Task: For heading Use Lexend with blue colour.  font size for heading26,  'Change the font style of data to'Lexend and font size to 18,  Change the alignment of both headline & data to Align right In the sheet   Dynamic Sales log   book
Action: Mouse moved to (245, 336)
Screenshot: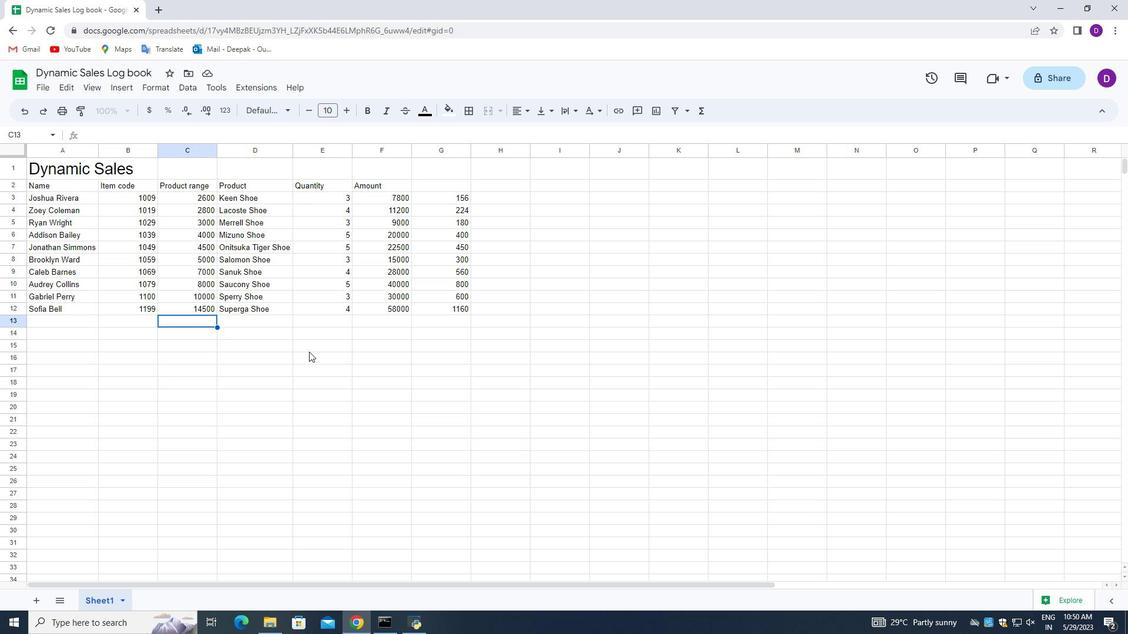 
Action: Mouse scrolled (245, 336) with delta (0, 0)
Screenshot: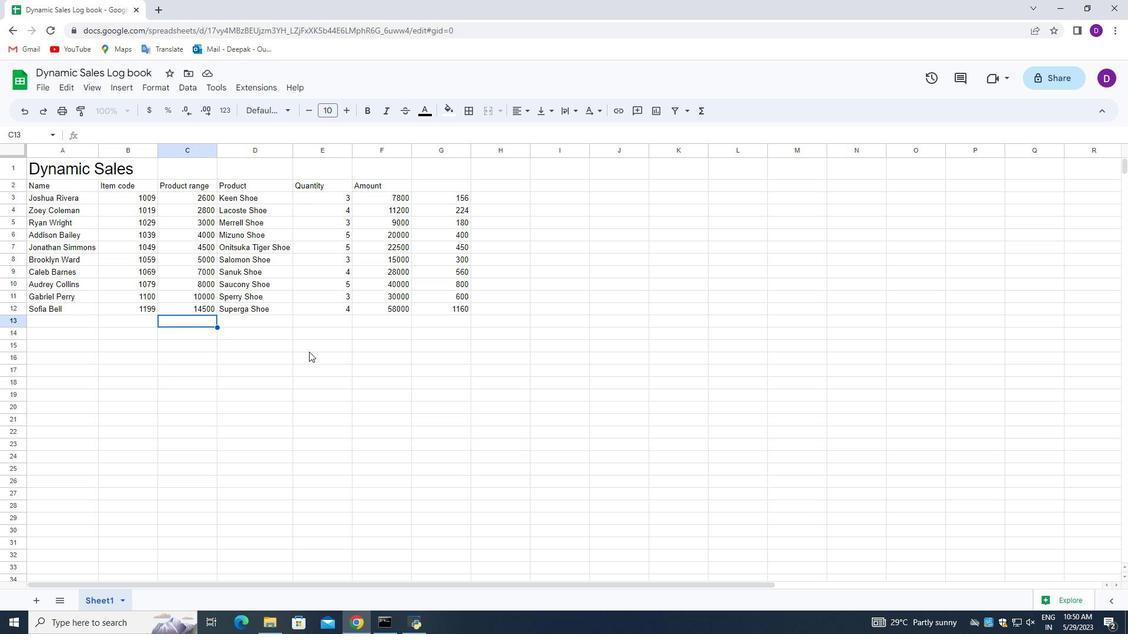 
Action: Mouse moved to (243, 334)
Screenshot: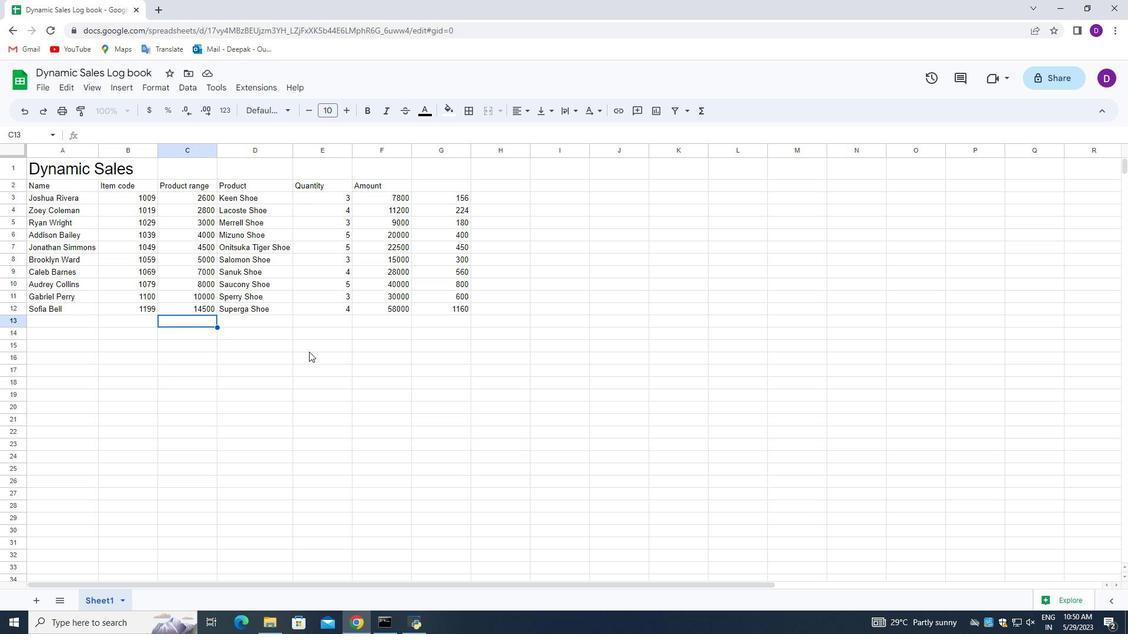 
Action: Mouse scrolled (243, 335) with delta (0, 0)
Screenshot: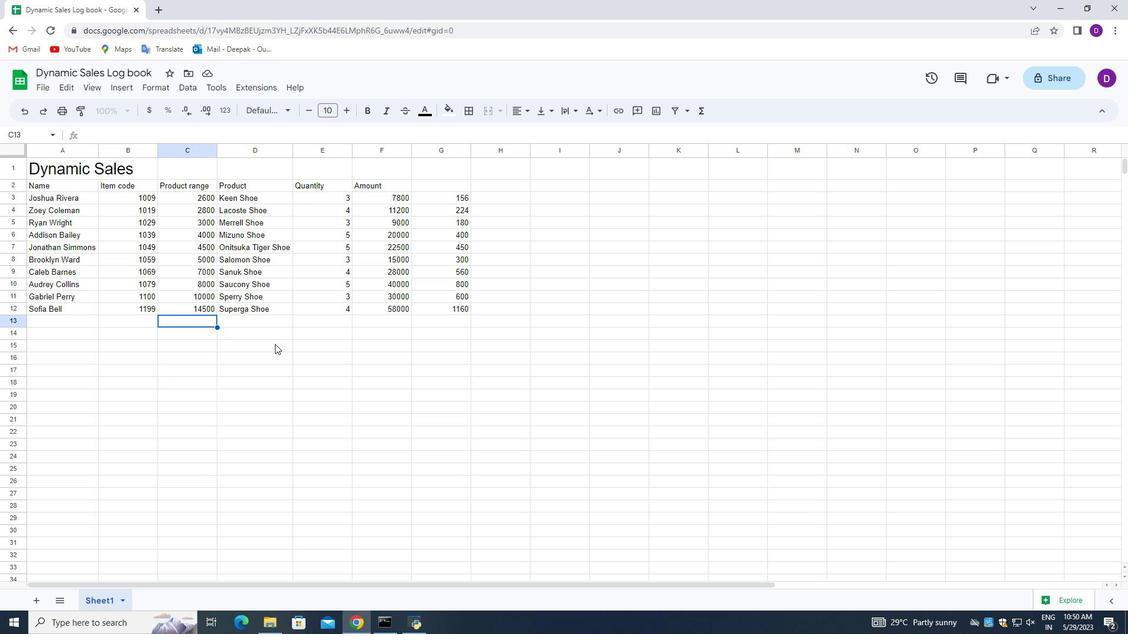 
Action: Mouse scrolled (243, 335) with delta (0, 0)
Screenshot: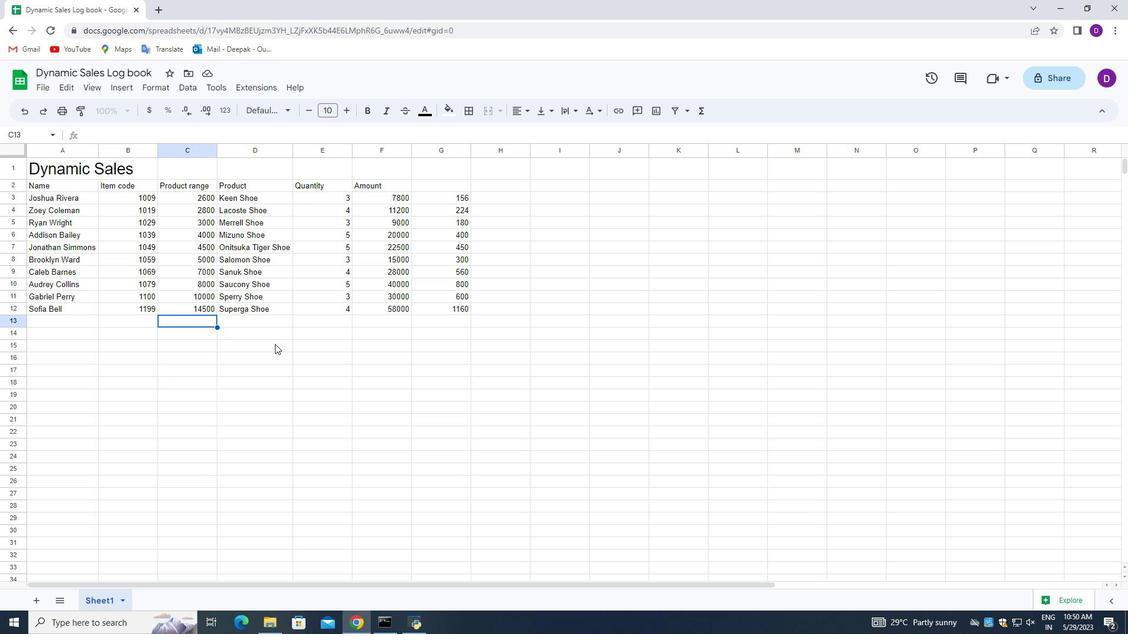 
Action: Mouse scrolled (243, 335) with delta (0, 0)
Screenshot: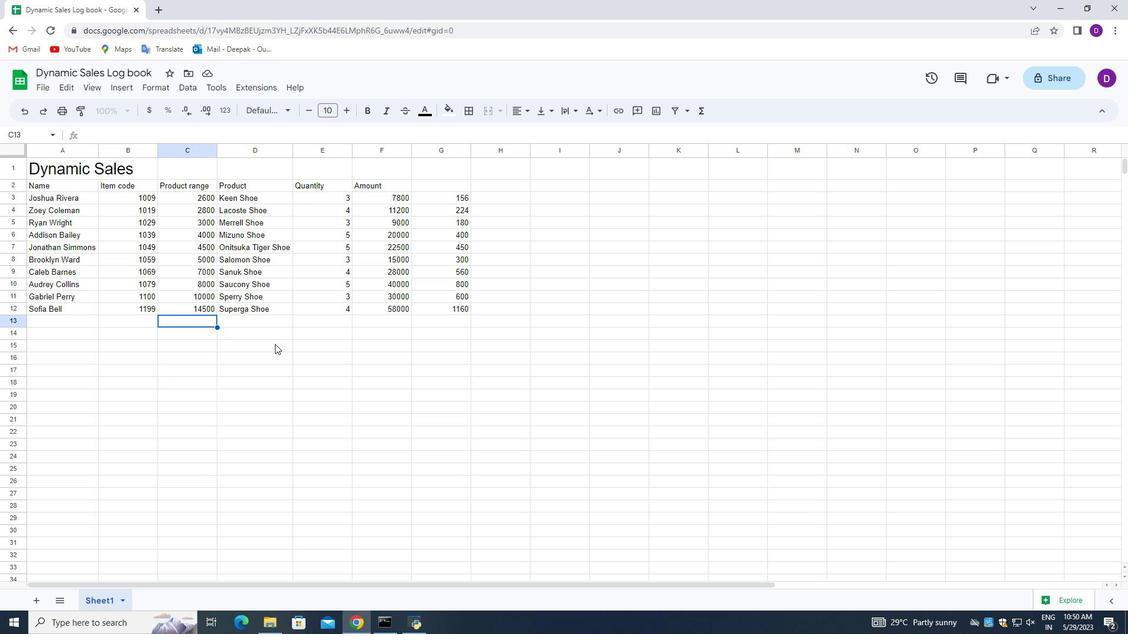 
Action: Mouse moved to (89, 171)
Screenshot: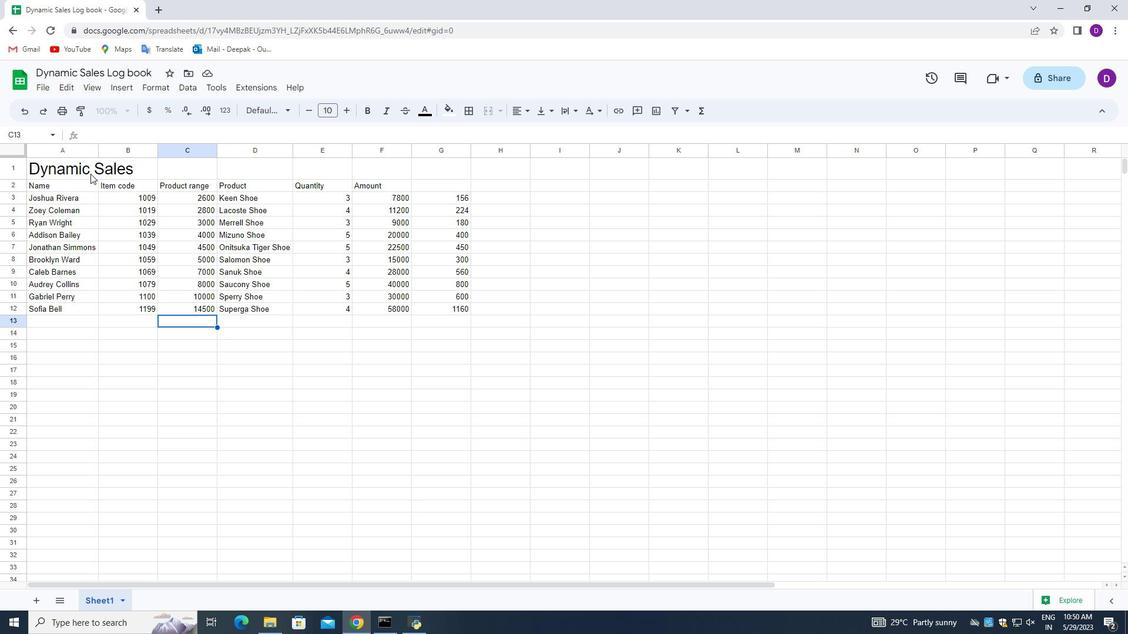 
Action: Mouse pressed left at (89, 171)
Screenshot: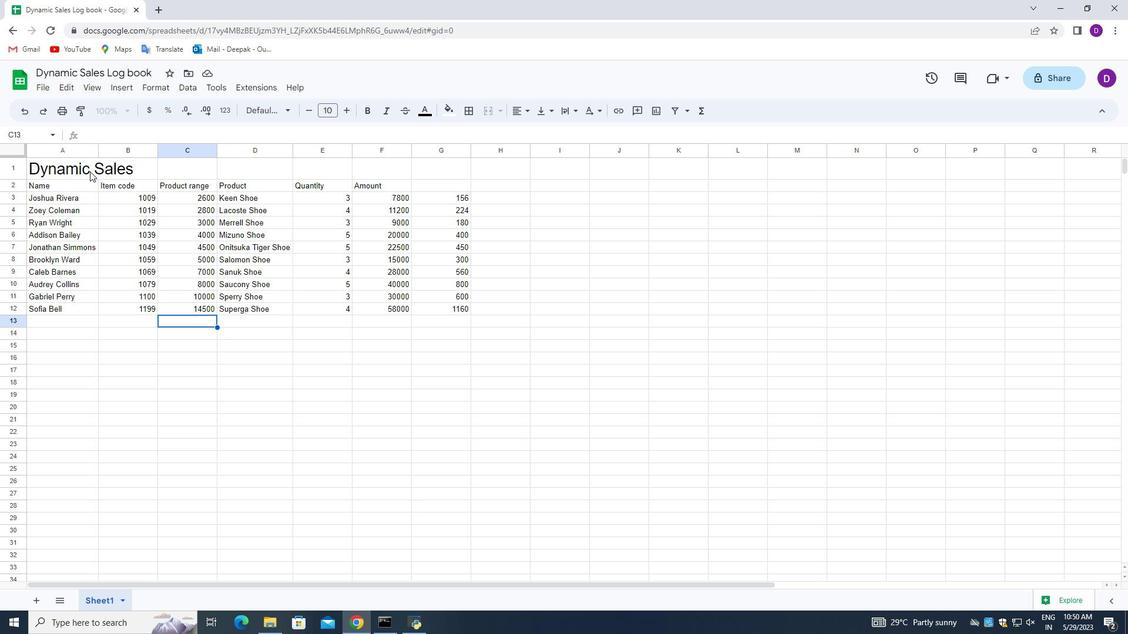 
Action: Mouse moved to (520, 288)
Screenshot: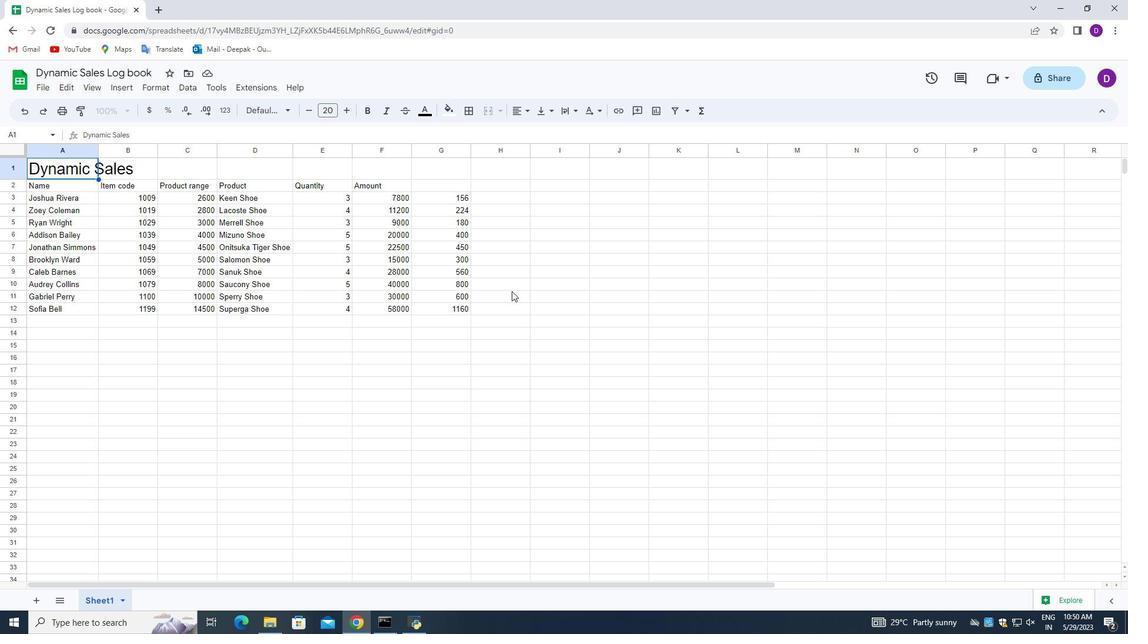 
Action: Mouse pressed left at (520, 288)
Screenshot: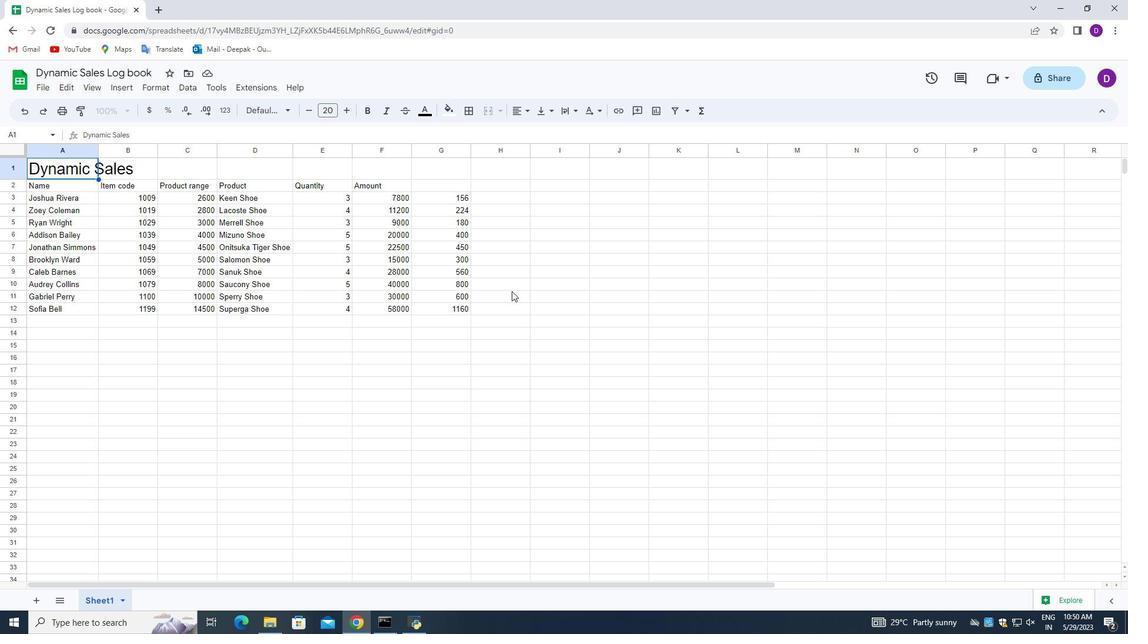 
Action: Mouse moved to (422, 290)
Screenshot: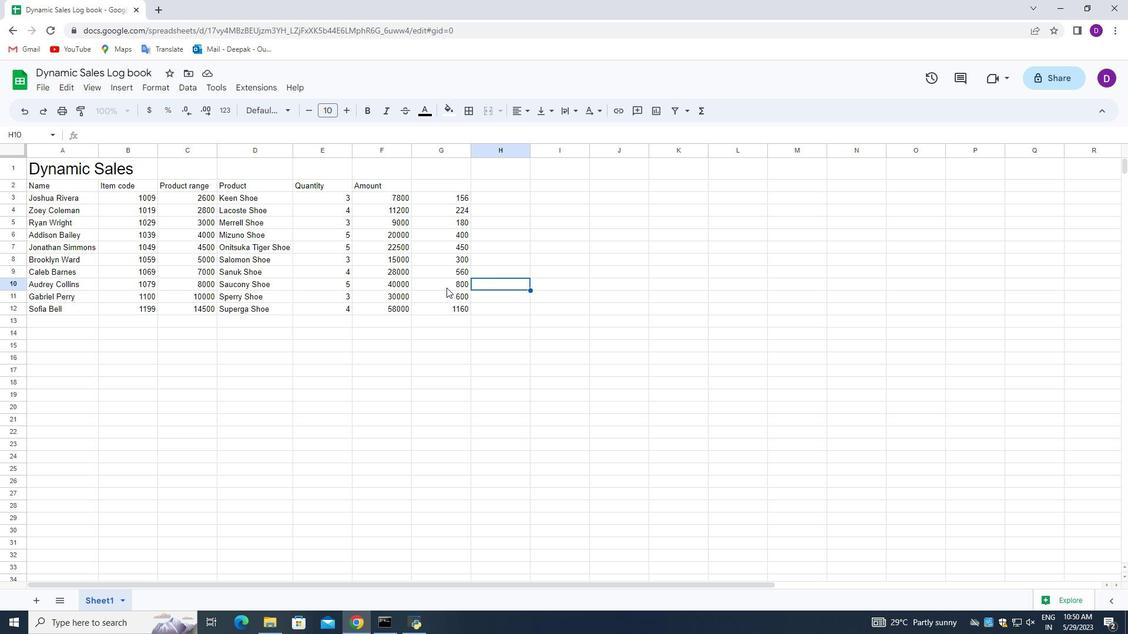 
Action: Mouse pressed left at (422, 290)
Screenshot: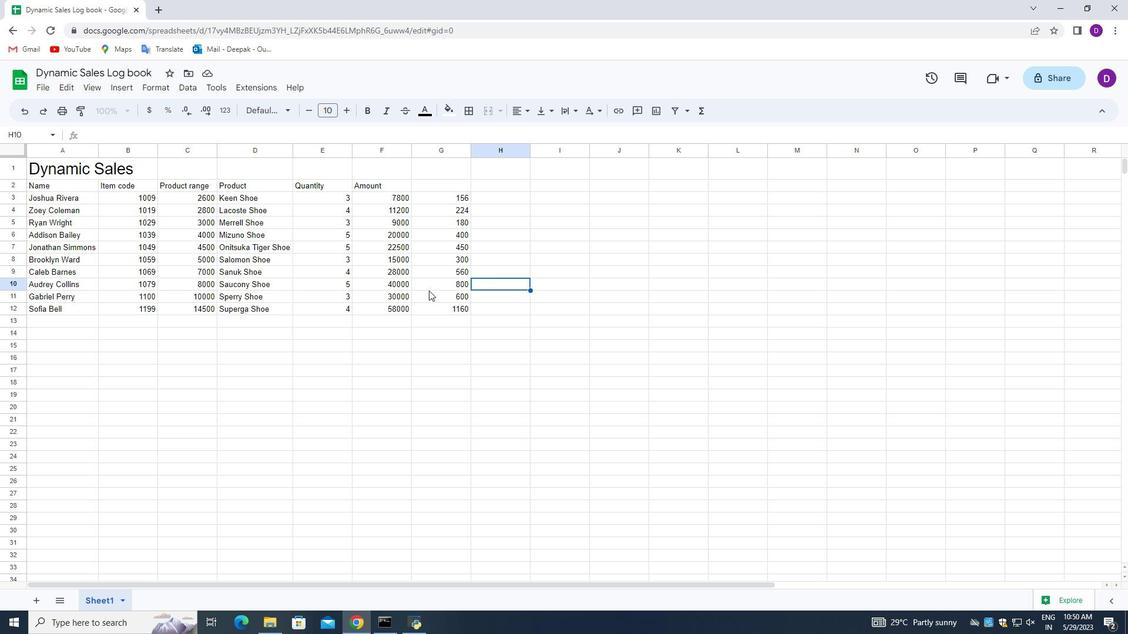 
Action: Mouse moved to (501, 188)
Screenshot: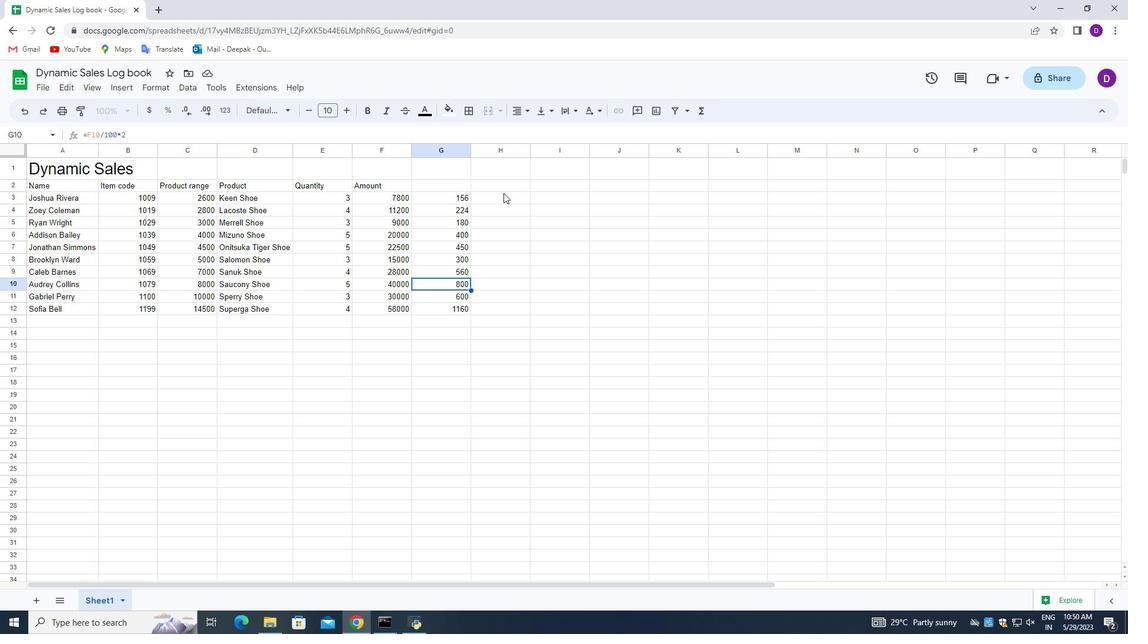 
Action: Mouse pressed left at (501, 188)
Screenshot: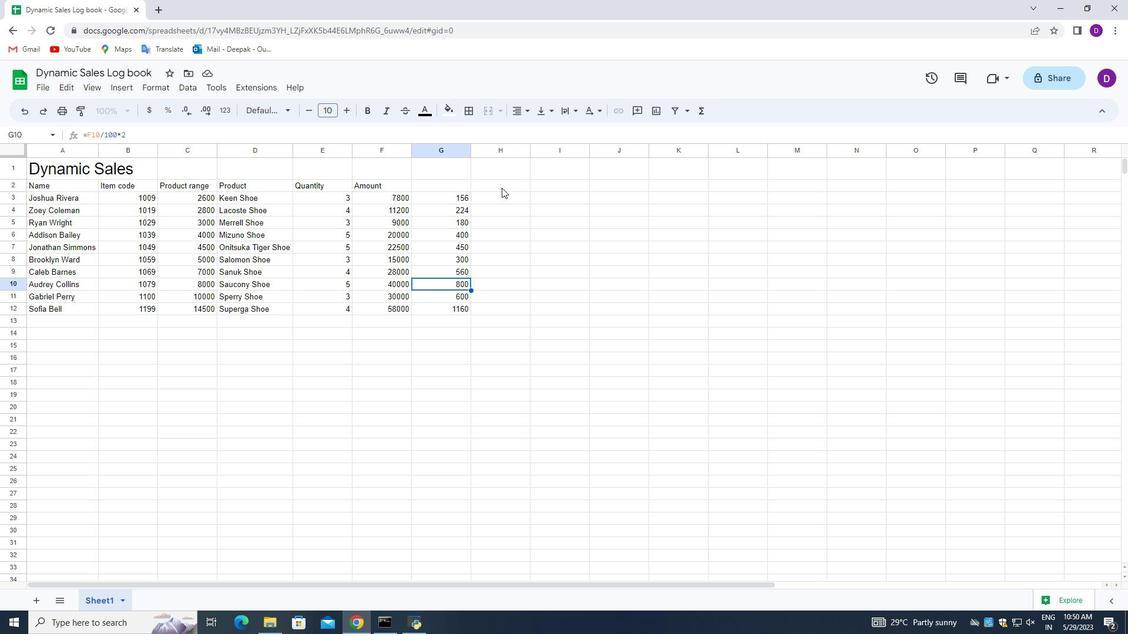 
Action: Mouse moved to (53, 327)
Screenshot: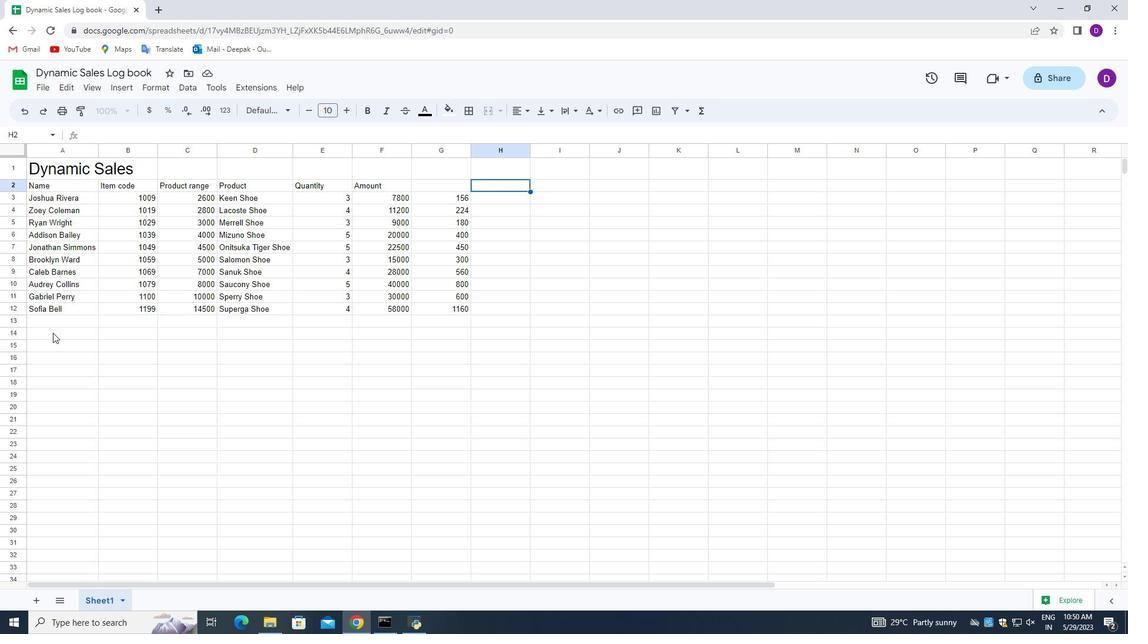 
Action: Mouse pressed left at (53, 327)
Screenshot: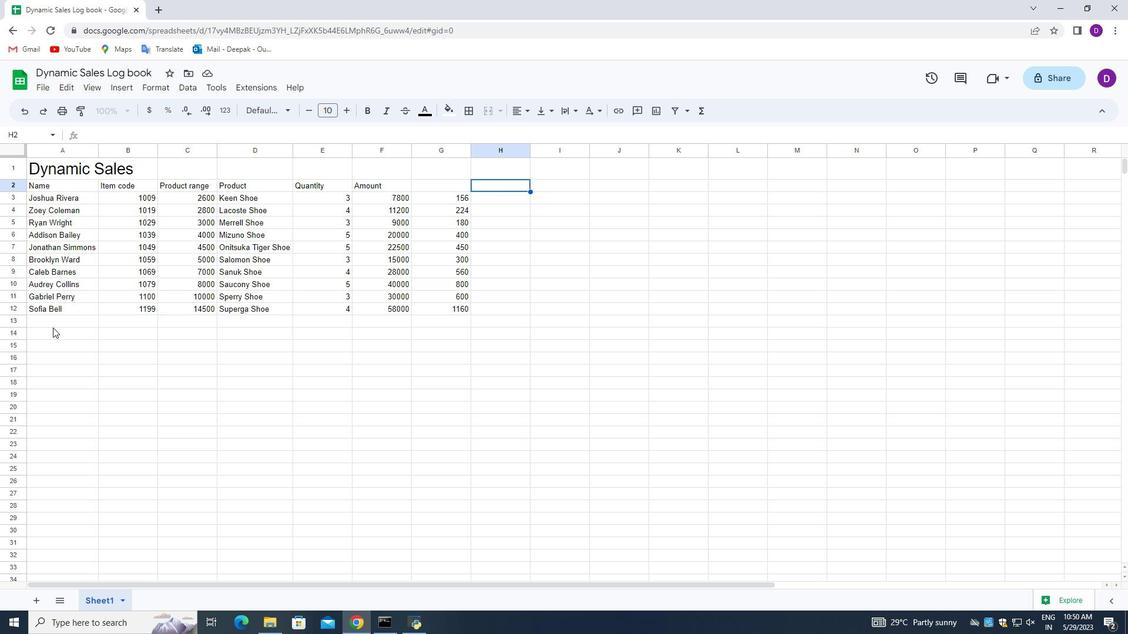 
Action: Mouse moved to (283, 111)
Screenshot: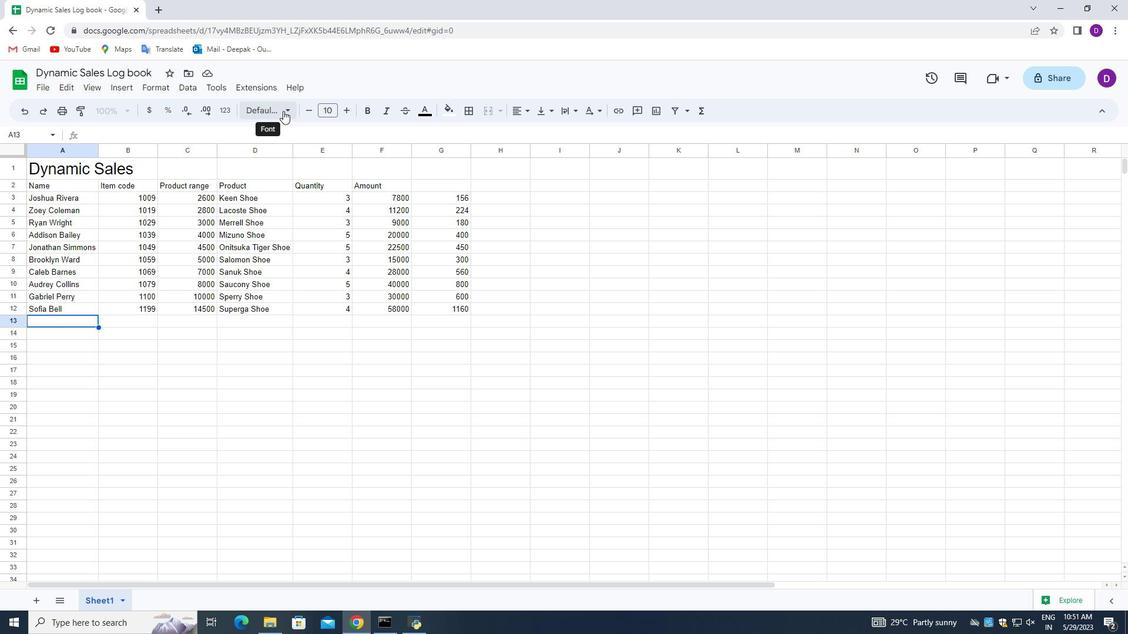 
Action: Mouse pressed left at (283, 111)
Screenshot: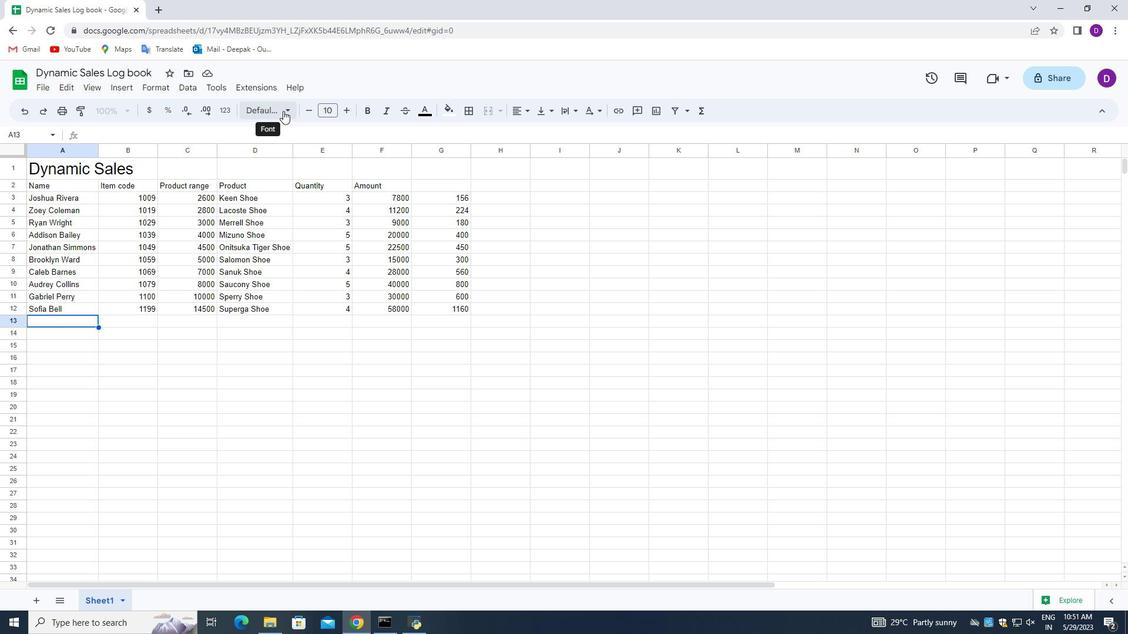 
Action: Mouse moved to (306, 151)
Screenshot: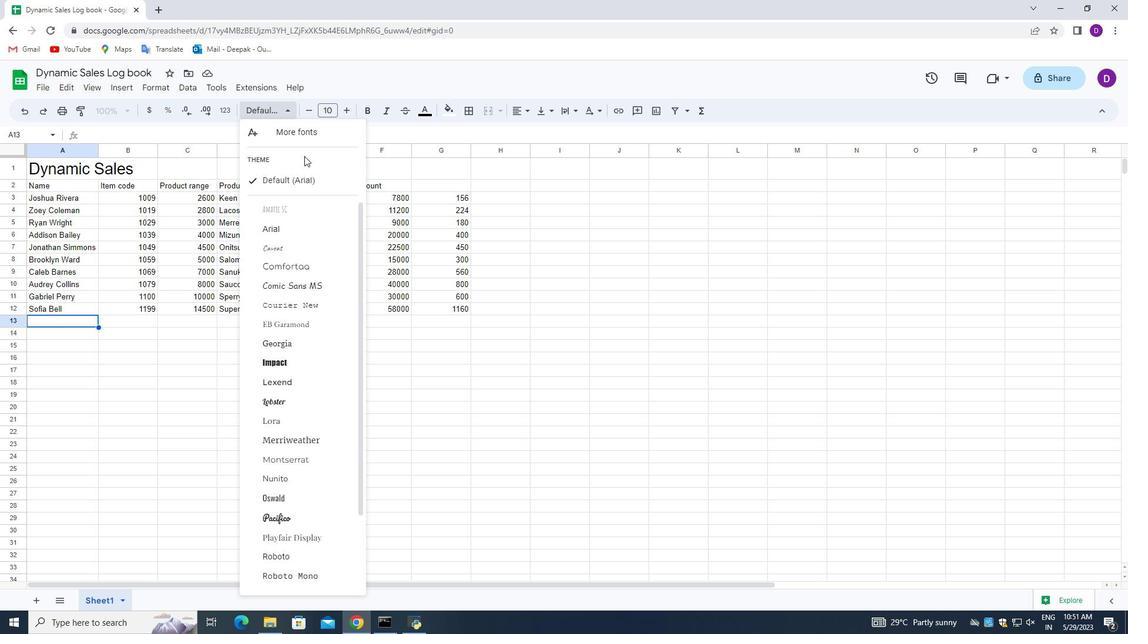 
Action: Key pressed llll
Screenshot: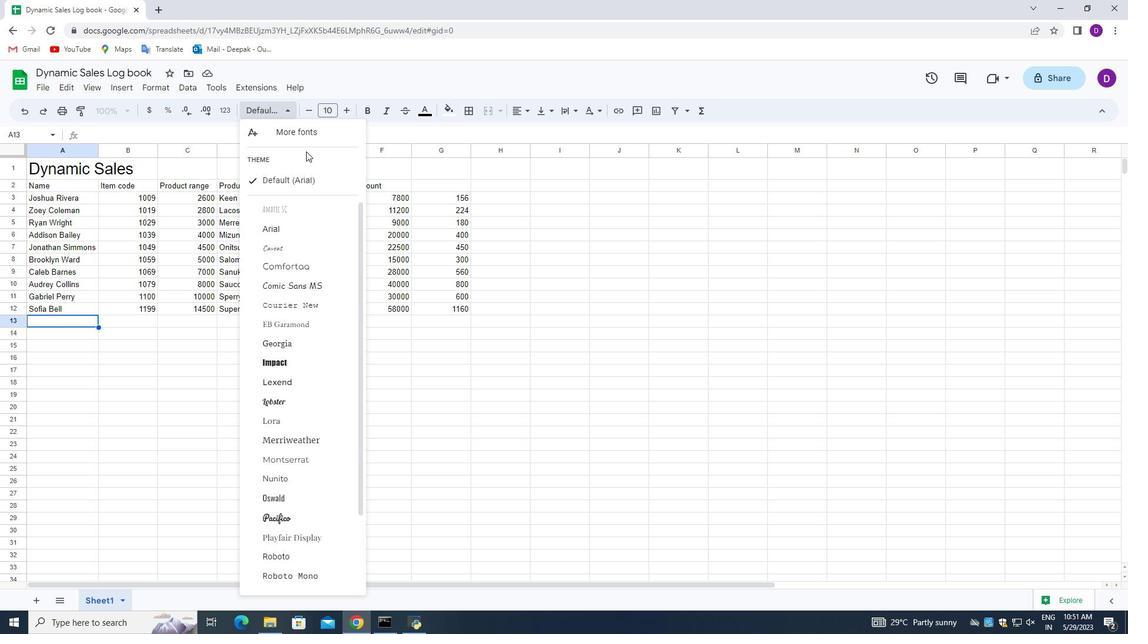 
Action: Mouse moved to (300, 185)
Screenshot: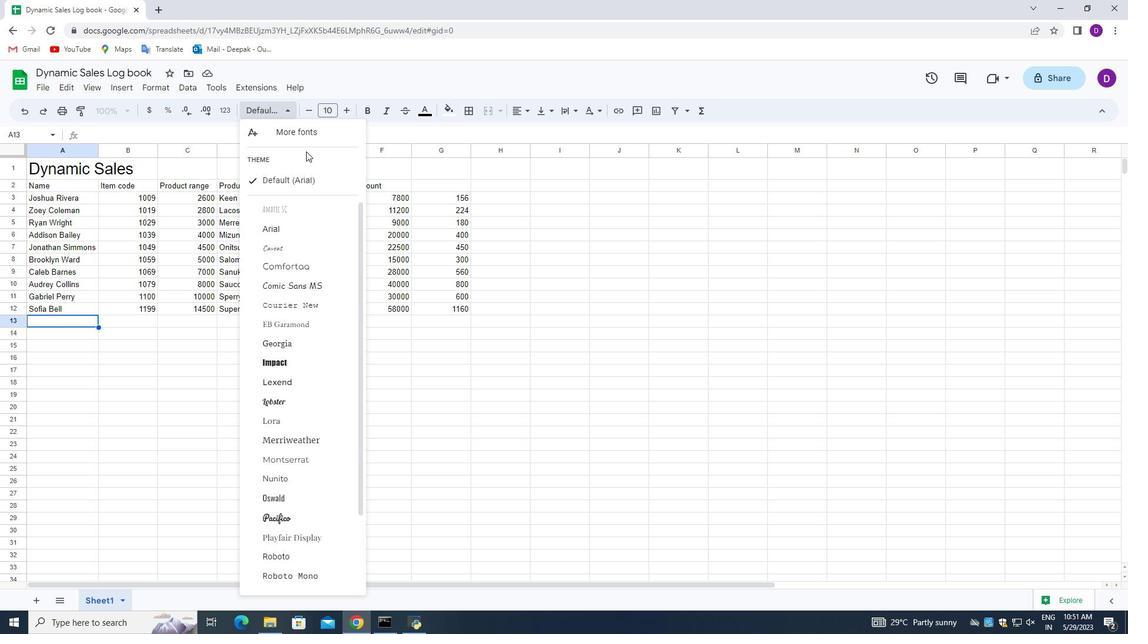 
Action: Key pressed l
Screenshot: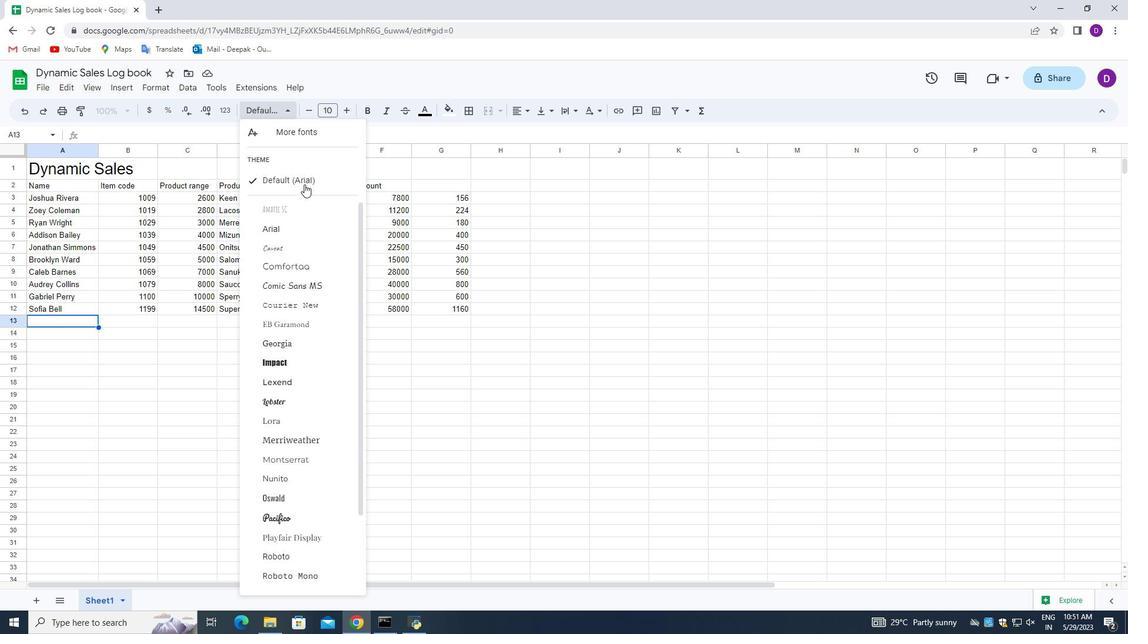
Action: Mouse moved to (302, 219)
Screenshot: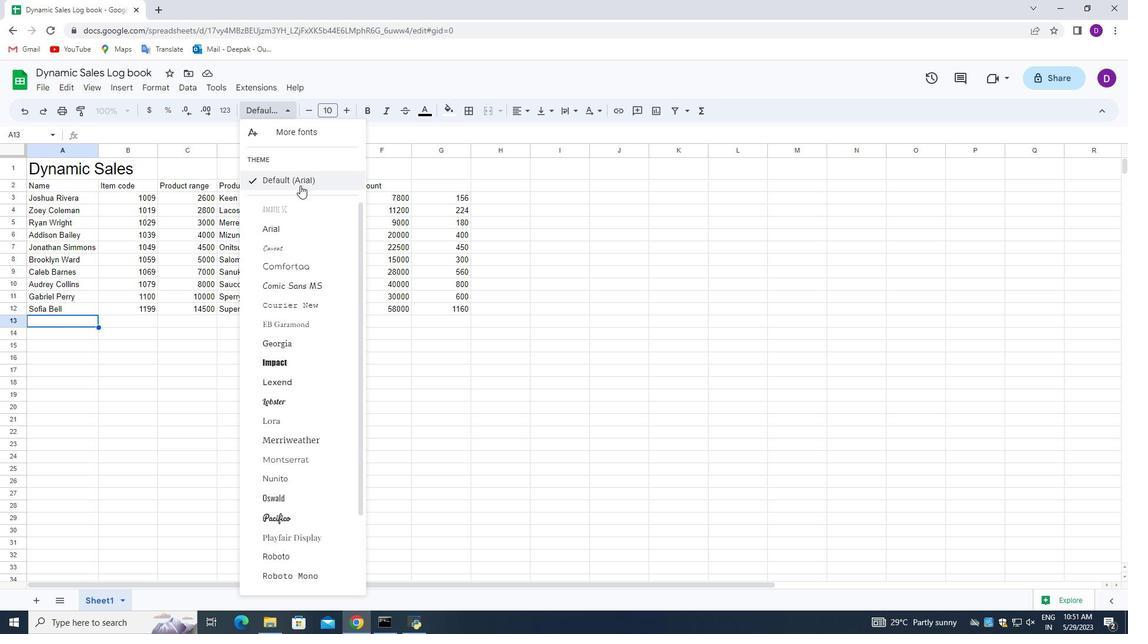 
Action: Key pressed l
Screenshot: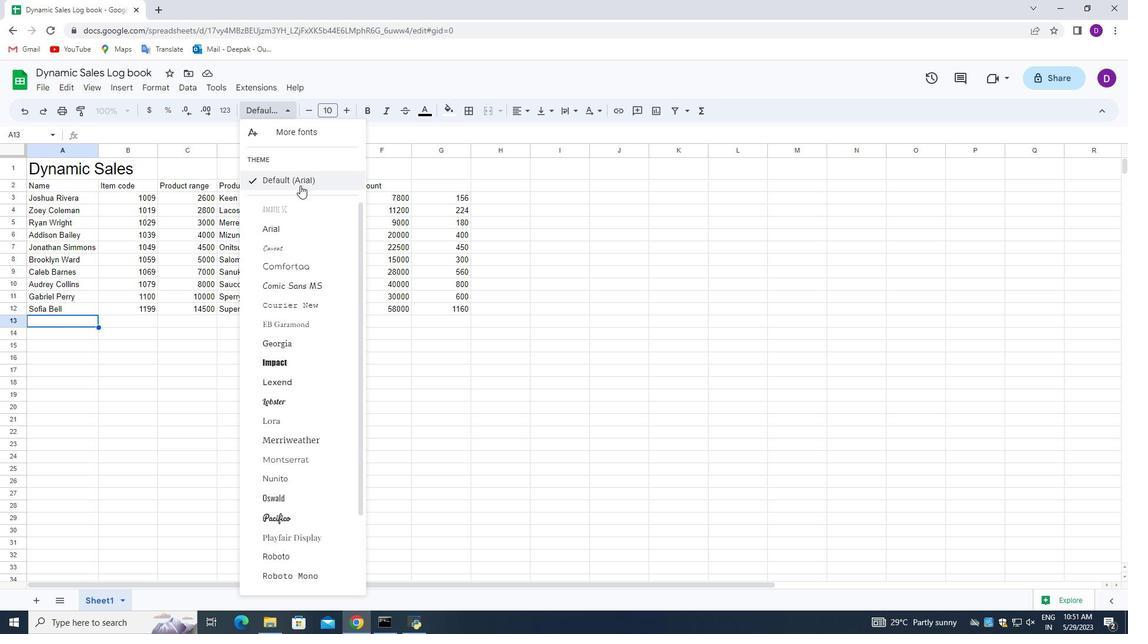 
Action: Mouse moved to (310, 385)
Screenshot: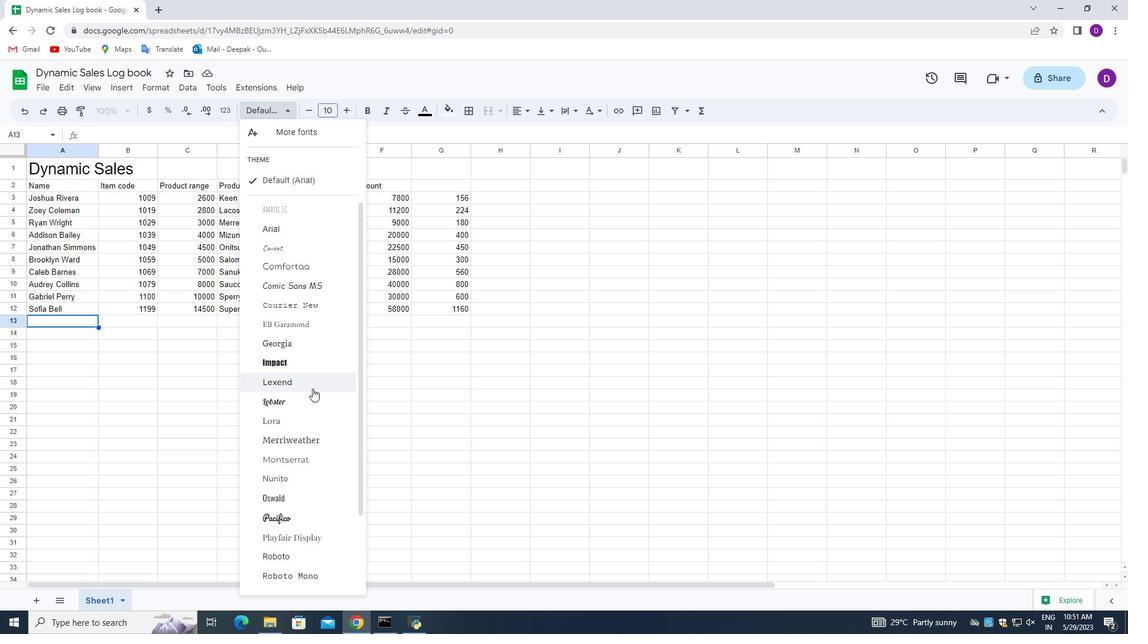 
Action: Mouse pressed left at (310, 385)
Screenshot: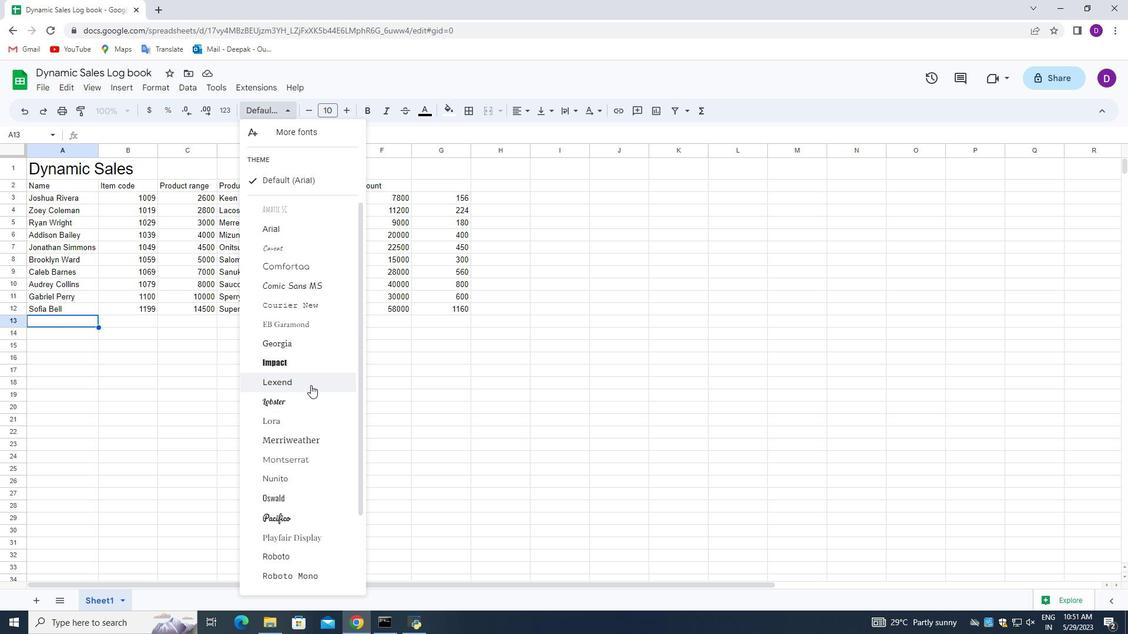 
Action: Mouse moved to (101, 170)
Screenshot: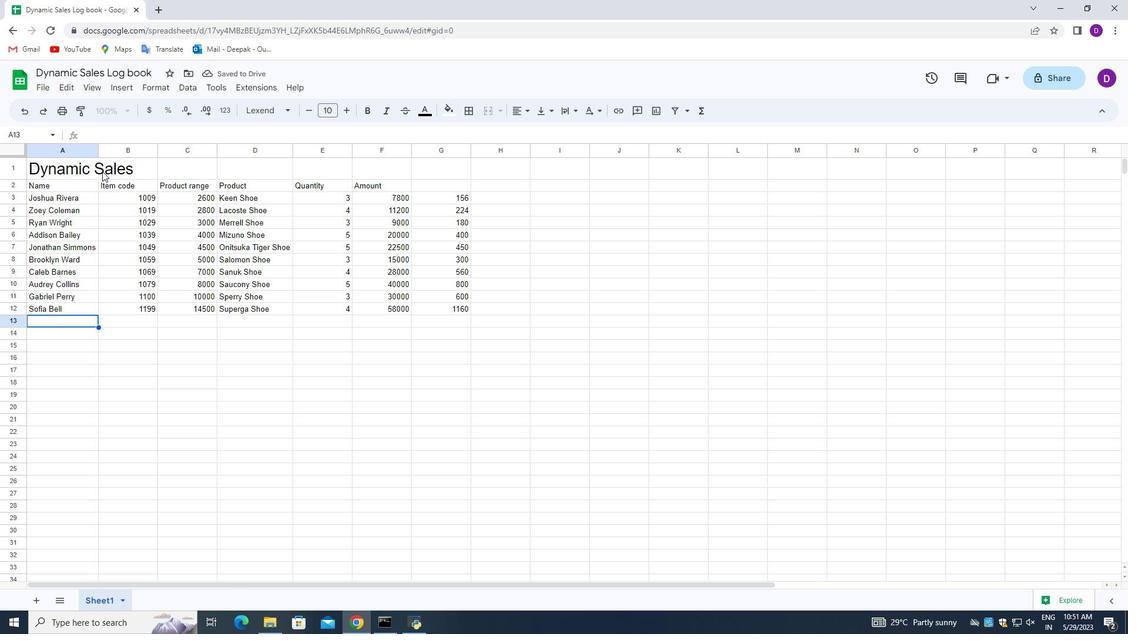 
Action: Mouse pressed left at (101, 170)
Screenshot: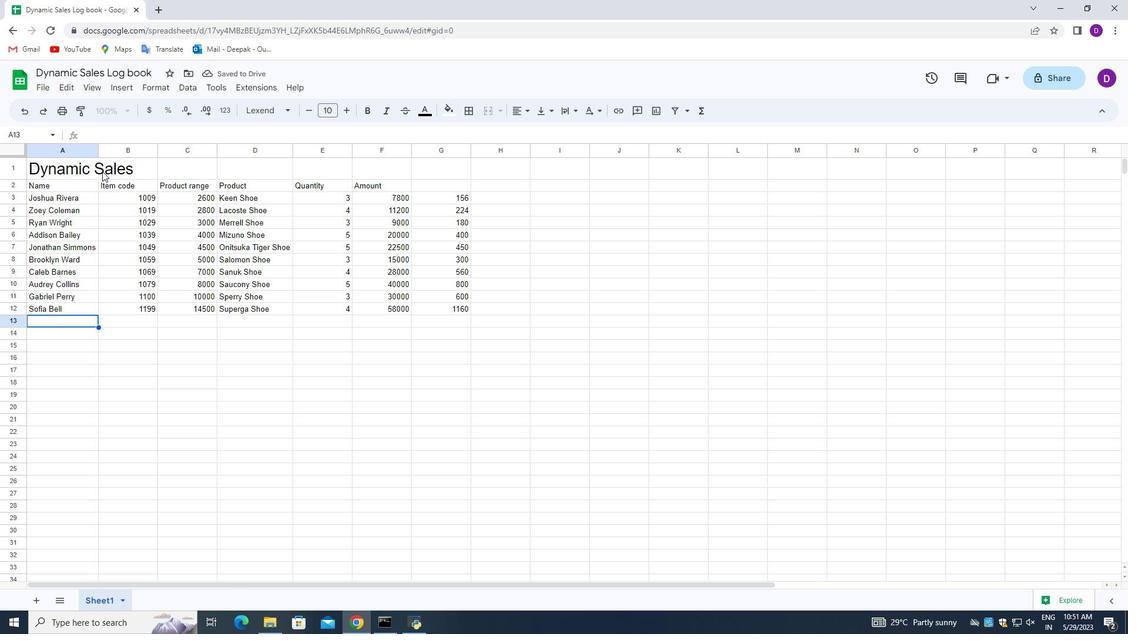 
Action: Mouse moved to (35, 167)
Screenshot: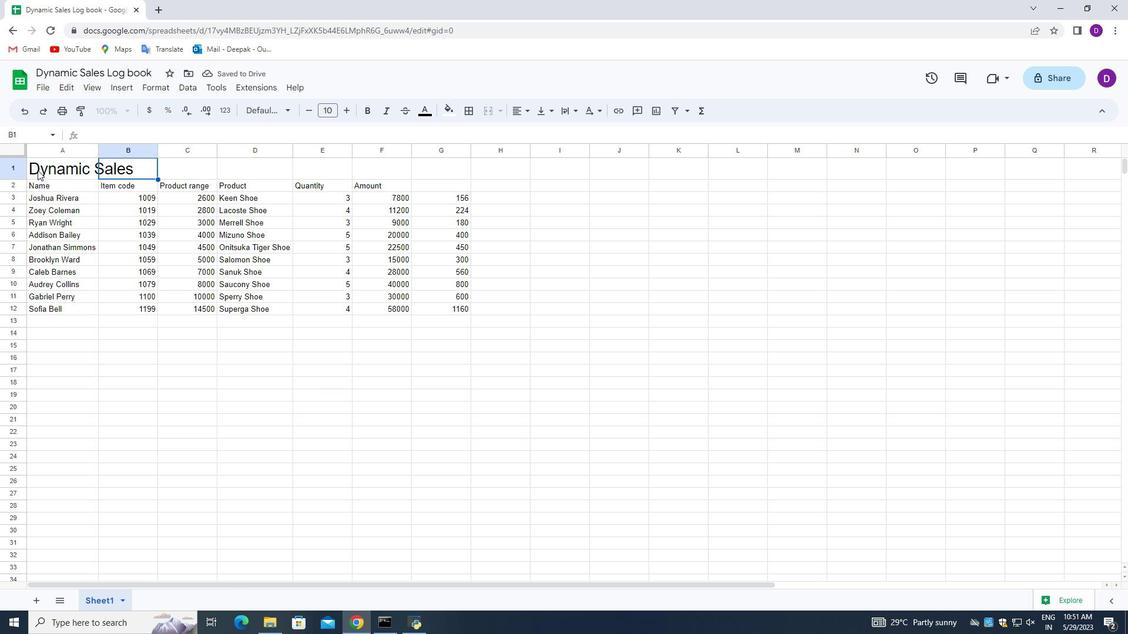 
Action: Mouse pressed left at (35, 167)
Screenshot: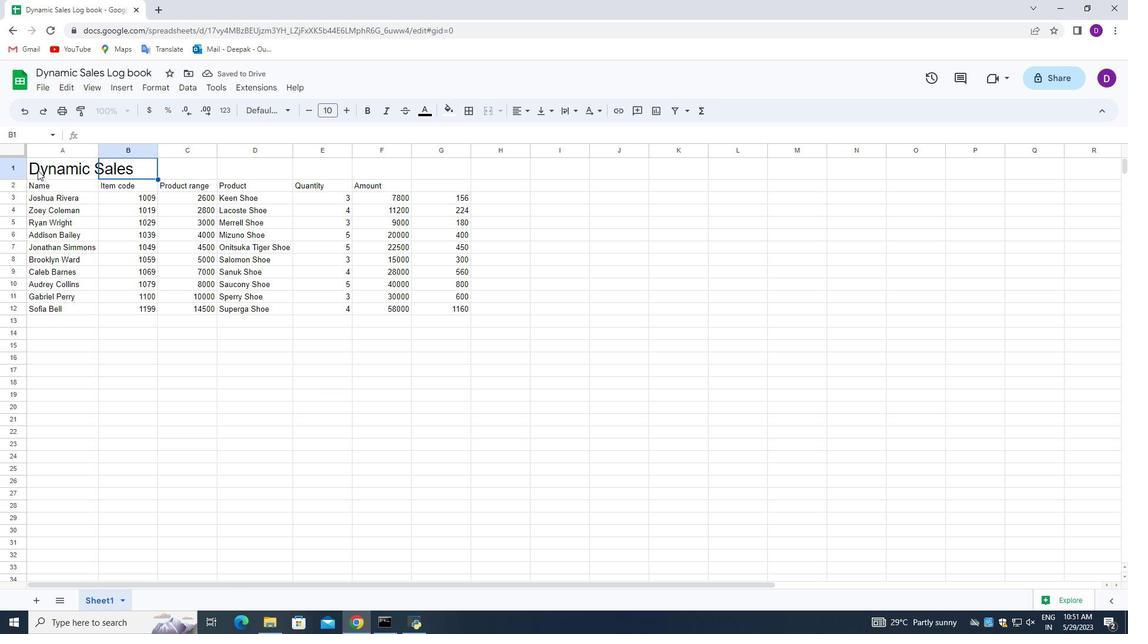
Action: Mouse moved to (267, 107)
Screenshot: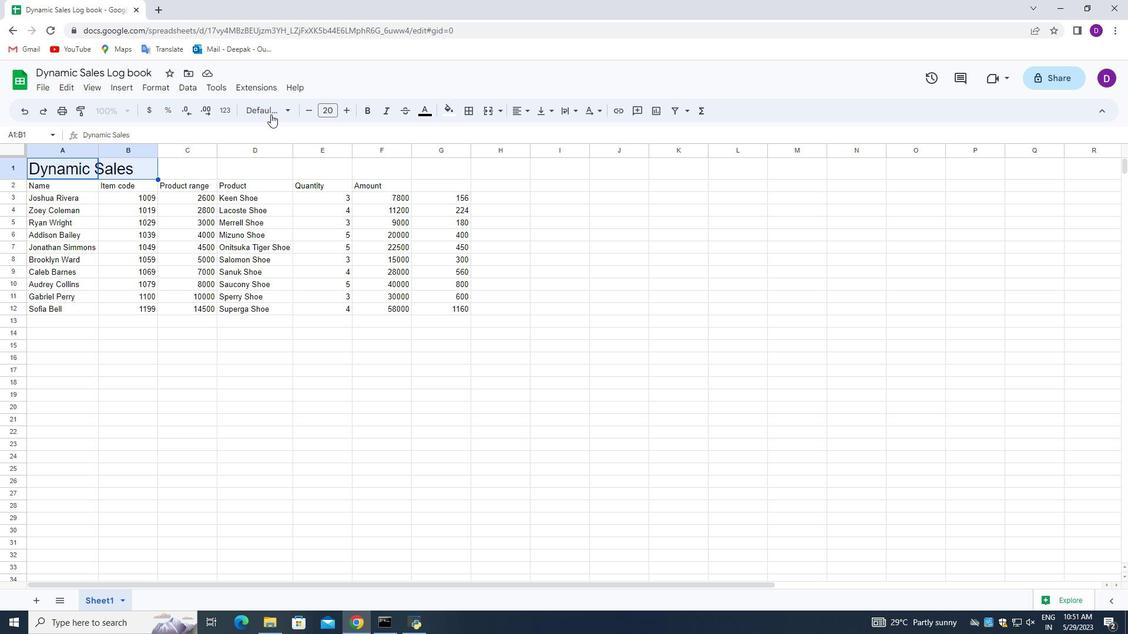 
Action: Mouse pressed left at (267, 107)
Screenshot: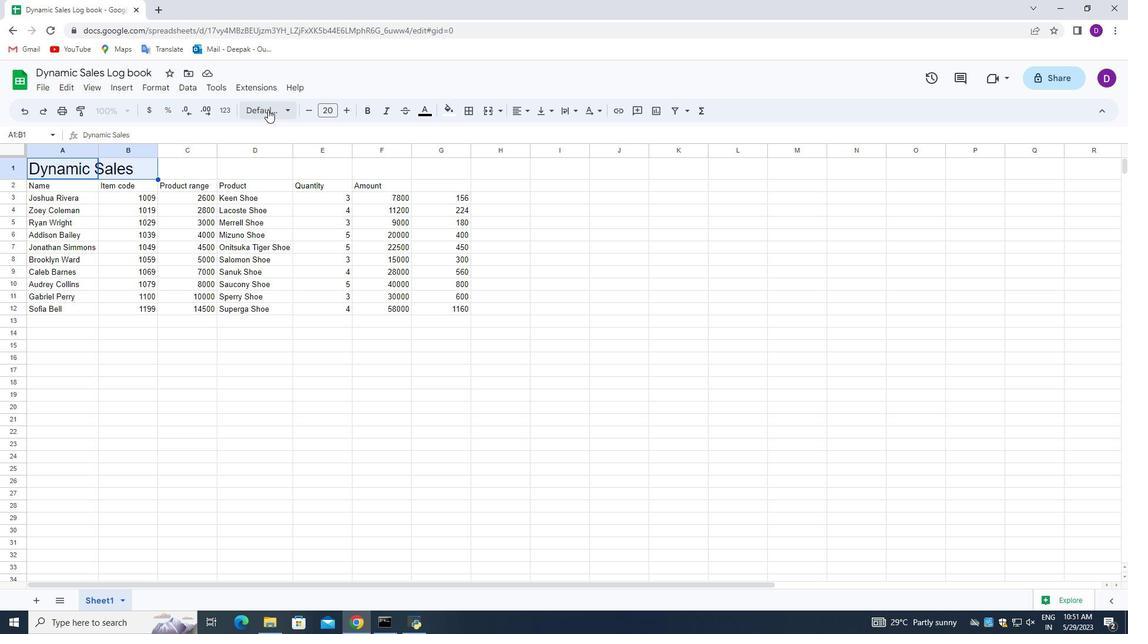 
Action: Mouse moved to (296, 224)
Screenshot: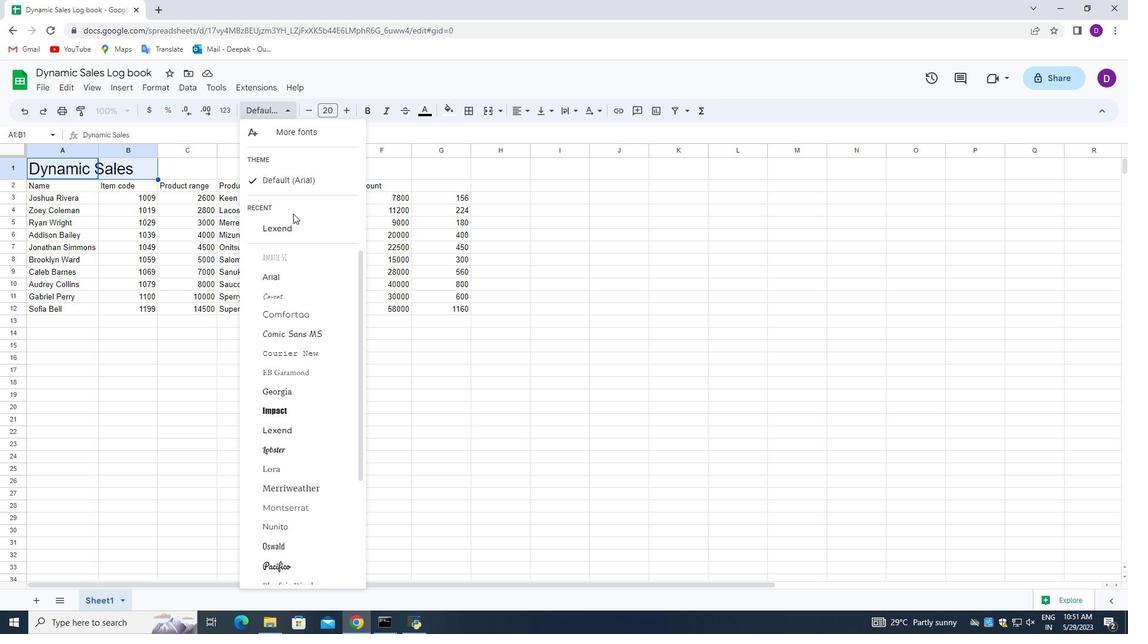 
Action: Mouse pressed left at (296, 224)
Screenshot: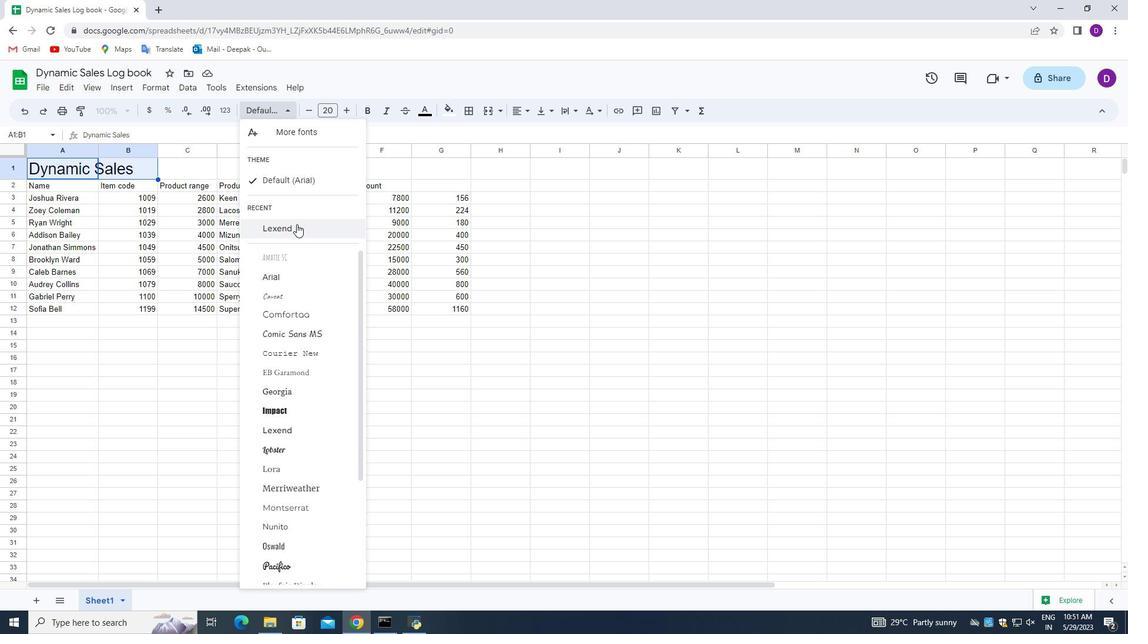 
Action: Mouse moved to (187, 168)
Screenshot: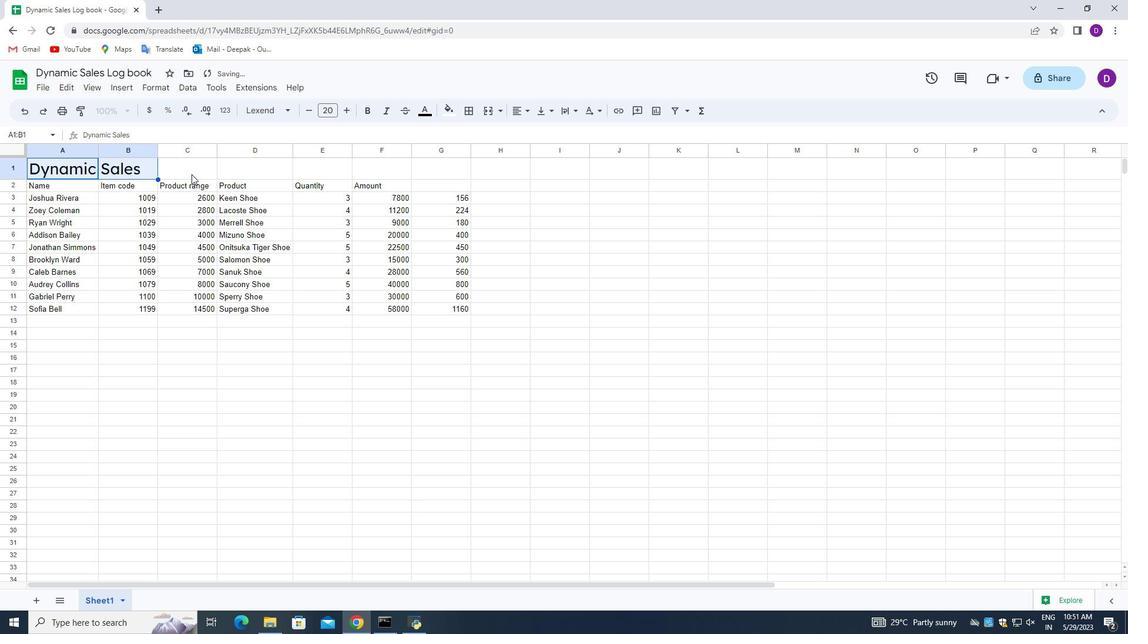 
Action: Mouse pressed left at (187, 168)
Screenshot: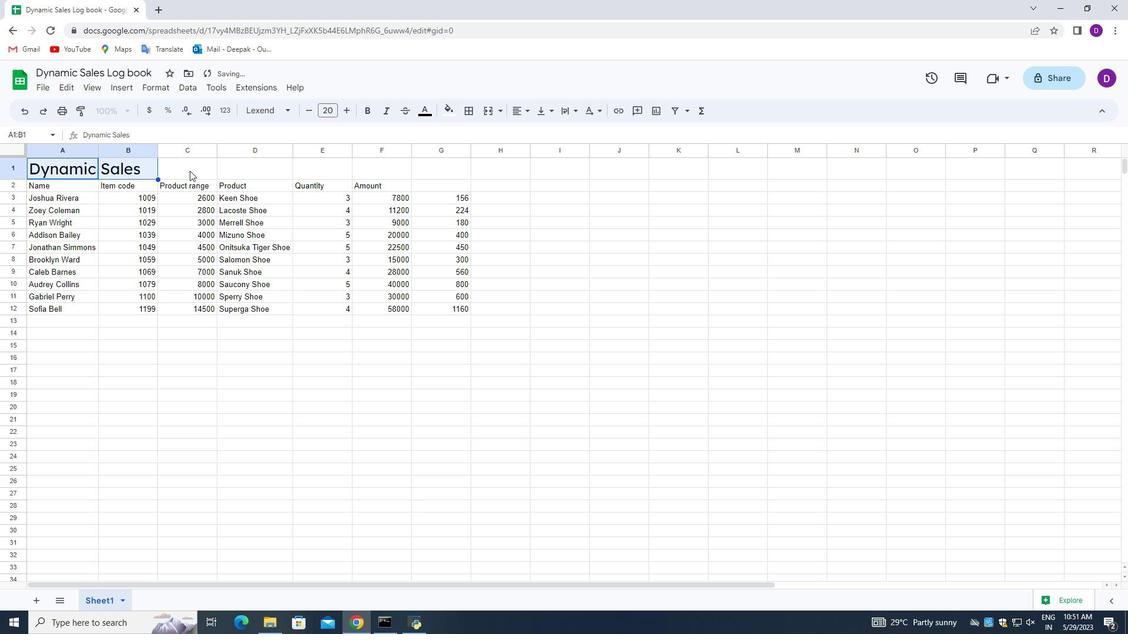 
Action: Mouse moved to (89, 155)
Screenshot: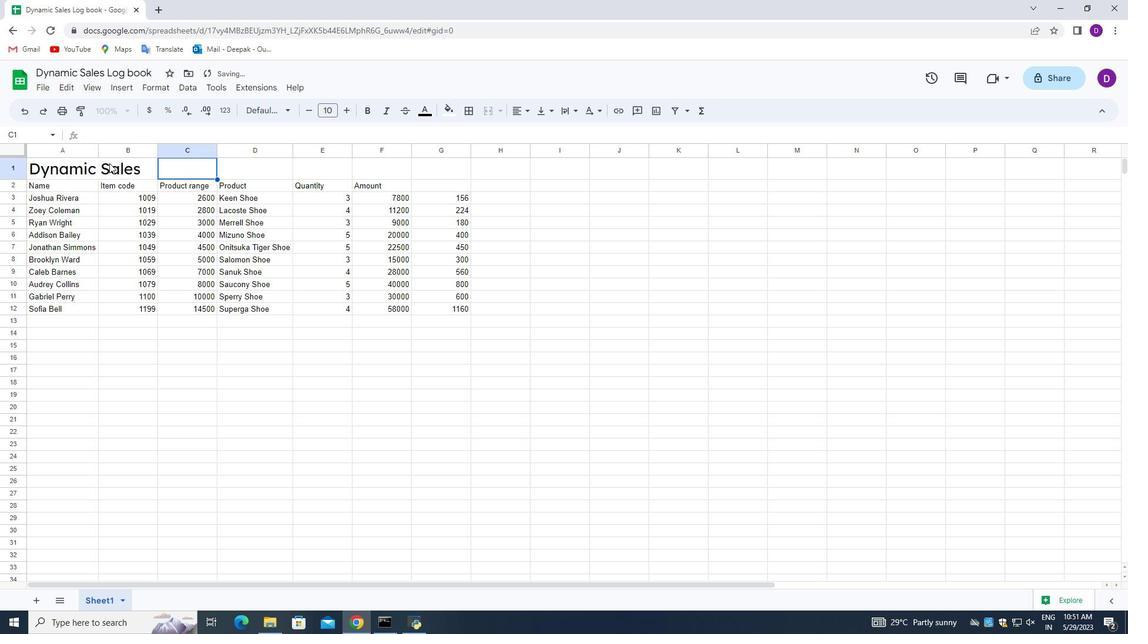 
Action: Mouse pressed left at (89, 155)
Screenshot: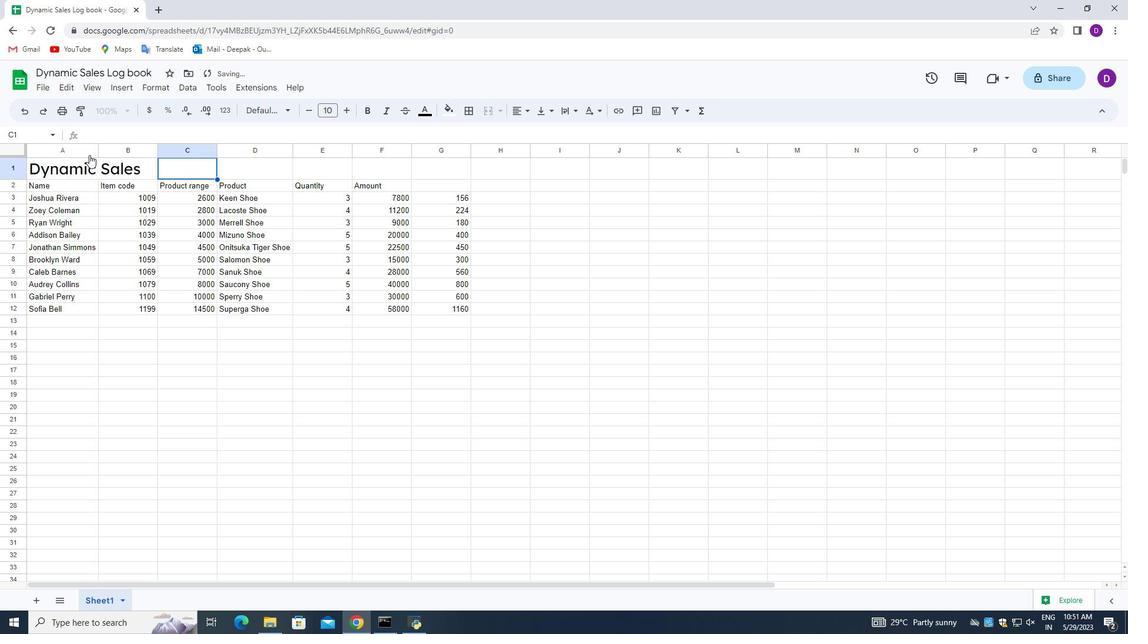 
Action: Mouse moved to (354, 384)
Screenshot: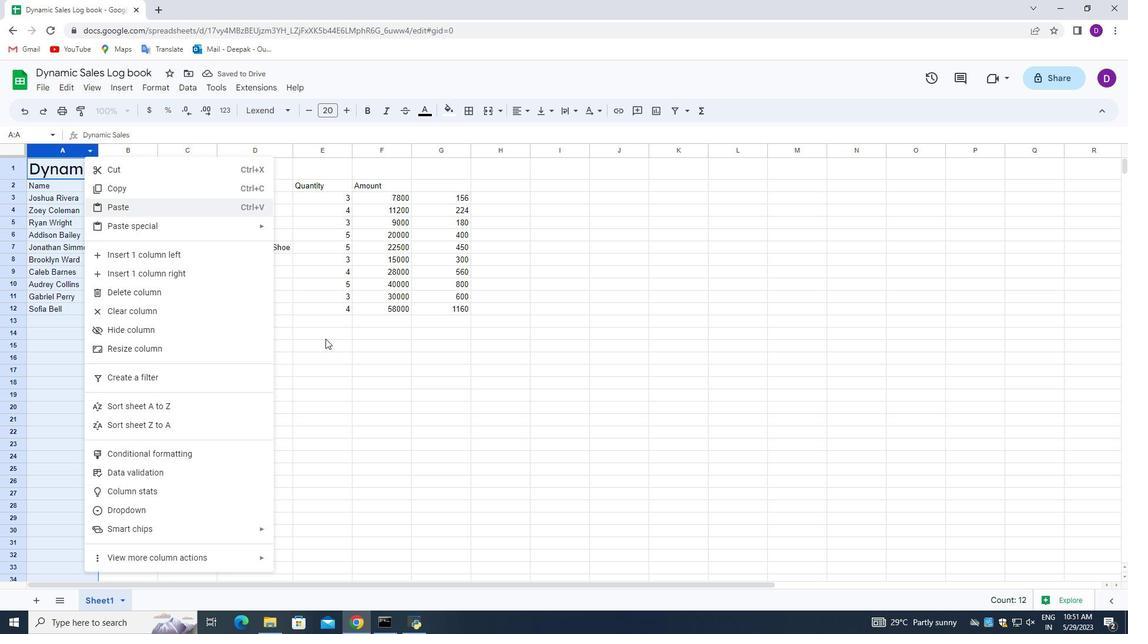 
Action: Mouse pressed left at (354, 384)
Screenshot: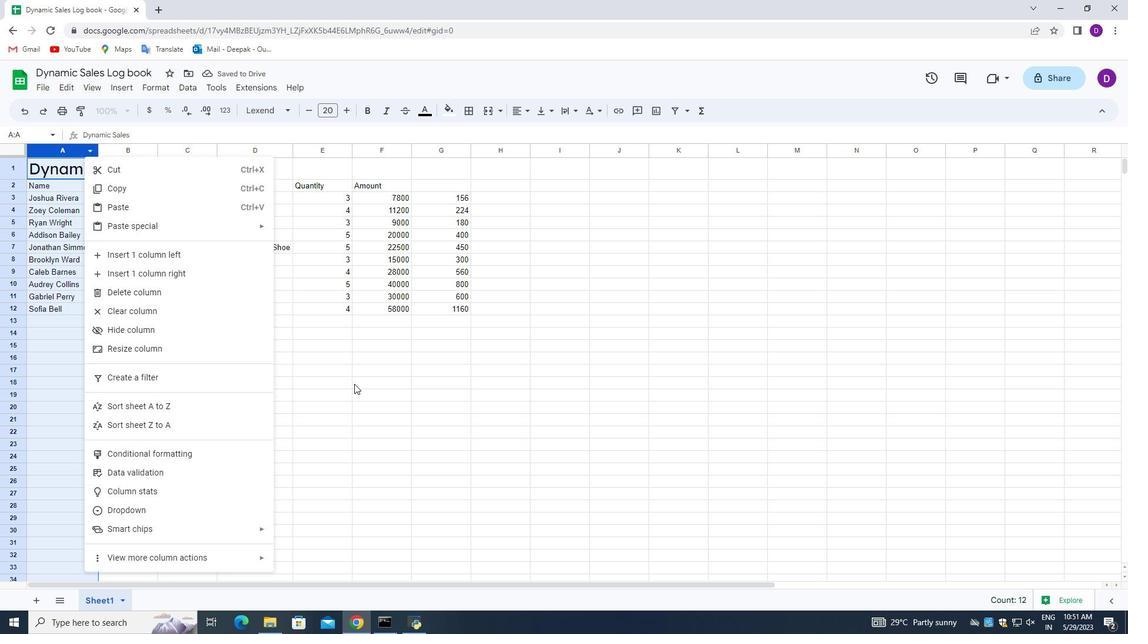 
Action: Mouse moved to (86, 170)
Screenshot: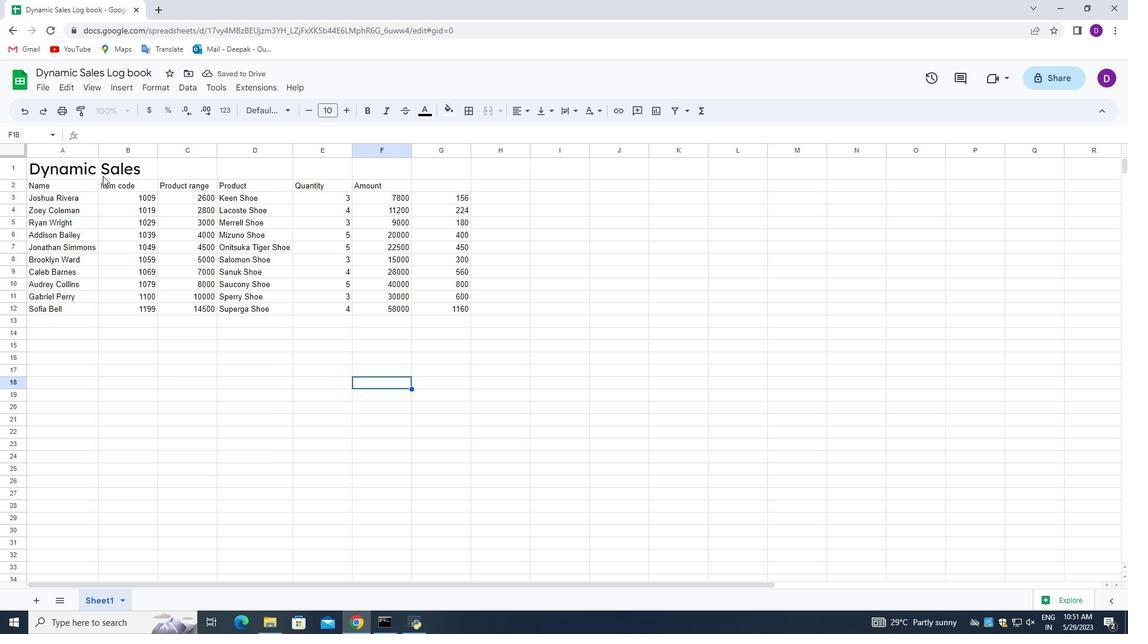 
Action: Mouse pressed left at (86, 170)
Screenshot: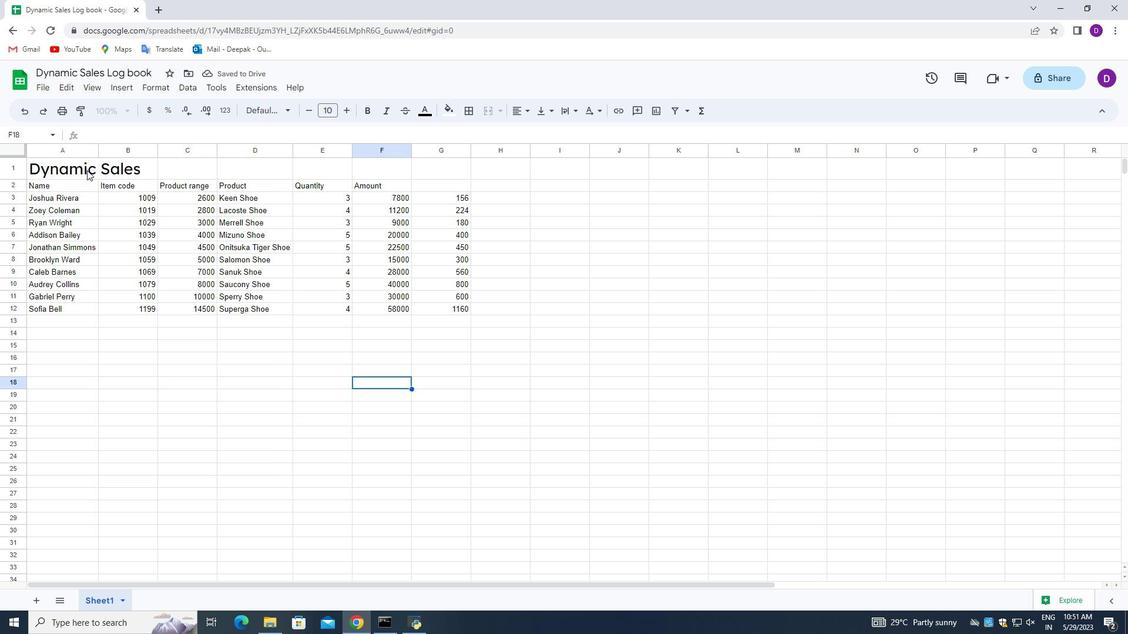 
Action: Mouse moved to (88, 165)
Screenshot: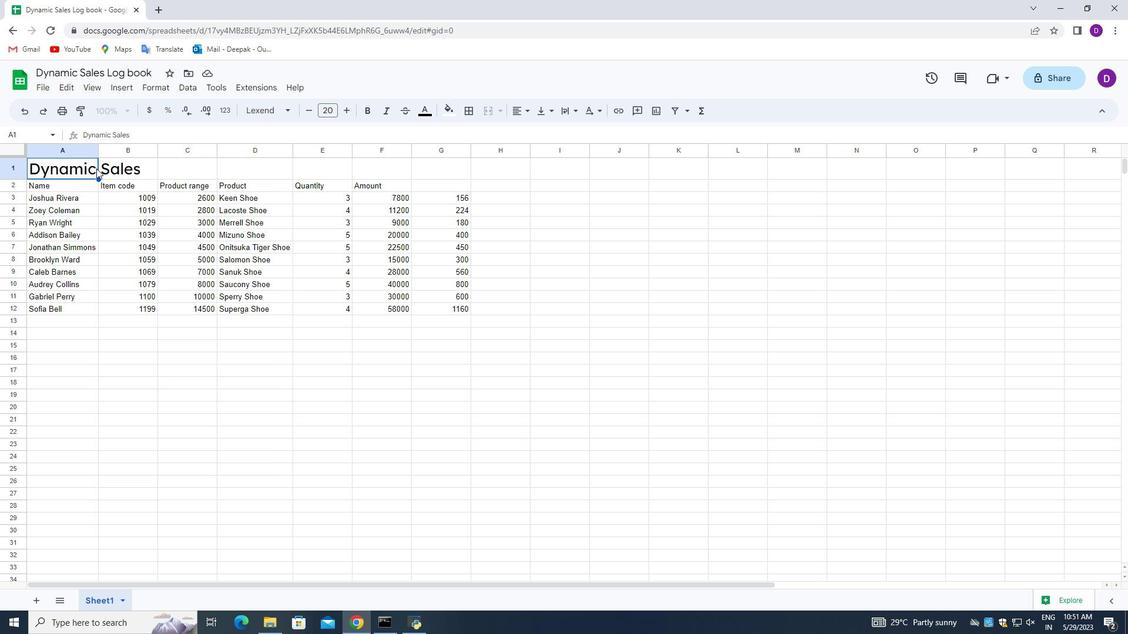 
Action: Mouse pressed left at (88, 165)
Screenshot: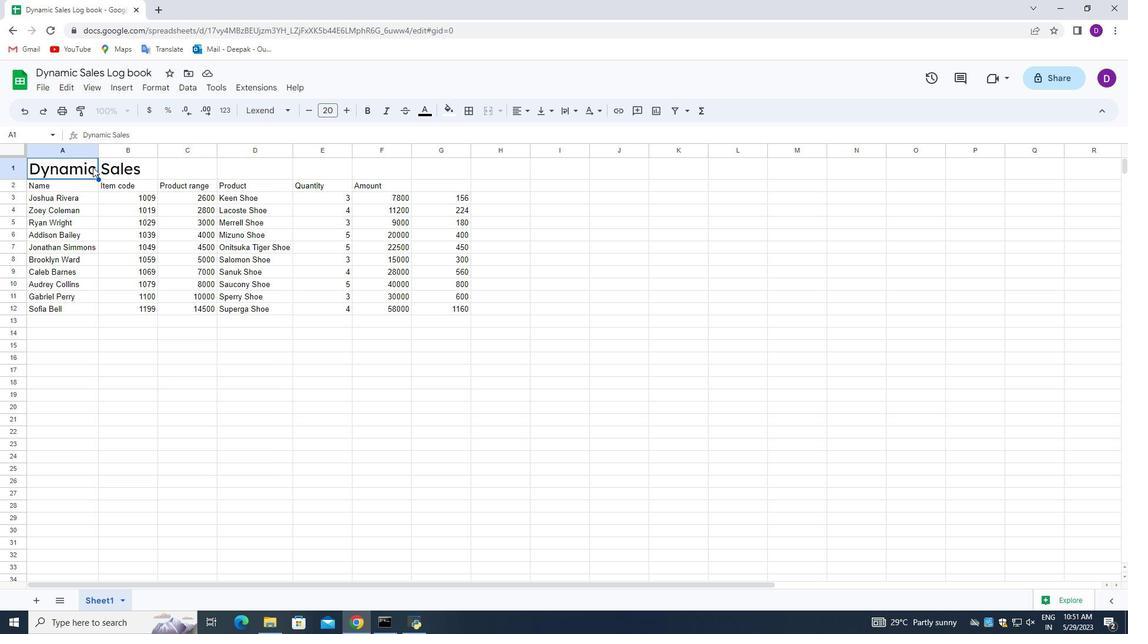 
Action: Mouse moved to (426, 109)
Screenshot: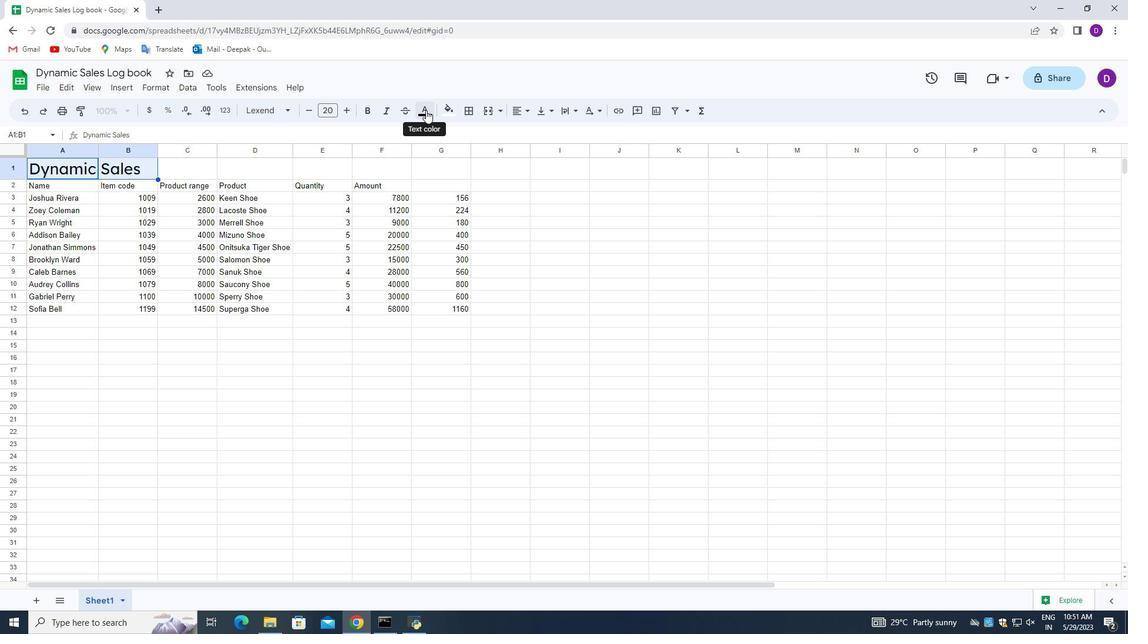 
Action: Mouse pressed left at (426, 109)
Screenshot: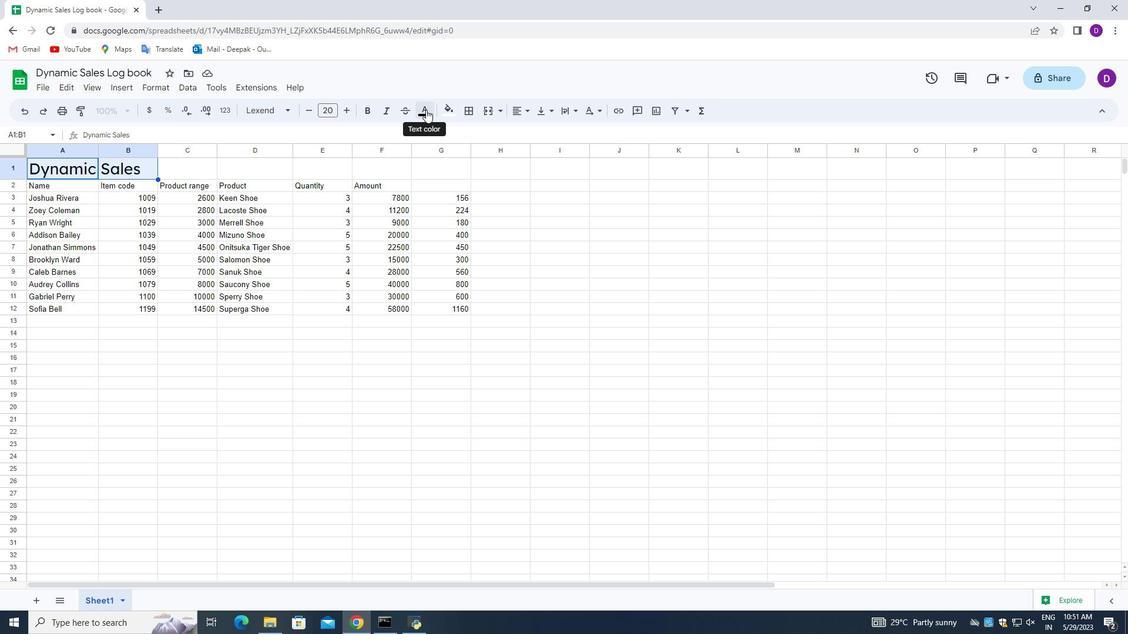 
Action: Mouse moved to (519, 165)
Screenshot: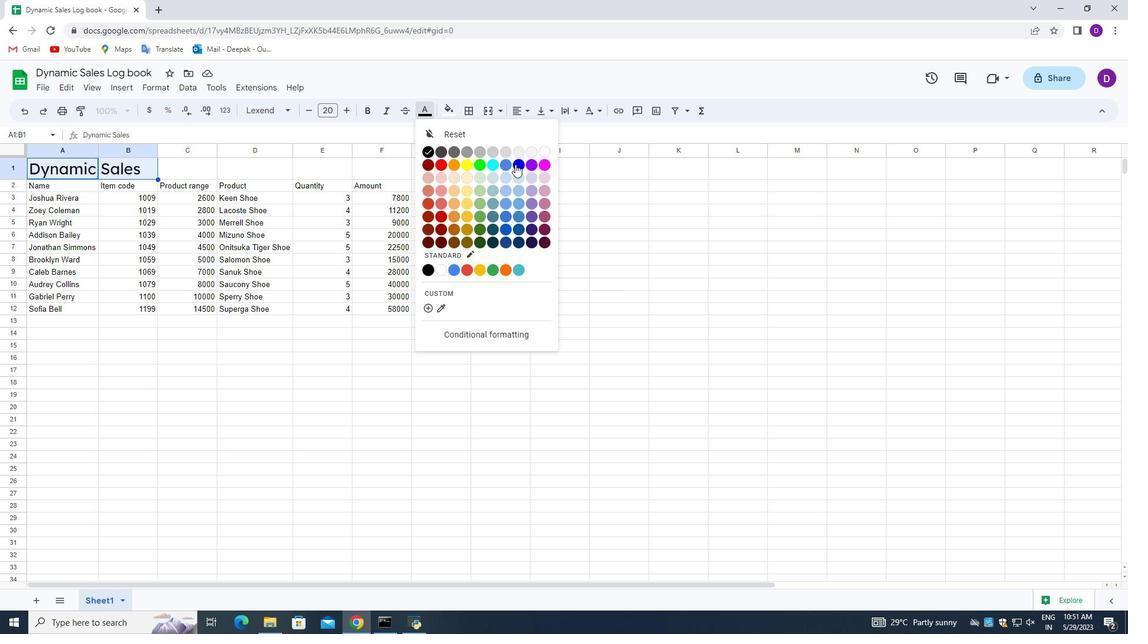 
Action: Mouse pressed left at (519, 165)
Screenshot: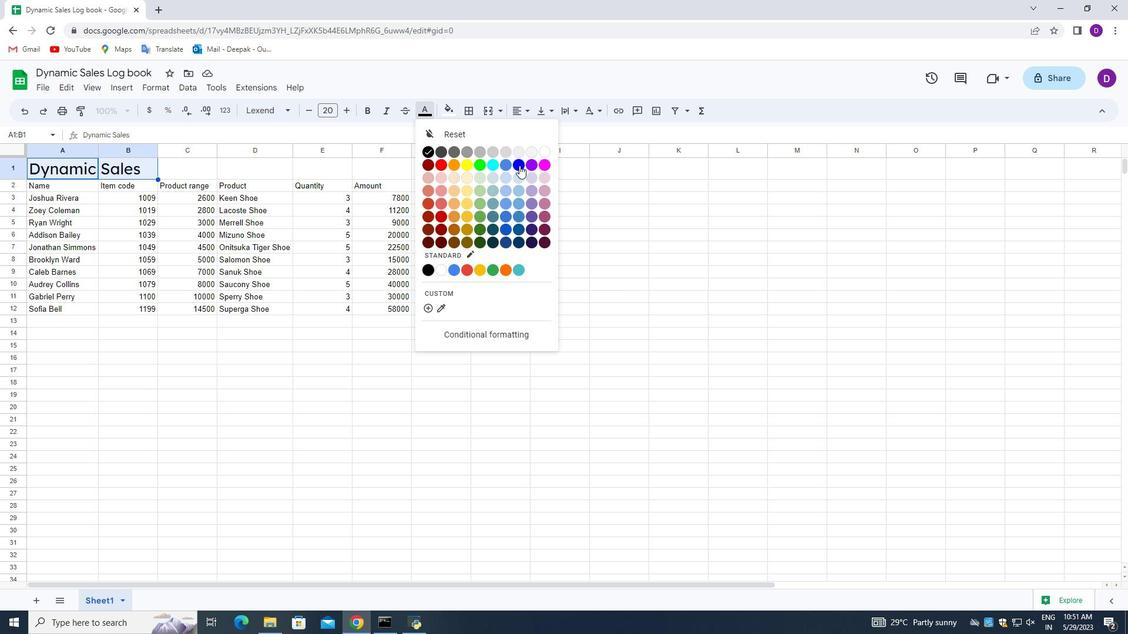 
Action: Mouse moved to (348, 111)
Screenshot: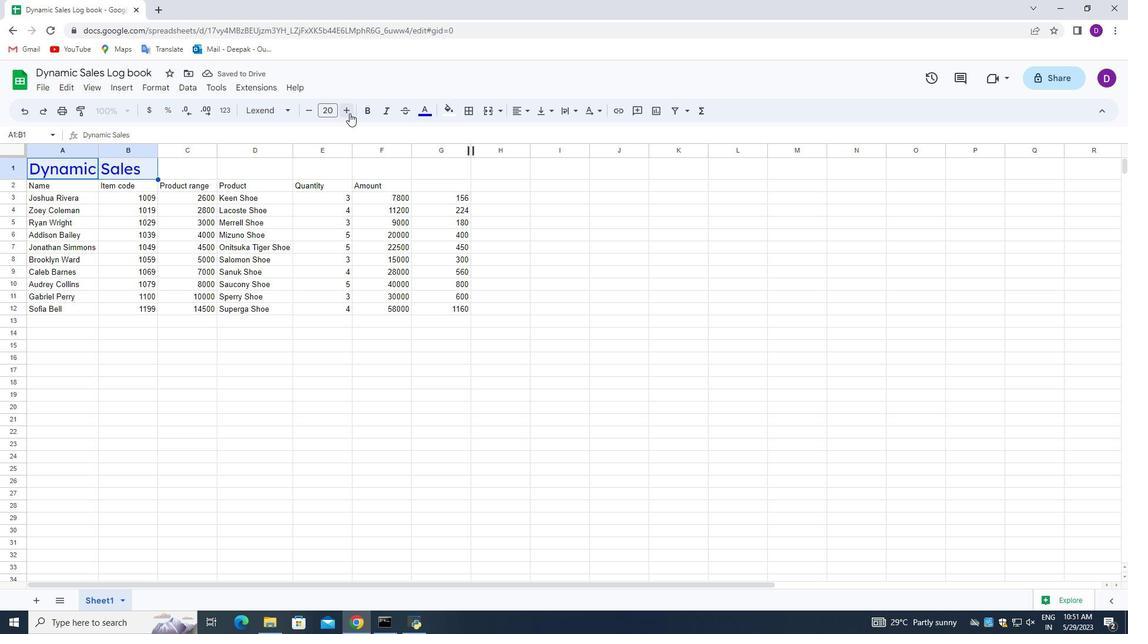 
Action: Mouse pressed left at (348, 111)
Screenshot: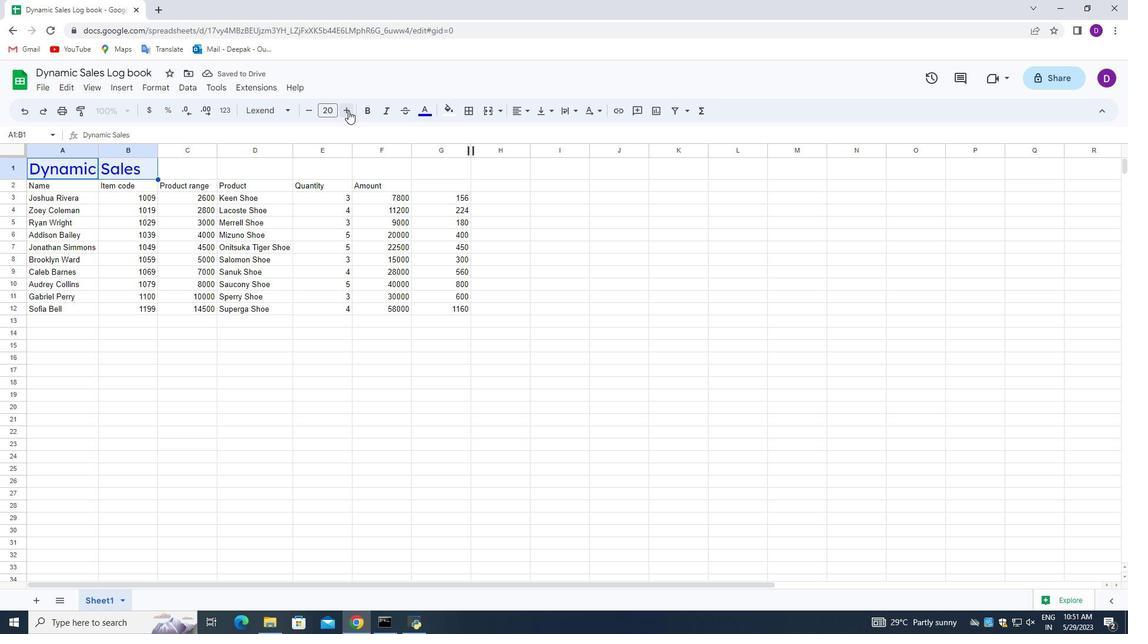 
Action: Mouse pressed left at (348, 111)
Screenshot: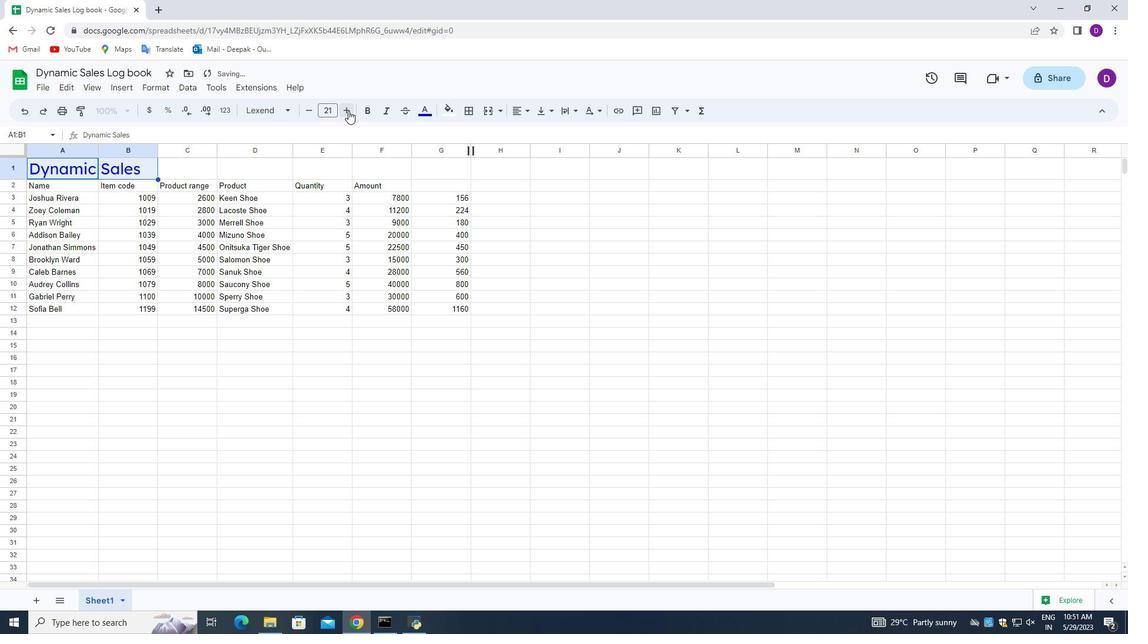 
Action: Mouse pressed left at (348, 111)
Screenshot: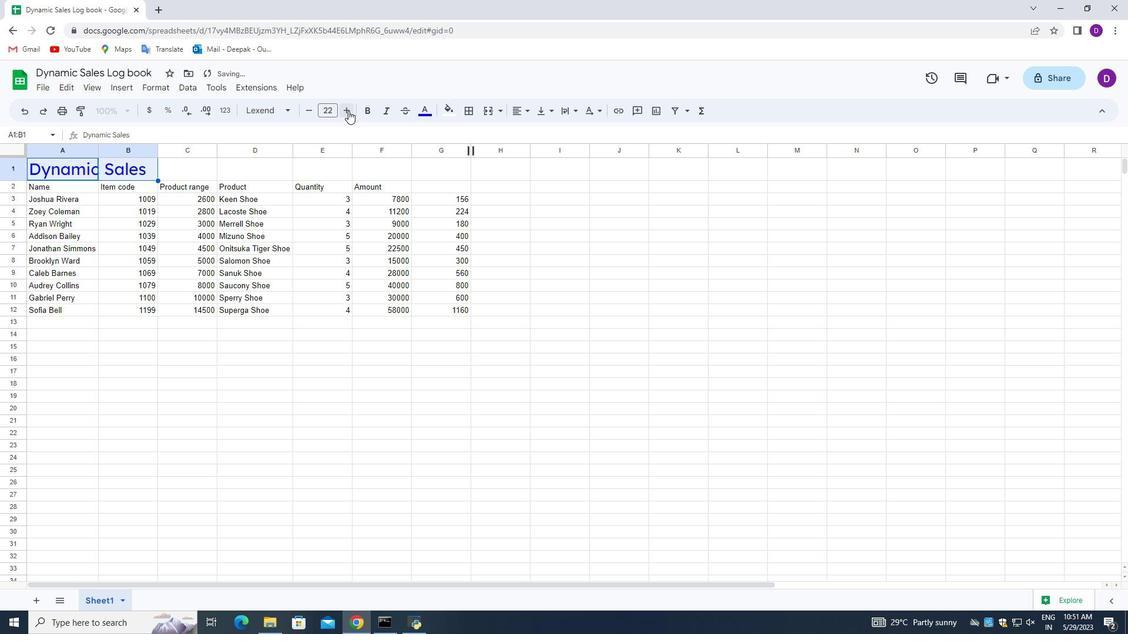 
Action: Mouse pressed left at (348, 111)
Screenshot: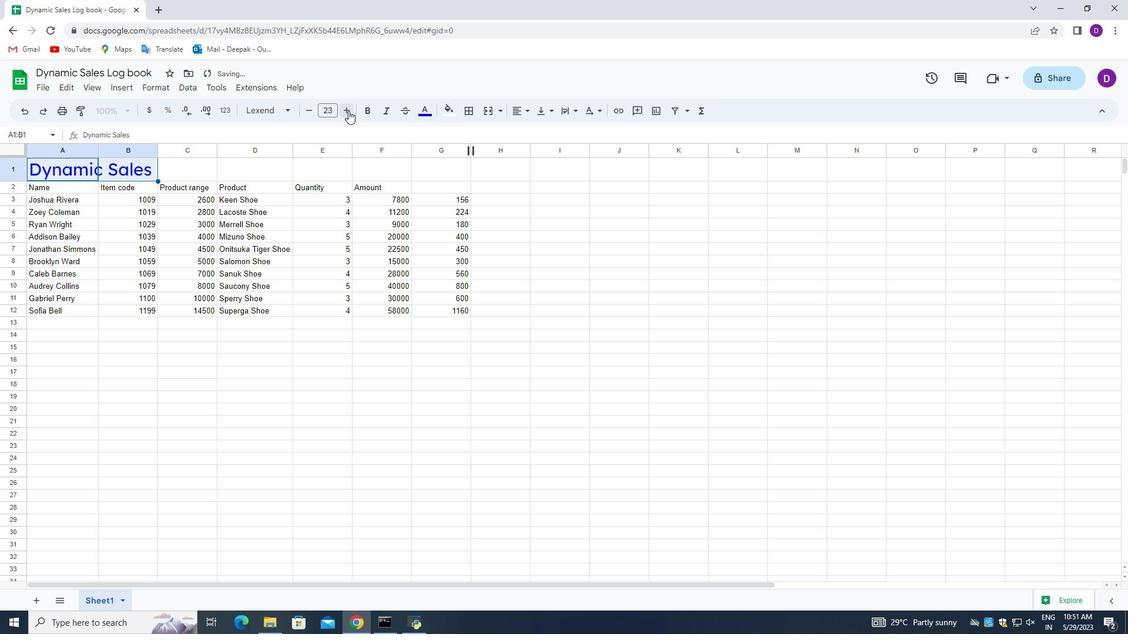 
Action: Mouse pressed left at (348, 111)
Screenshot: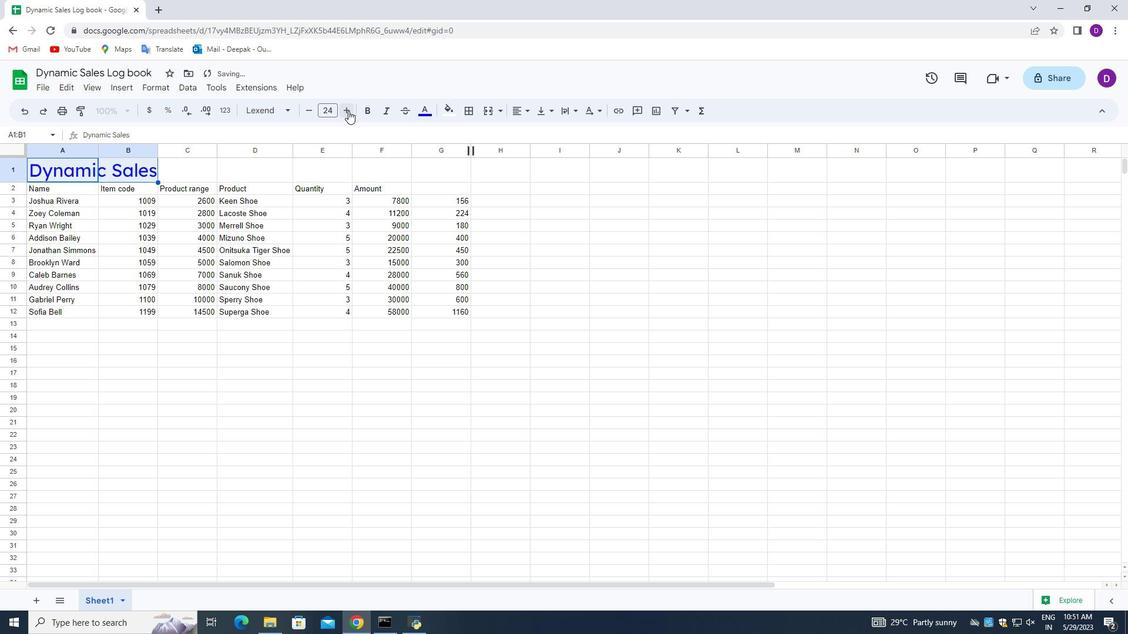 
Action: Mouse pressed left at (348, 111)
Screenshot: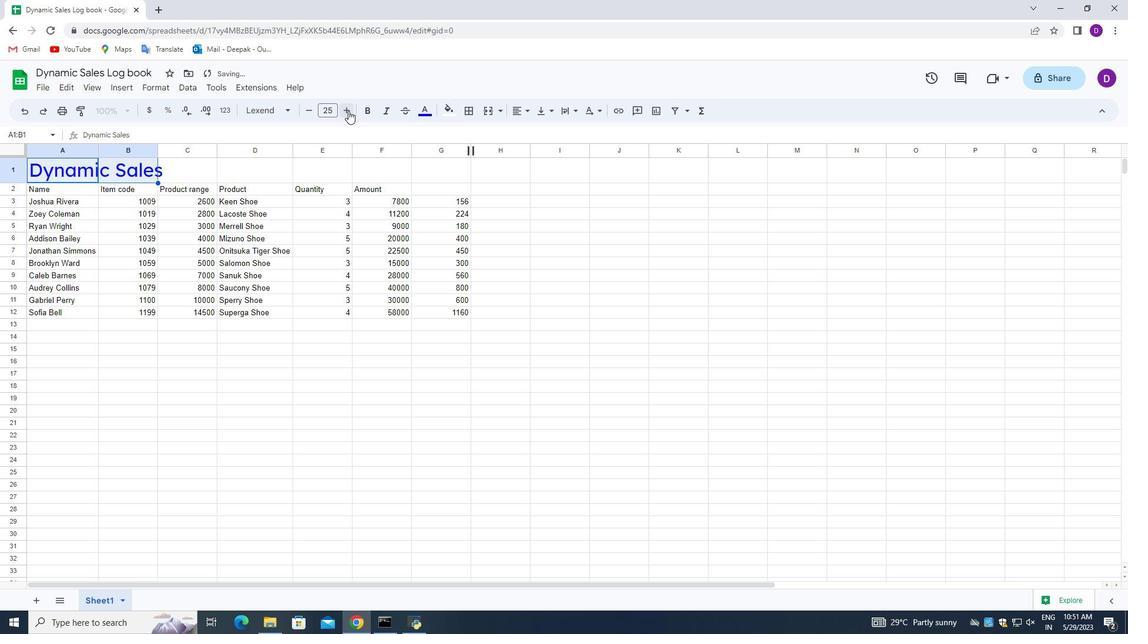 
Action: Mouse moved to (250, 171)
Screenshot: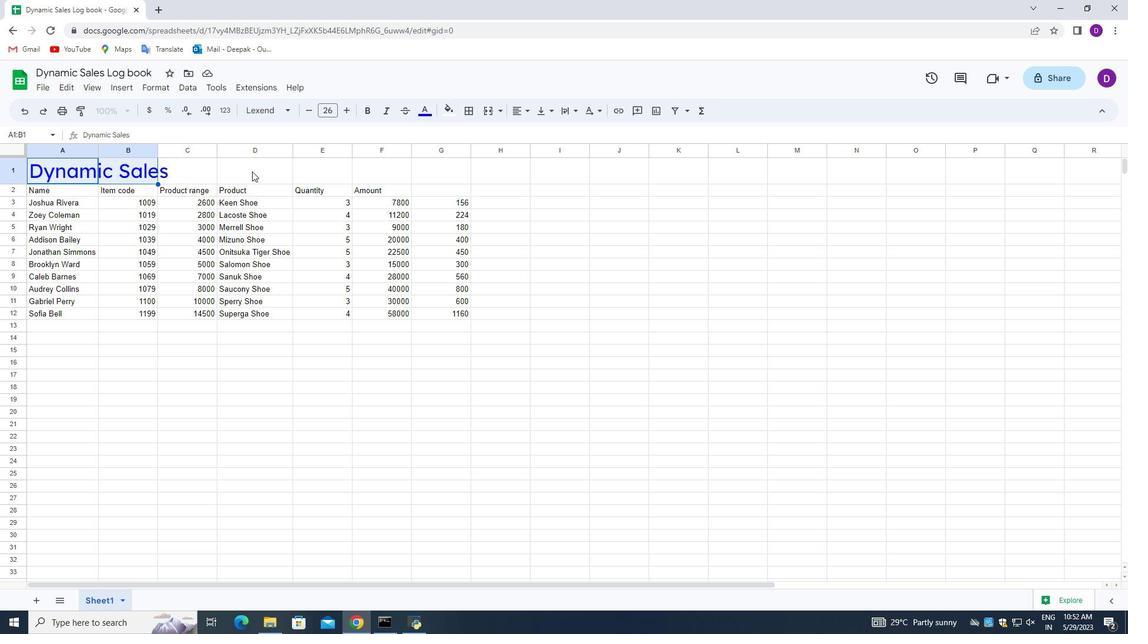 
Action: Mouse pressed left at (250, 171)
Screenshot: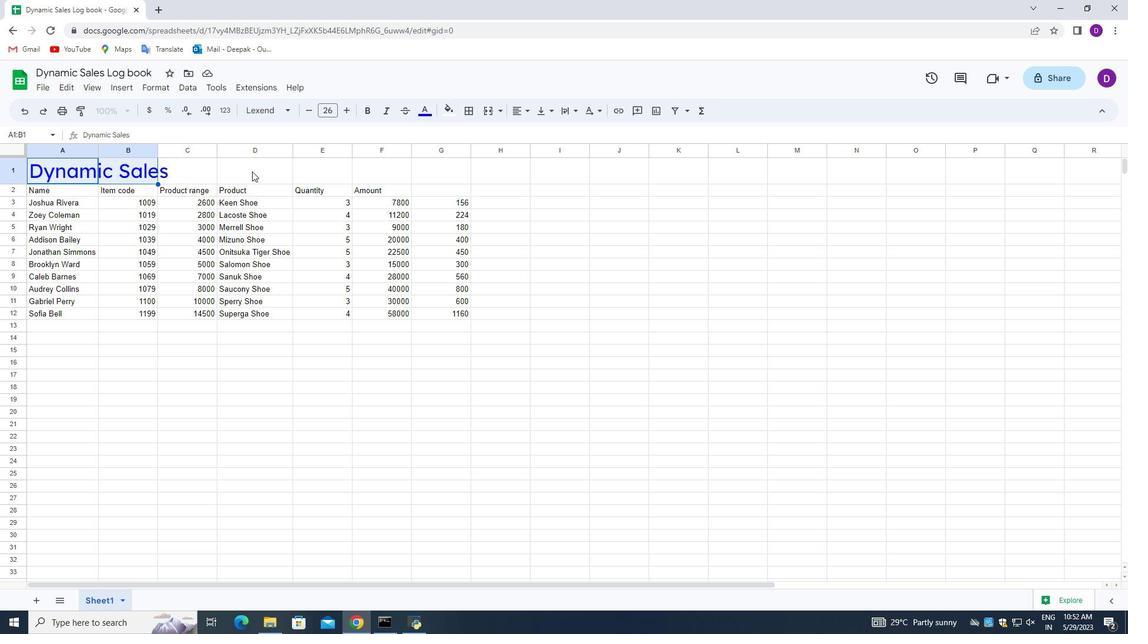 
Action: Mouse moved to (70, 324)
Screenshot: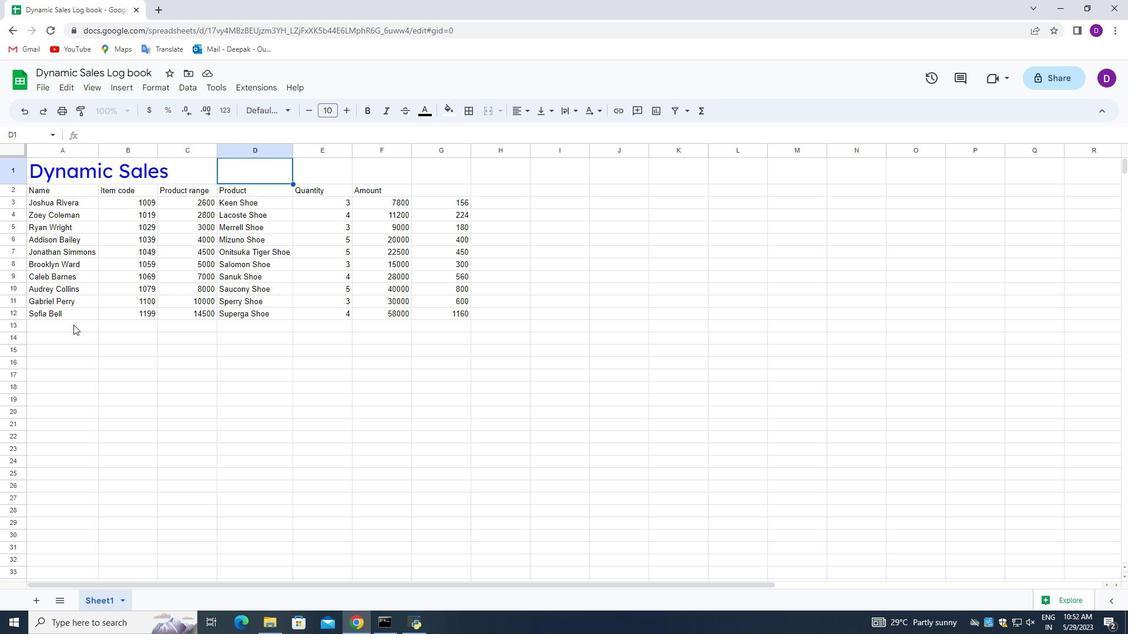 
Action: Mouse pressed left at (70, 324)
Screenshot: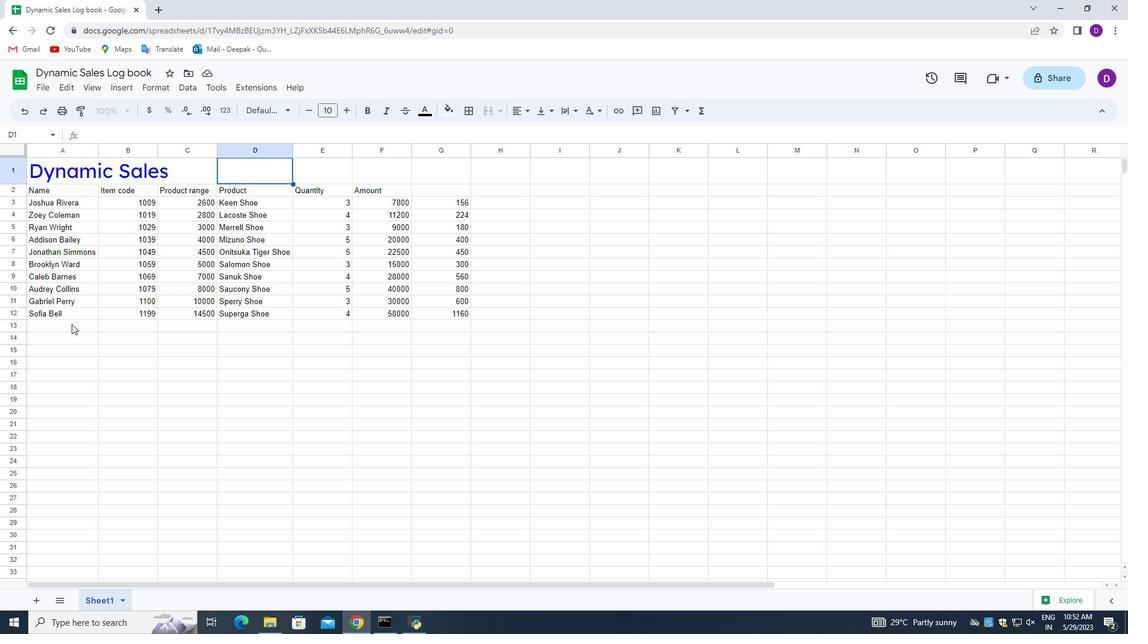 
Action: Mouse moved to (29, 186)
Screenshot: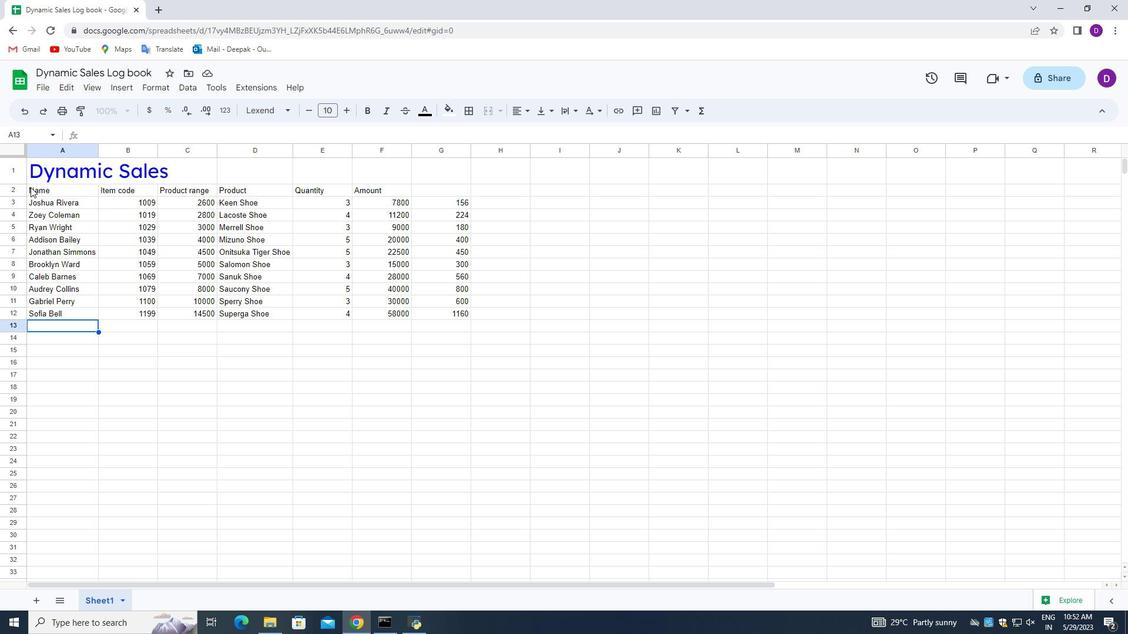 
Action: Mouse pressed left at (29, 186)
Screenshot: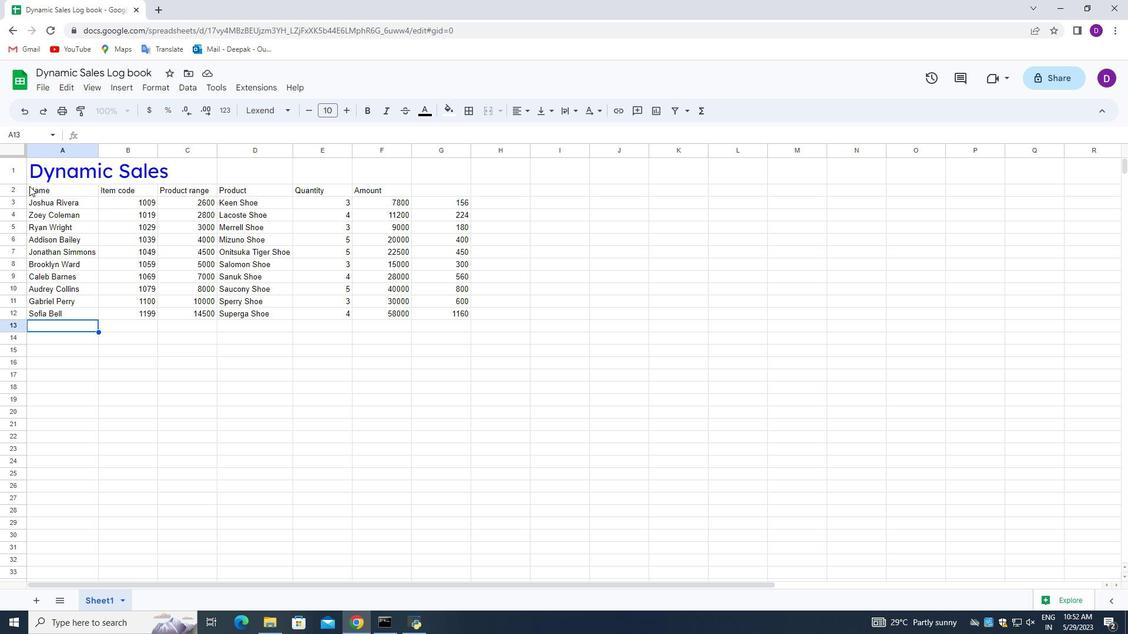 
Action: Mouse moved to (286, 113)
Screenshot: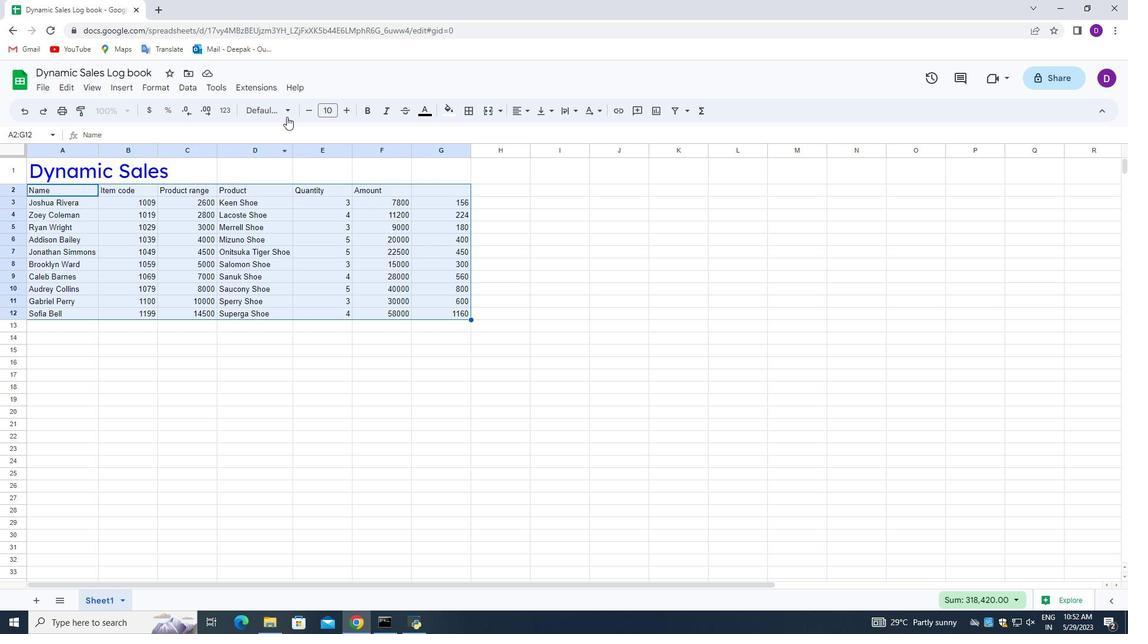 
Action: Mouse pressed left at (286, 113)
Screenshot: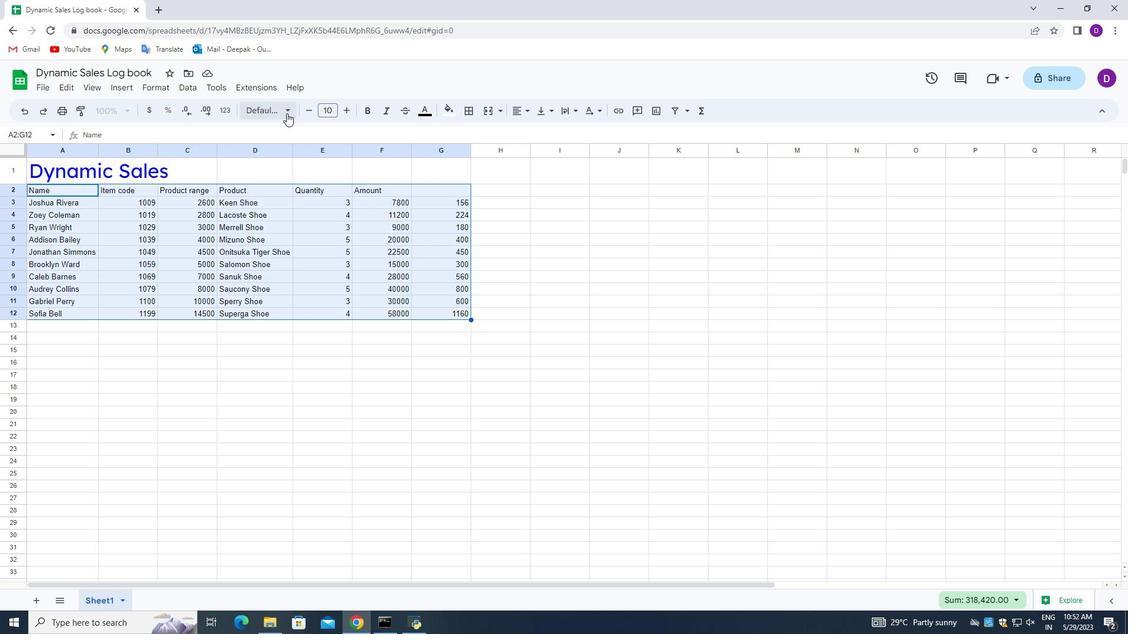 
Action: Mouse moved to (300, 230)
Screenshot: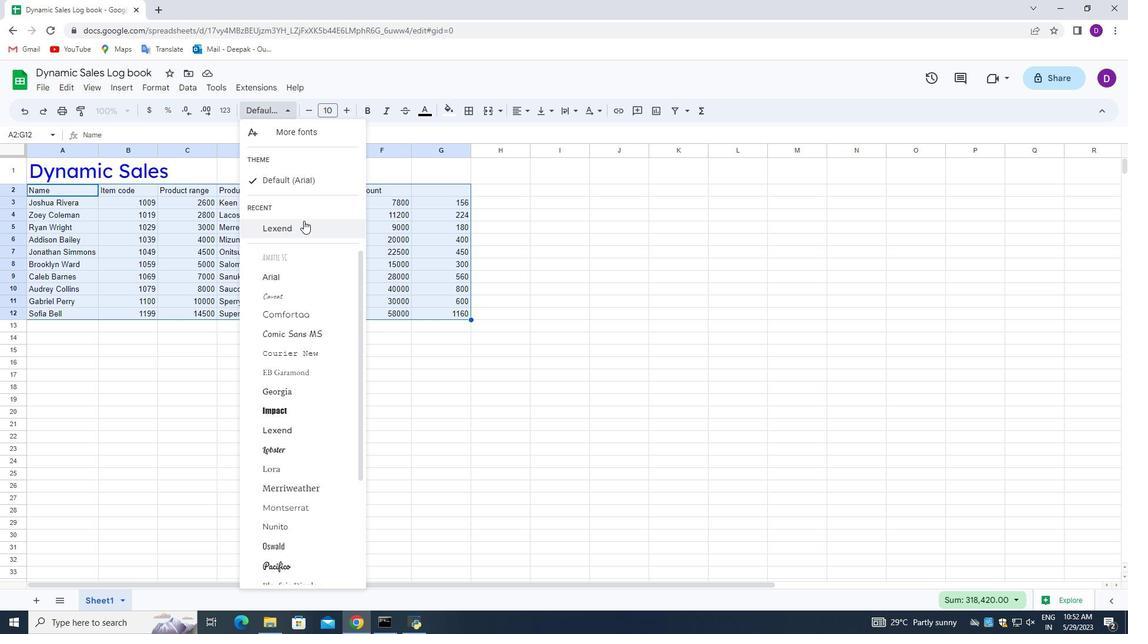
Action: Mouse pressed left at (300, 230)
Screenshot: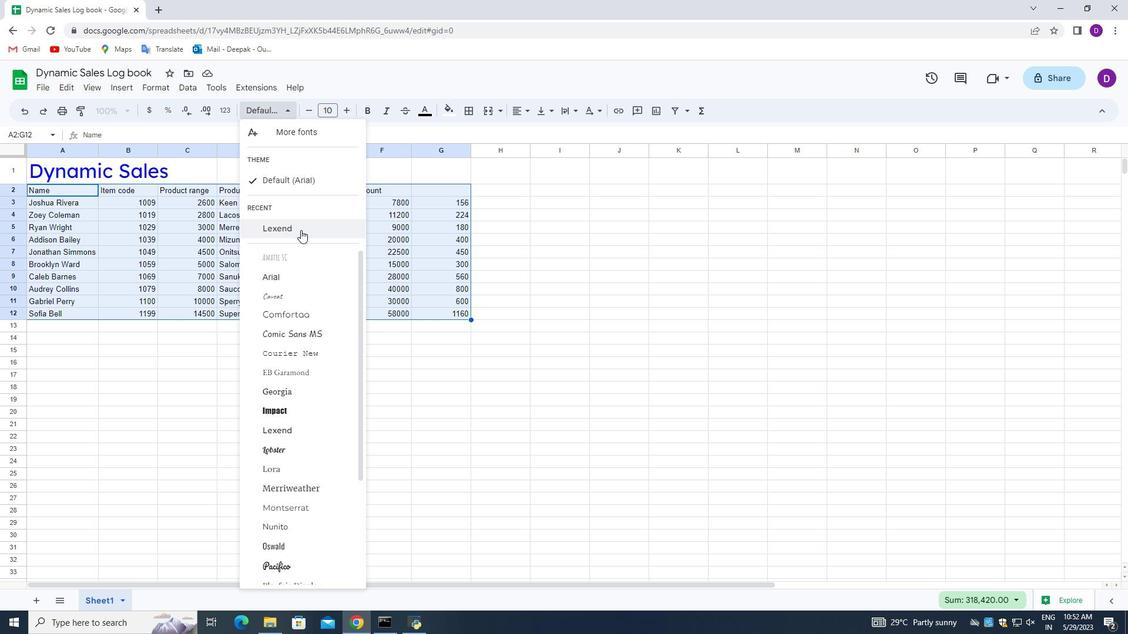 
Action: Mouse moved to (347, 106)
Screenshot: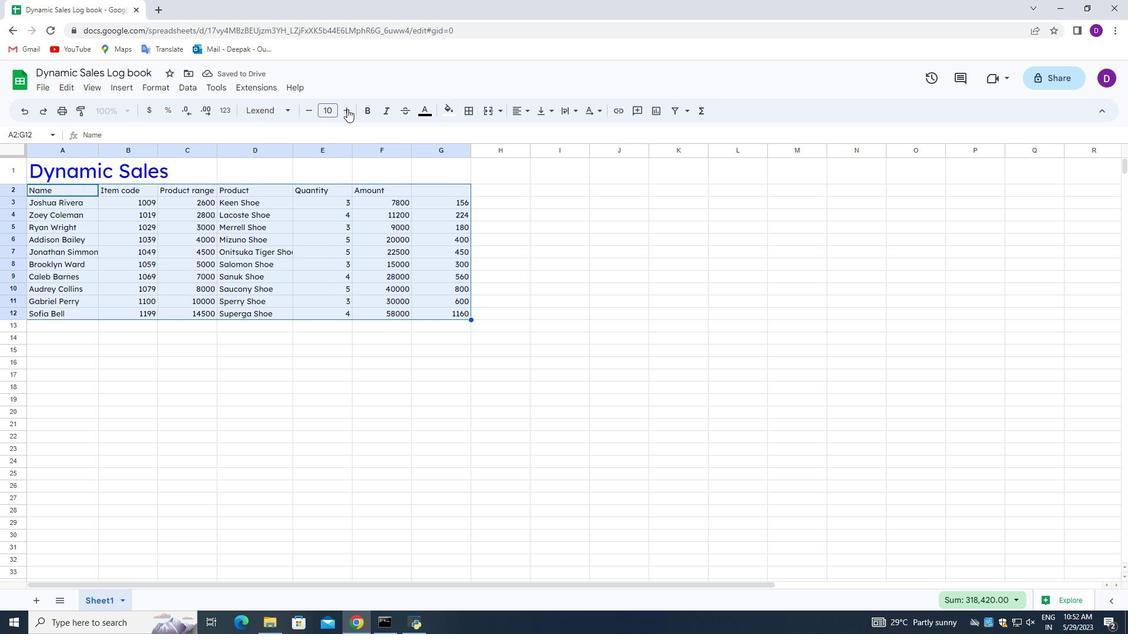 
Action: Mouse pressed left at (347, 106)
Screenshot: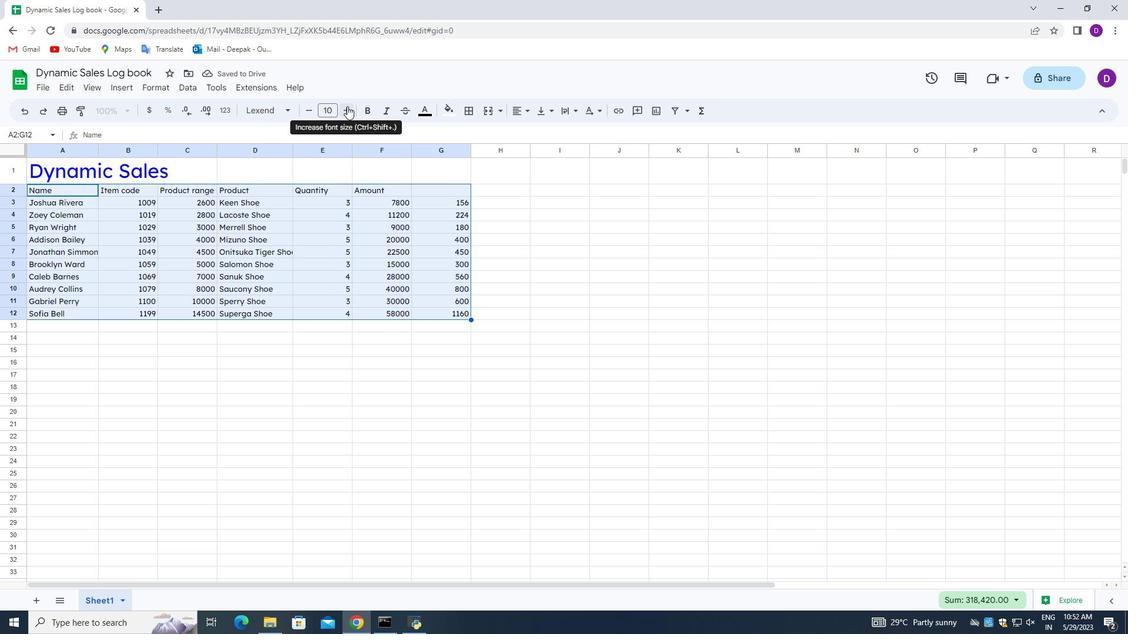 
Action: Mouse pressed left at (347, 106)
Screenshot: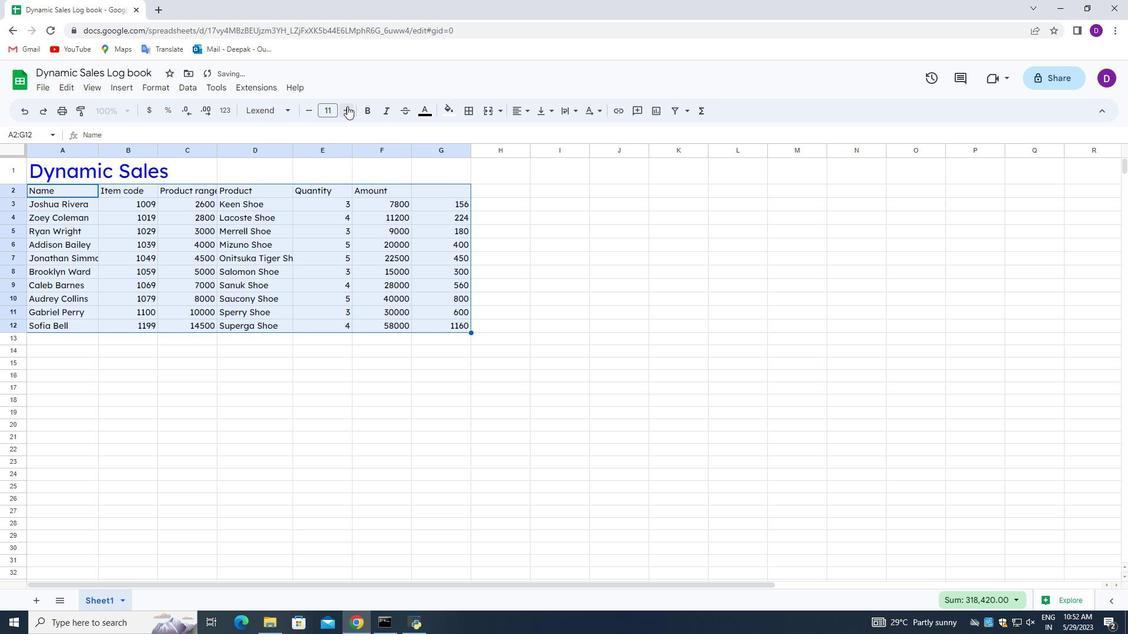 
Action: Mouse pressed left at (347, 106)
Screenshot: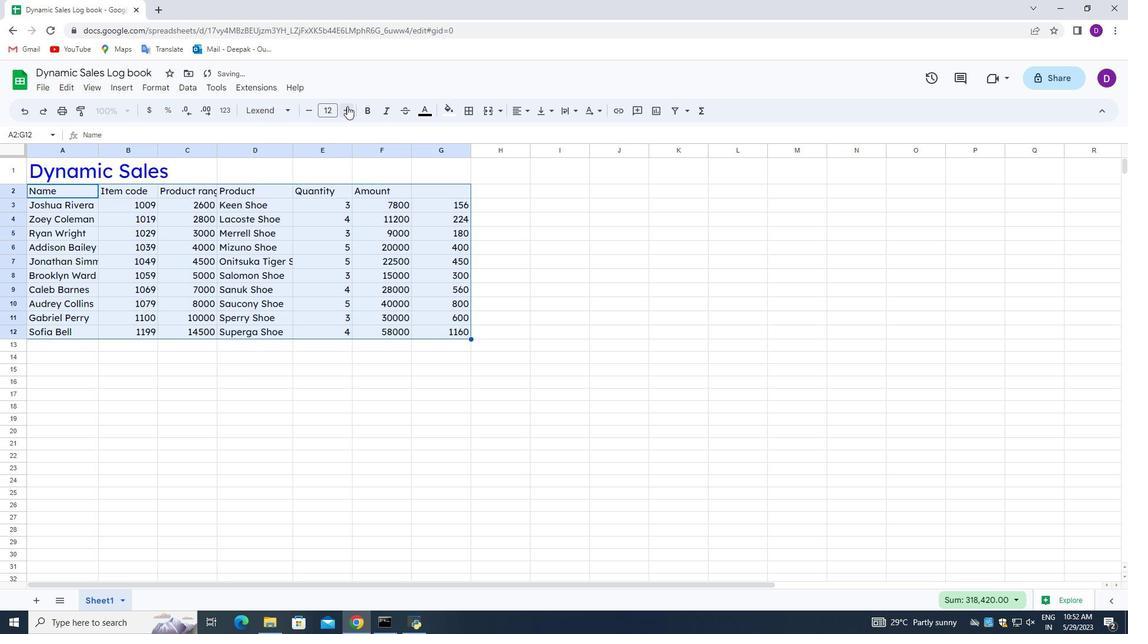 
Action: Mouse pressed left at (347, 106)
Screenshot: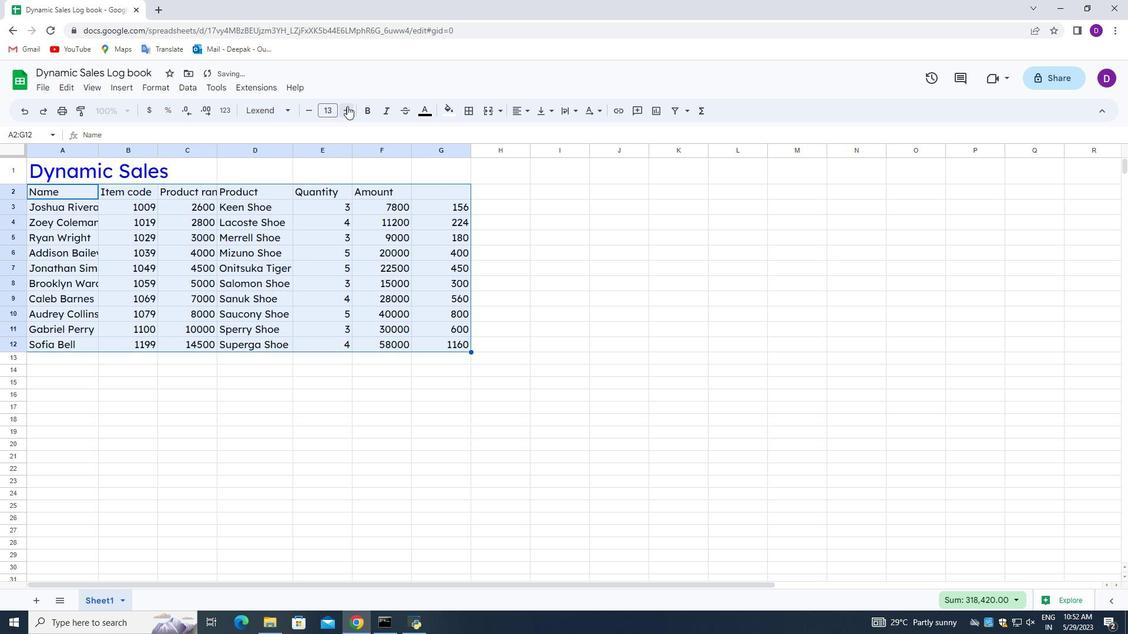
Action: Mouse pressed left at (347, 106)
Screenshot: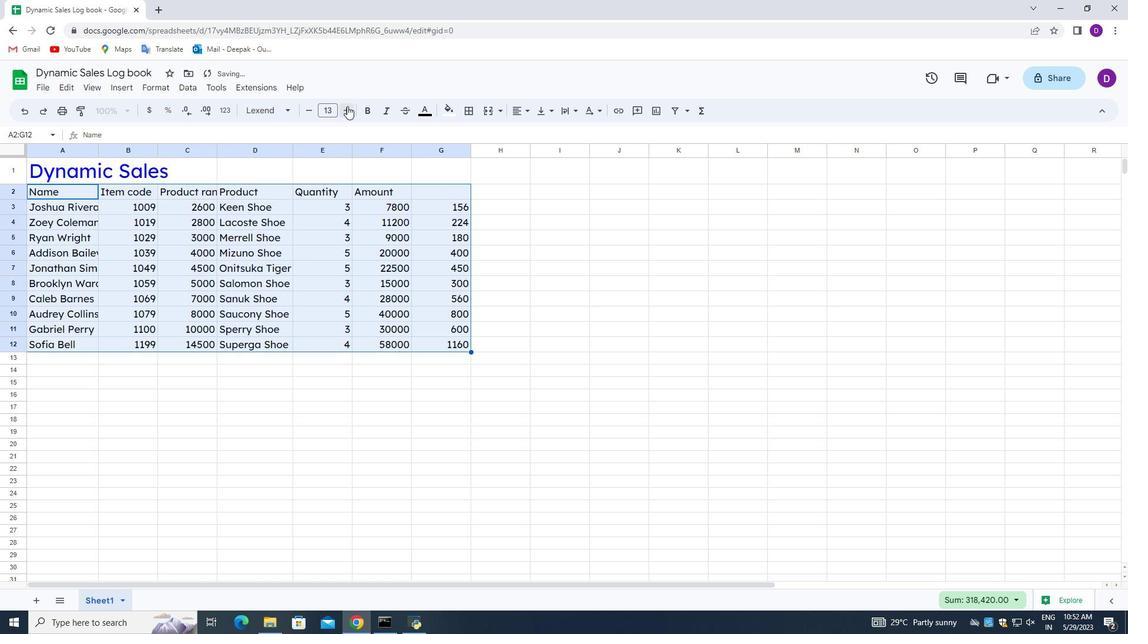 
Action: Mouse pressed left at (347, 106)
Screenshot: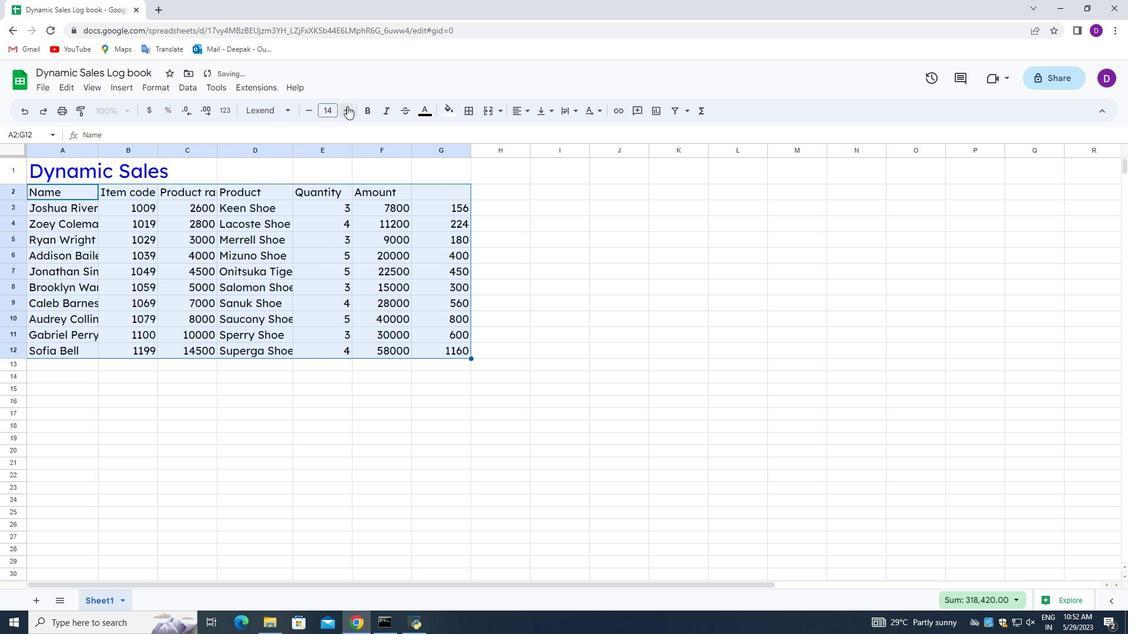
Action: Mouse pressed left at (347, 106)
Screenshot: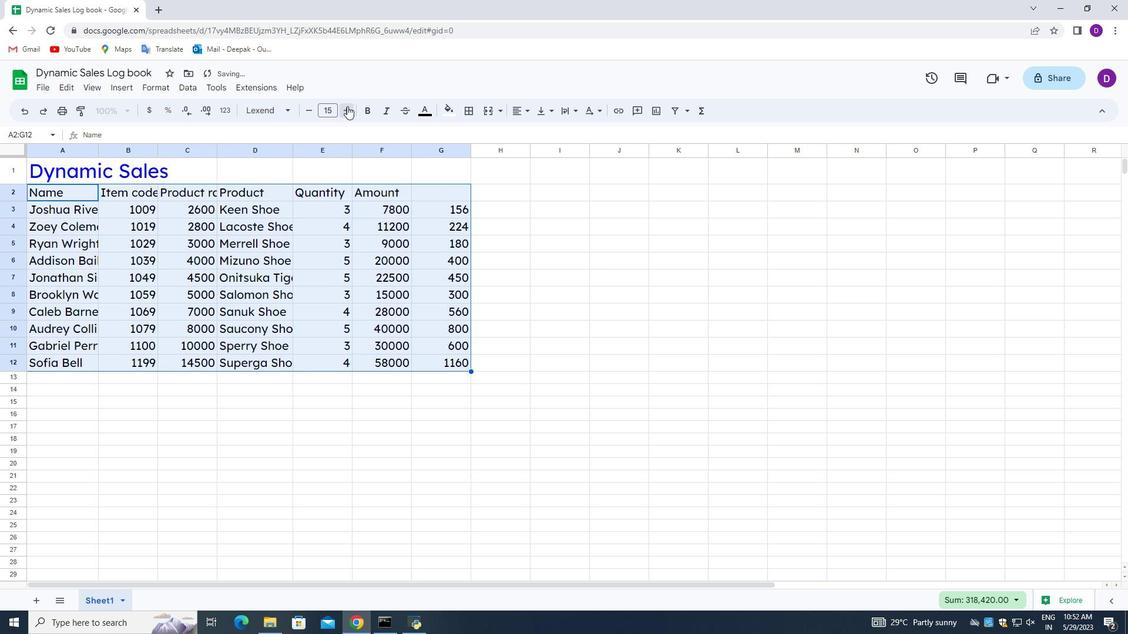 
Action: Mouse pressed left at (347, 106)
Screenshot: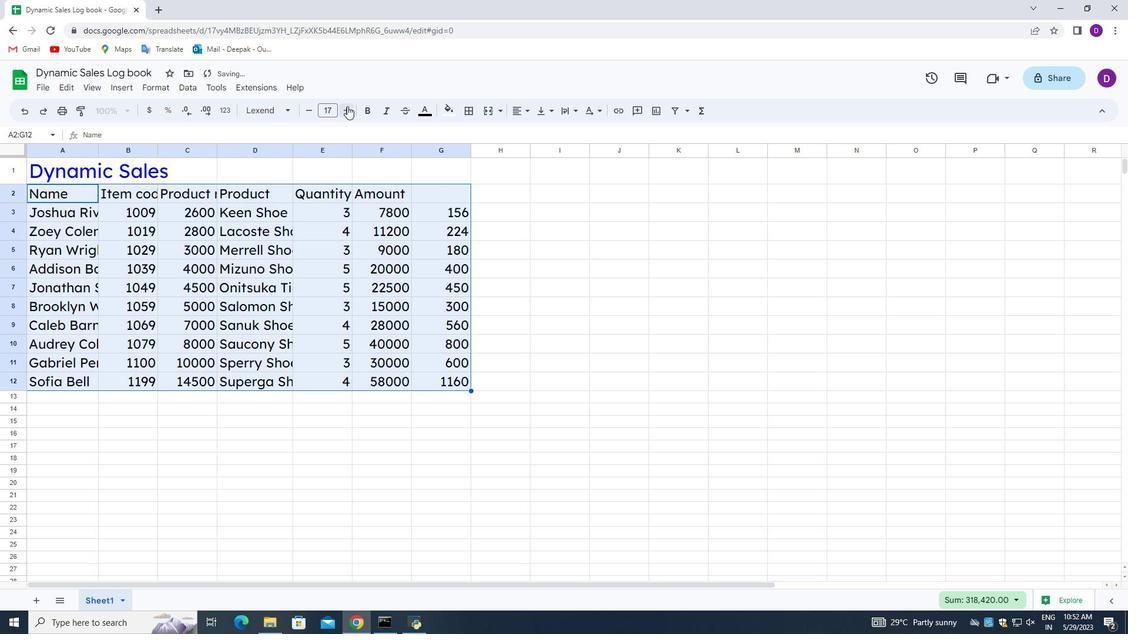 
Action: Mouse moved to (495, 196)
Screenshot: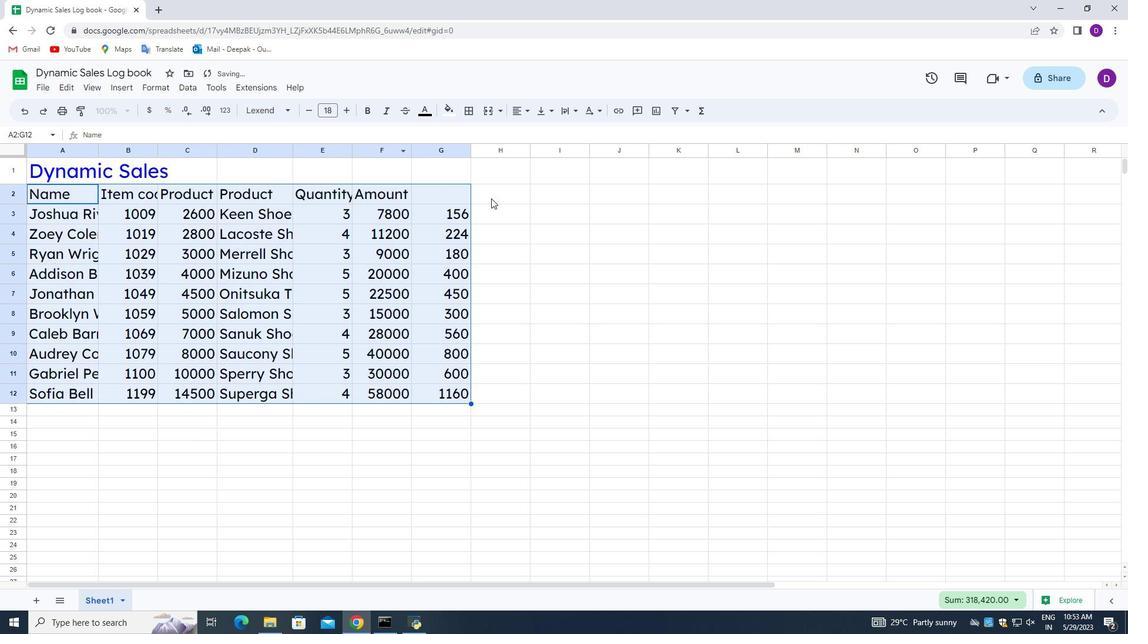 
Action: Mouse pressed left at (495, 196)
Screenshot: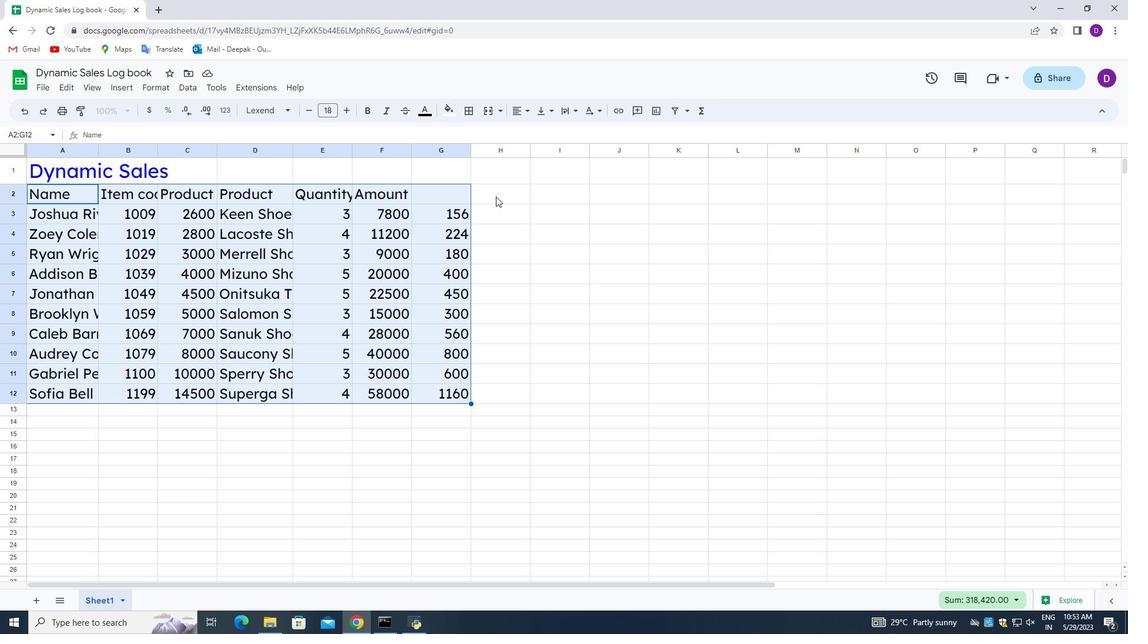 
Action: Mouse moved to (43, 169)
Screenshot: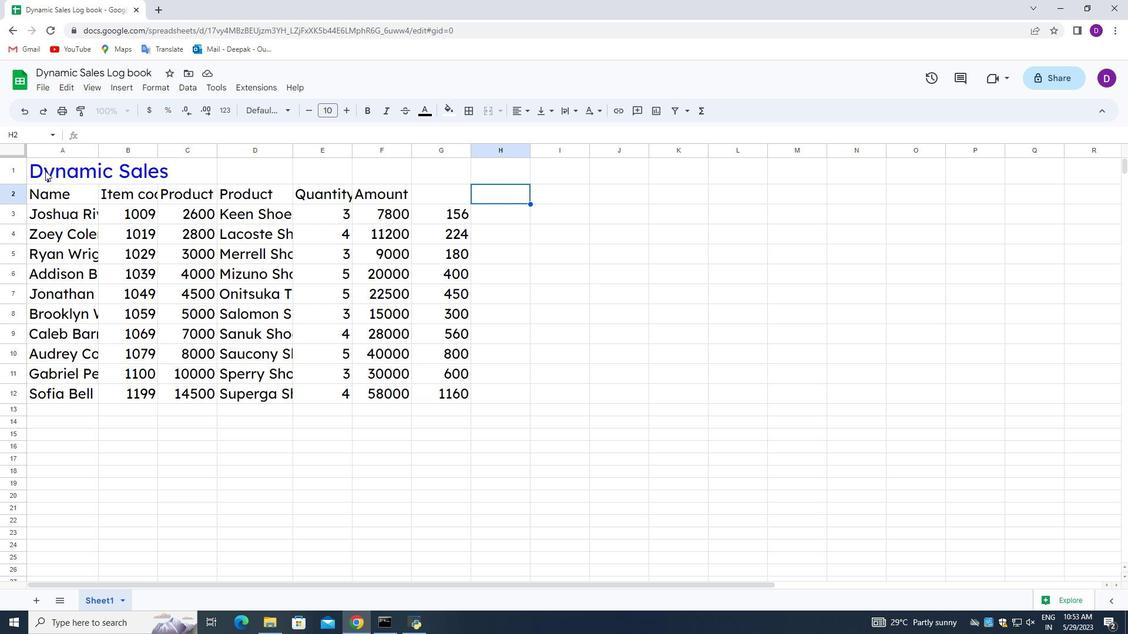 
Action: Mouse pressed left at (43, 169)
Screenshot: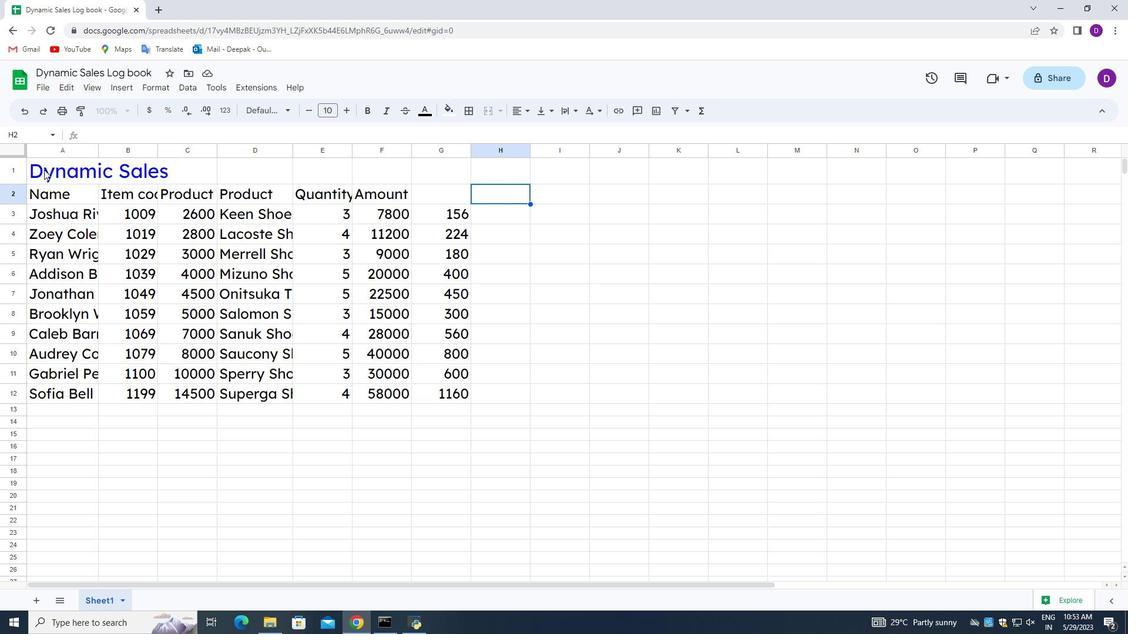 
Action: Mouse moved to (525, 110)
Screenshot: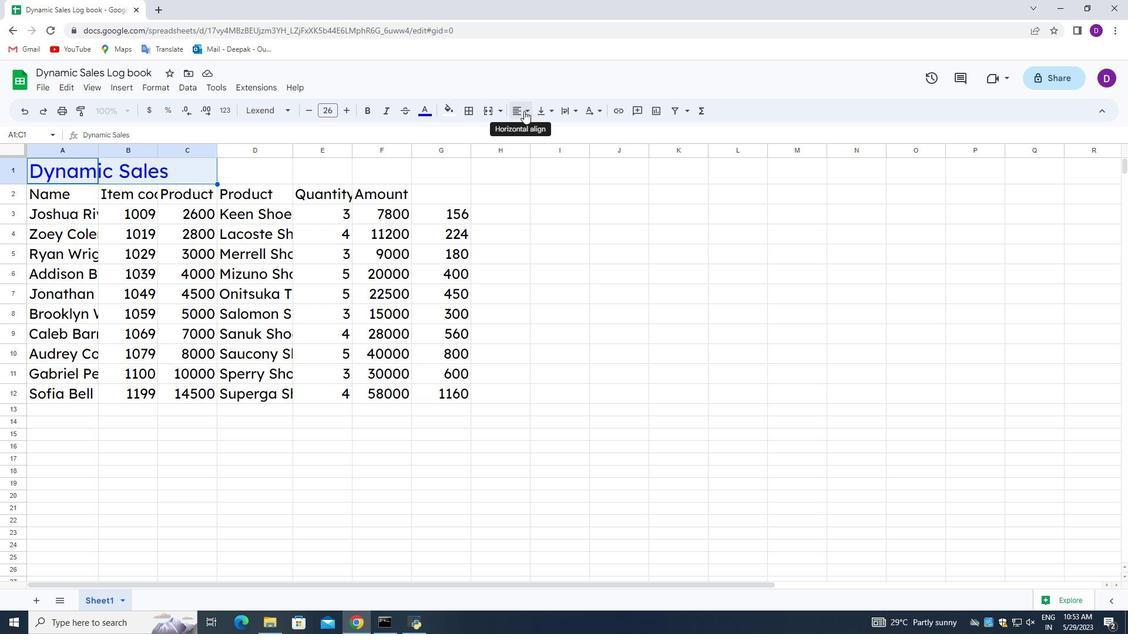 
Action: Mouse pressed left at (525, 110)
Screenshot: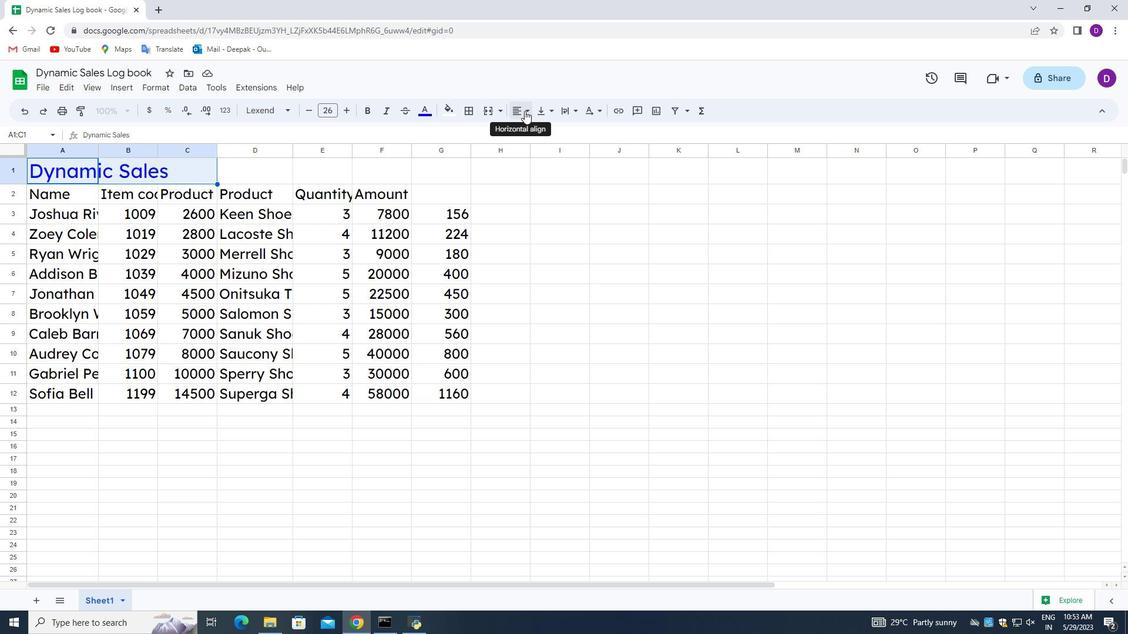 
Action: Mouse moved to (554, 131)
Screenshot: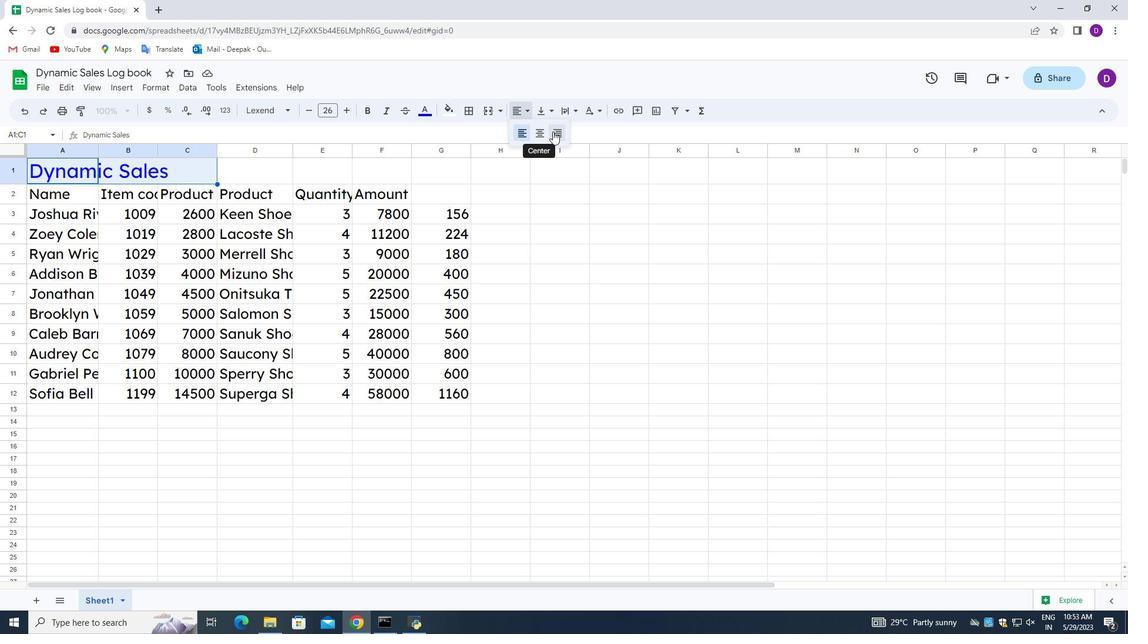 
Action: Mouse pressed left at (554, 131)
Screenshot: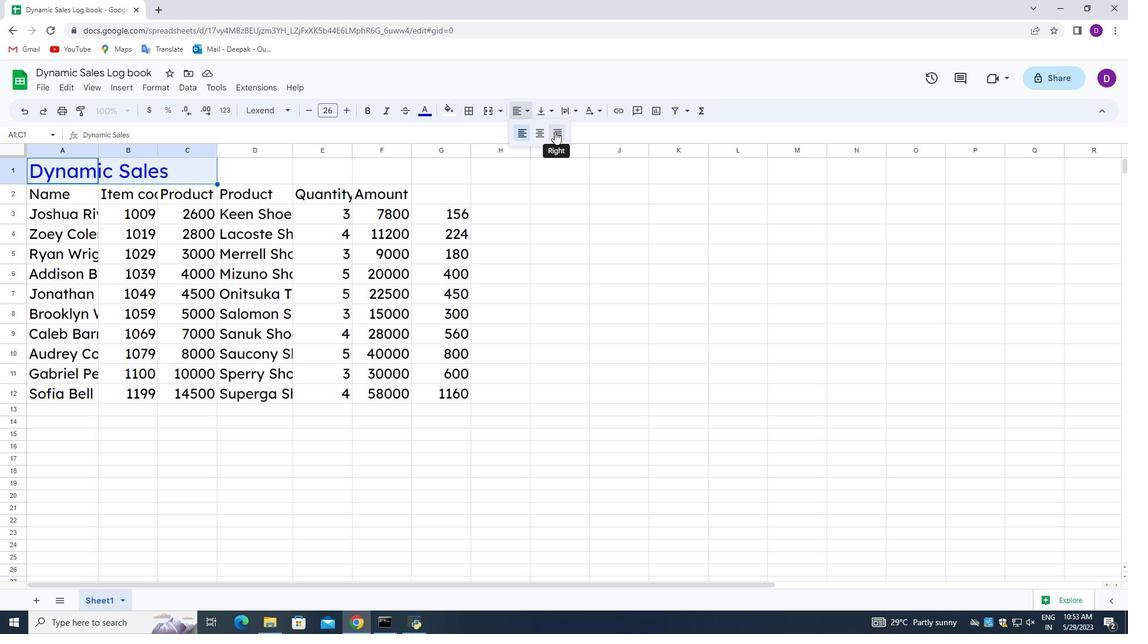
Action: Mouse moved to (175, 585)
Screenshot: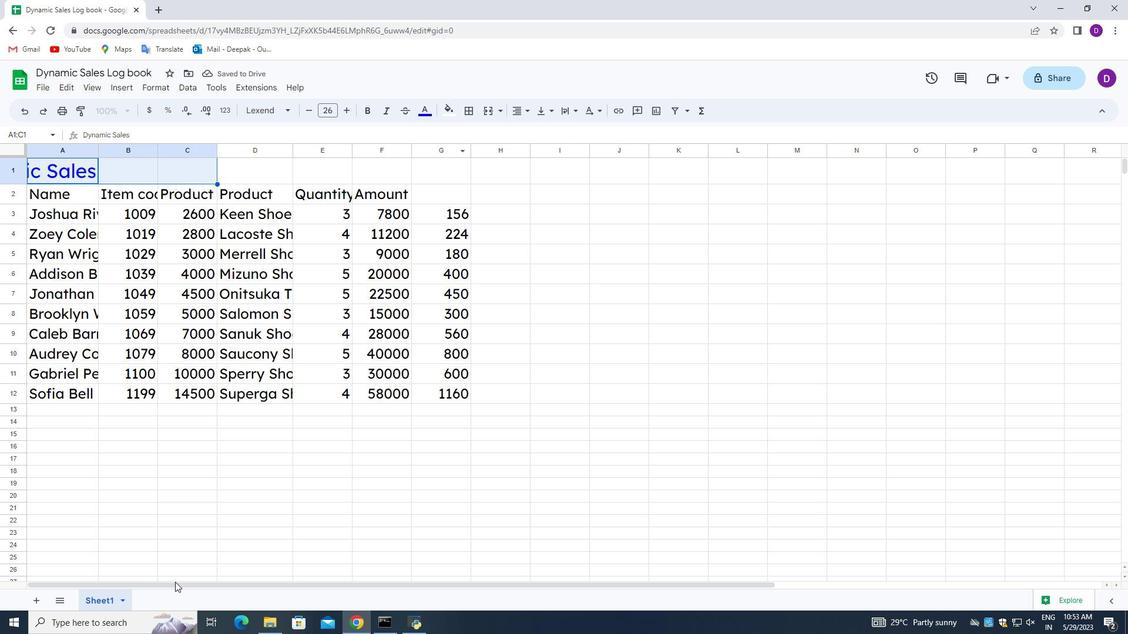 
Action: Mouse pressed left at (175, 585)
Screenshot: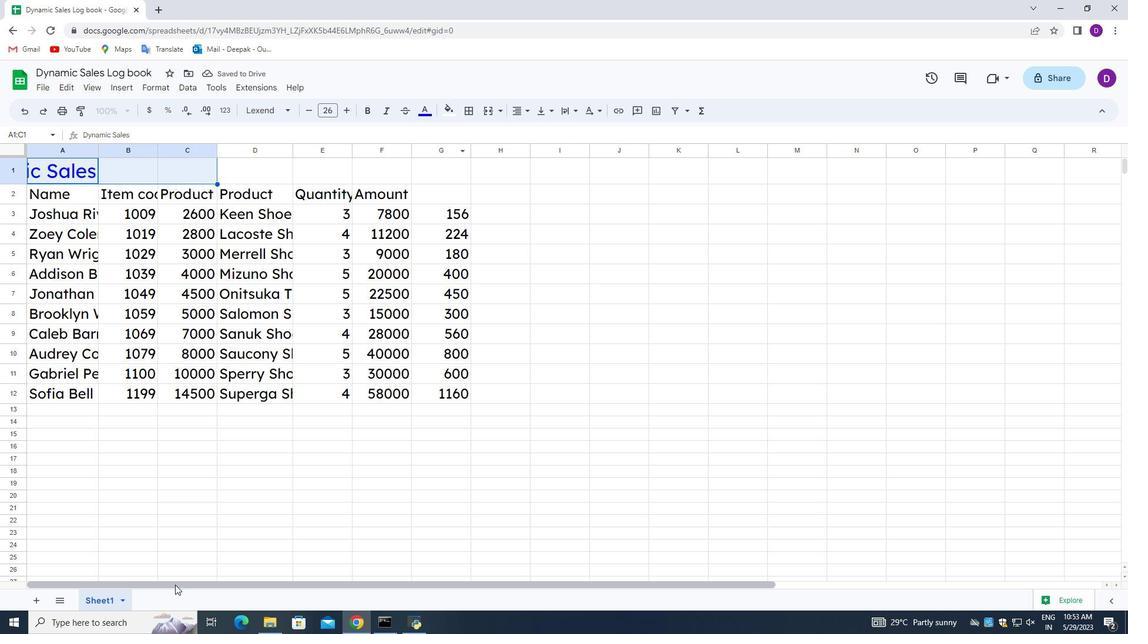
Action: Mouse moved to (271, 165)
Screenshot: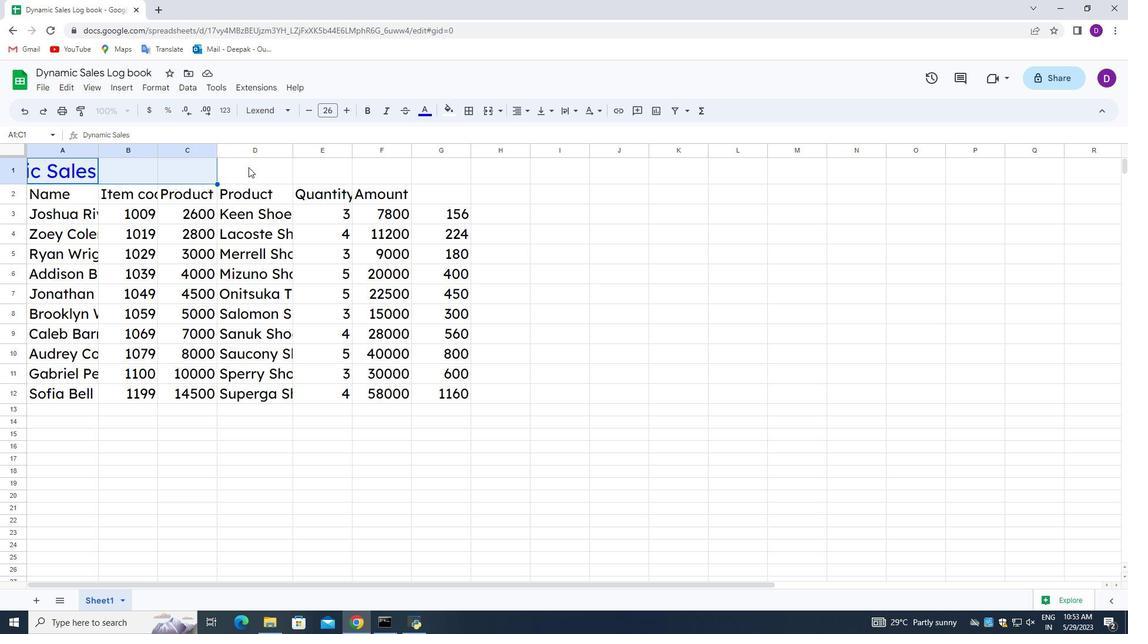 
Action: Mouse pressed left at (271, 165)
Screenshot: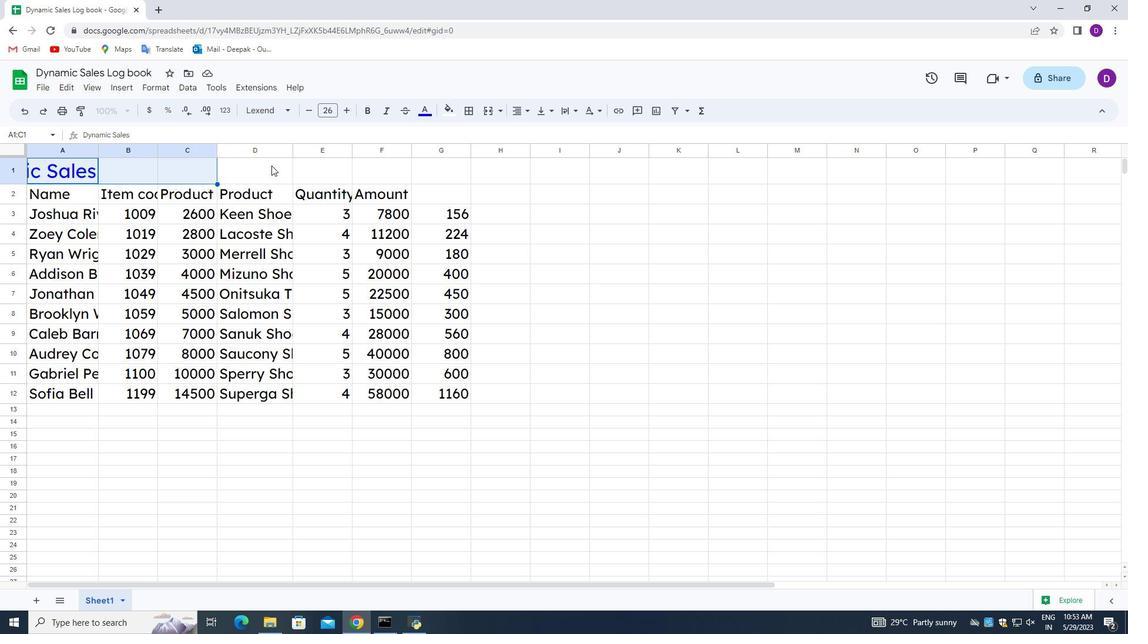 
Action: Mouse moved to (62, 168)
Screenshot: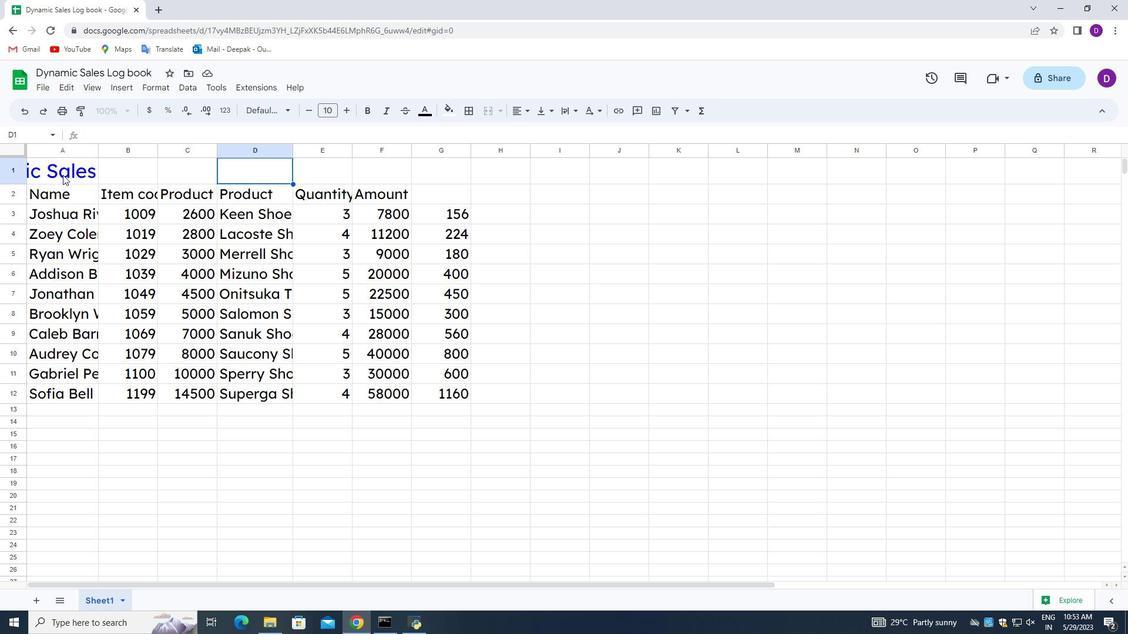 
Action: Mouse pressed left at (62, 168)
Screenshot: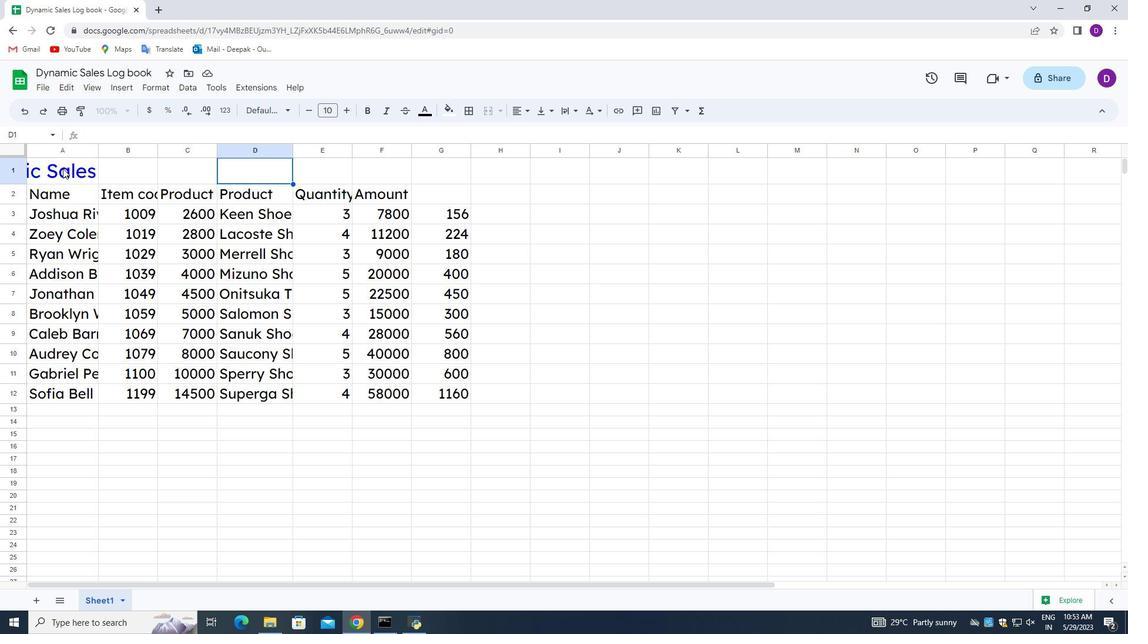 
Action: Mouse moved to (97, 152)
Screenshot: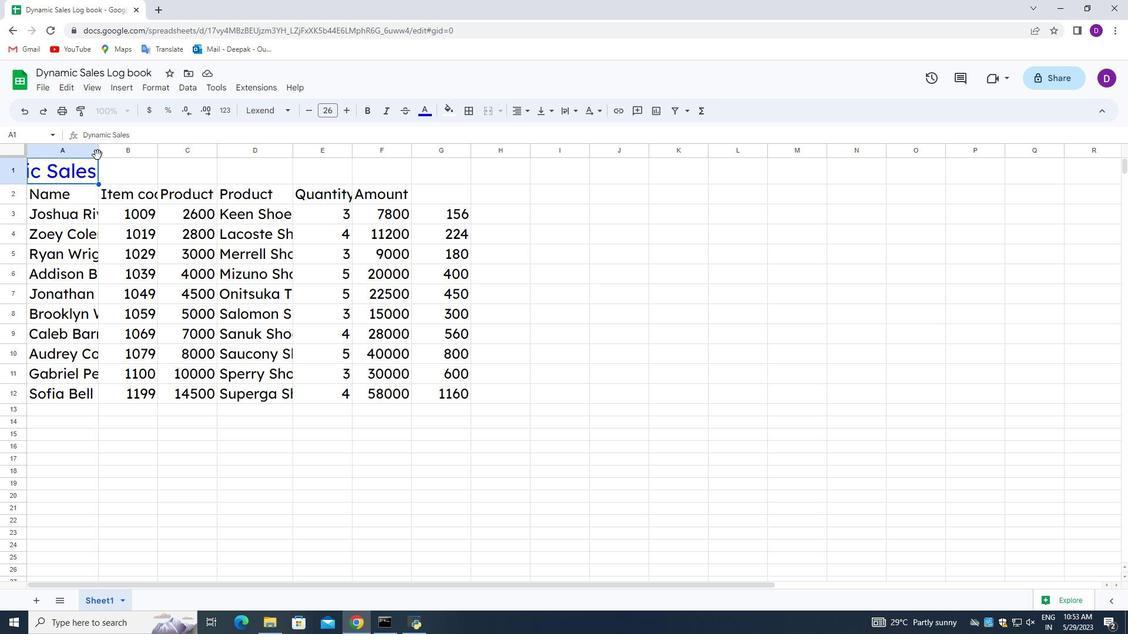 
Action: Mouse pressed left at (97, 152)
Screenshot: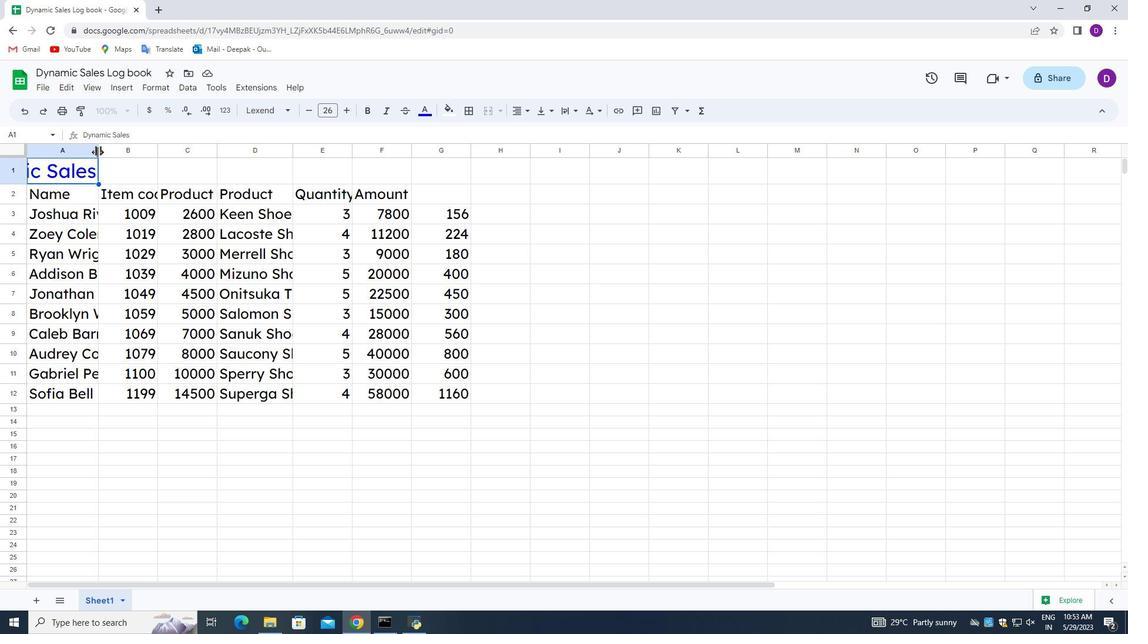 
Action: Mouse pressed left at (97, 152)
Screenshot: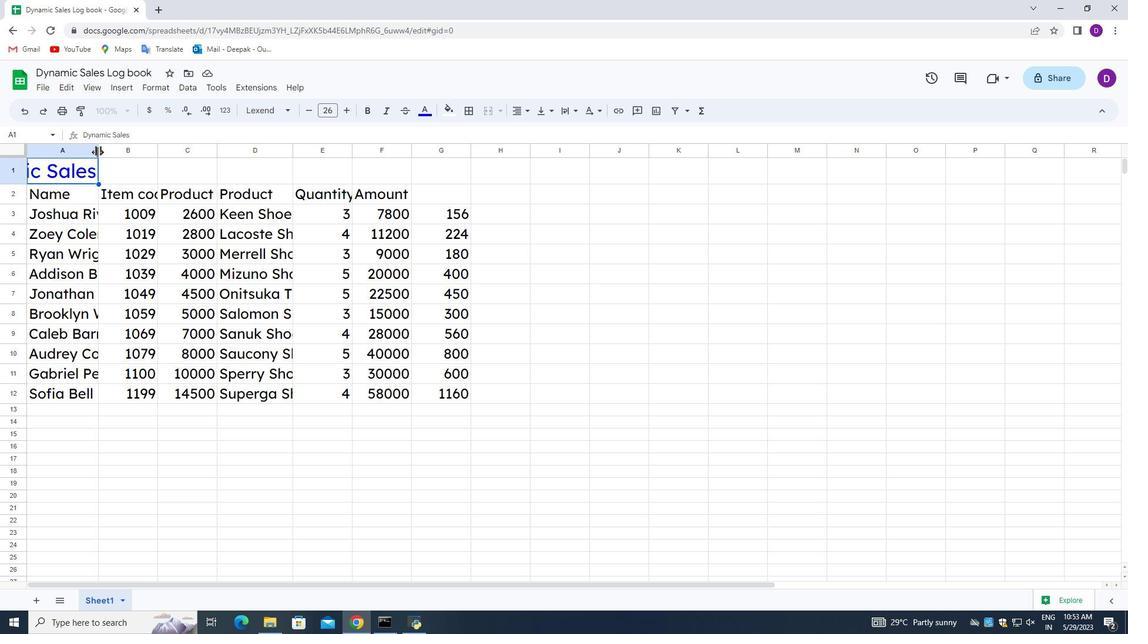
Action: Mouse moved to (230, 148)
Screenshot: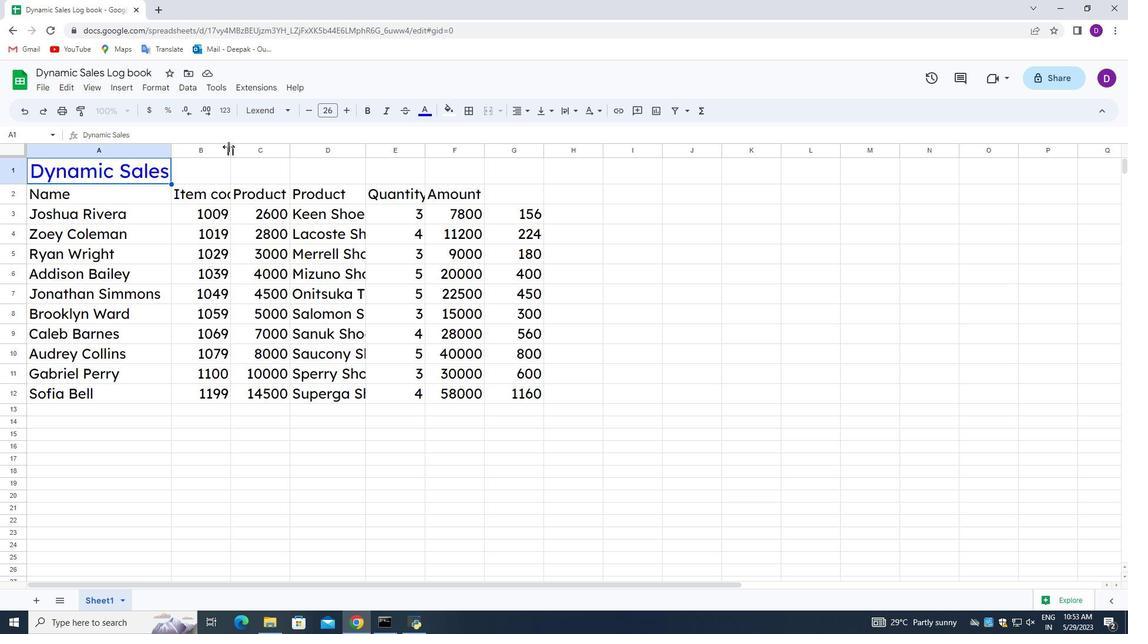 
Action: Mouse pressed left at (230, 148)
Screenshot: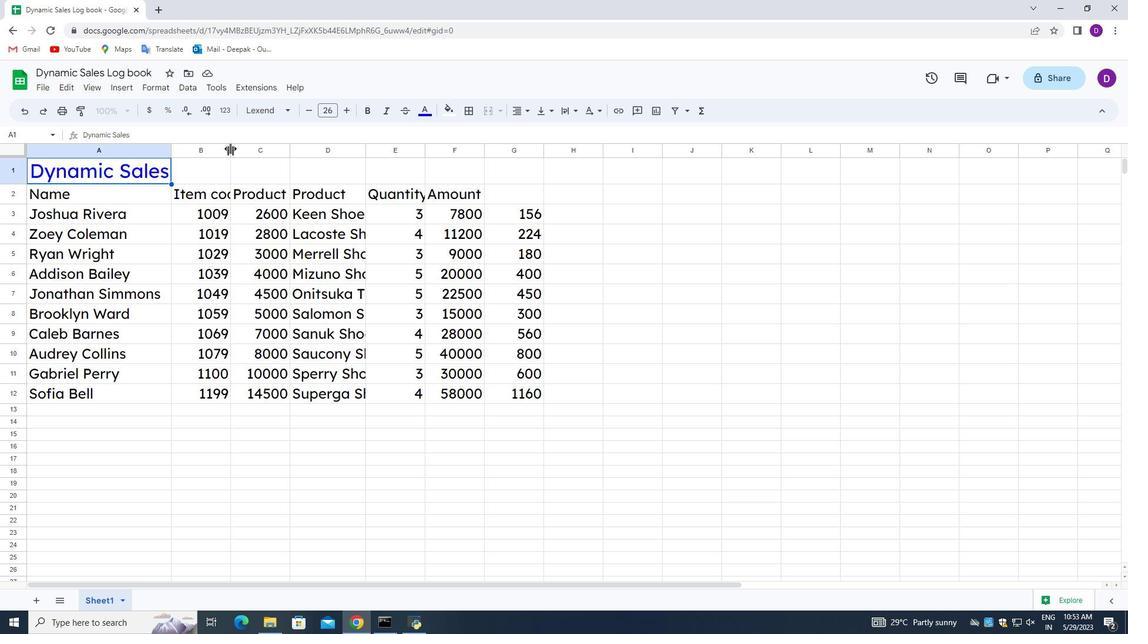 
Action: Mouse pressed left at (230, 148)
Screenshot: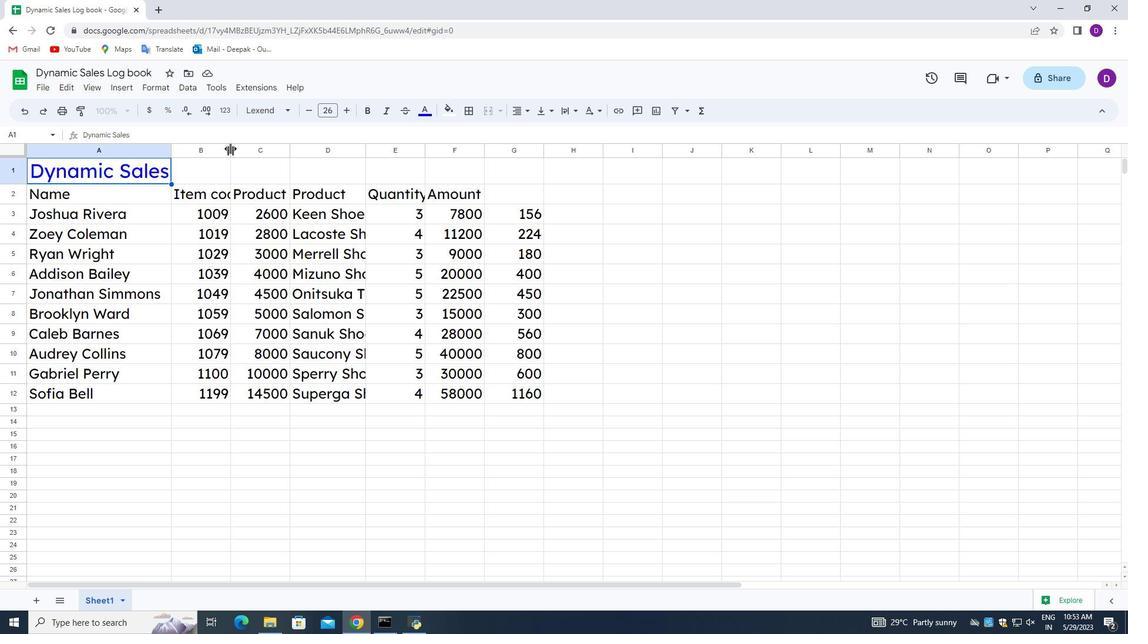 
Action: Mouse moved to (304, 152)
Screenshot: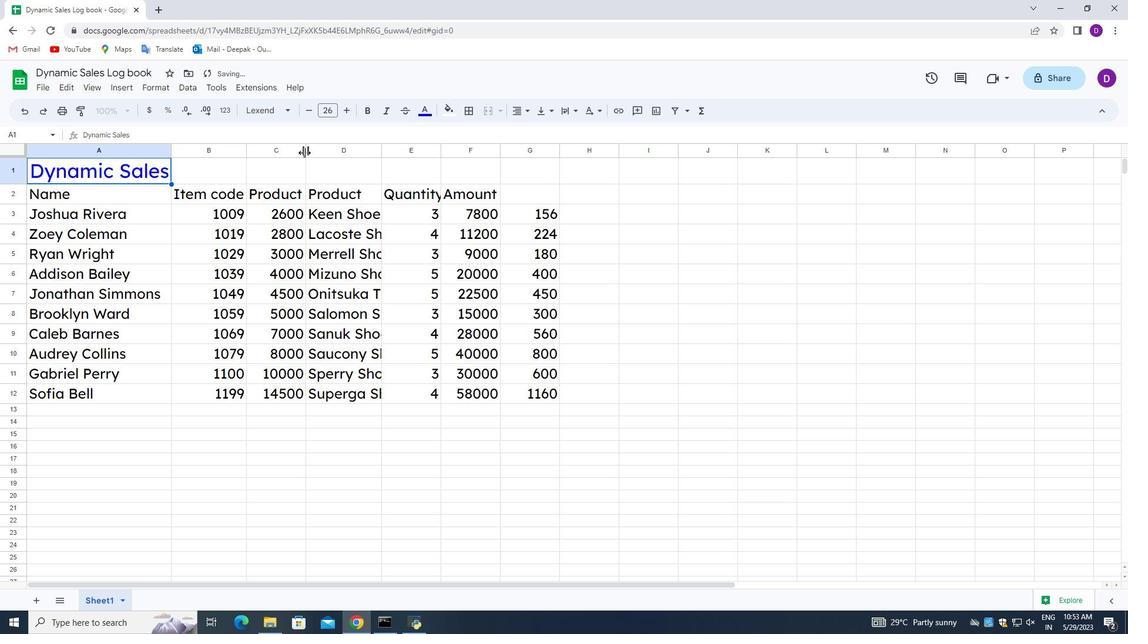 
Action: Mouse pressed left at (304, 152)
Screenshot: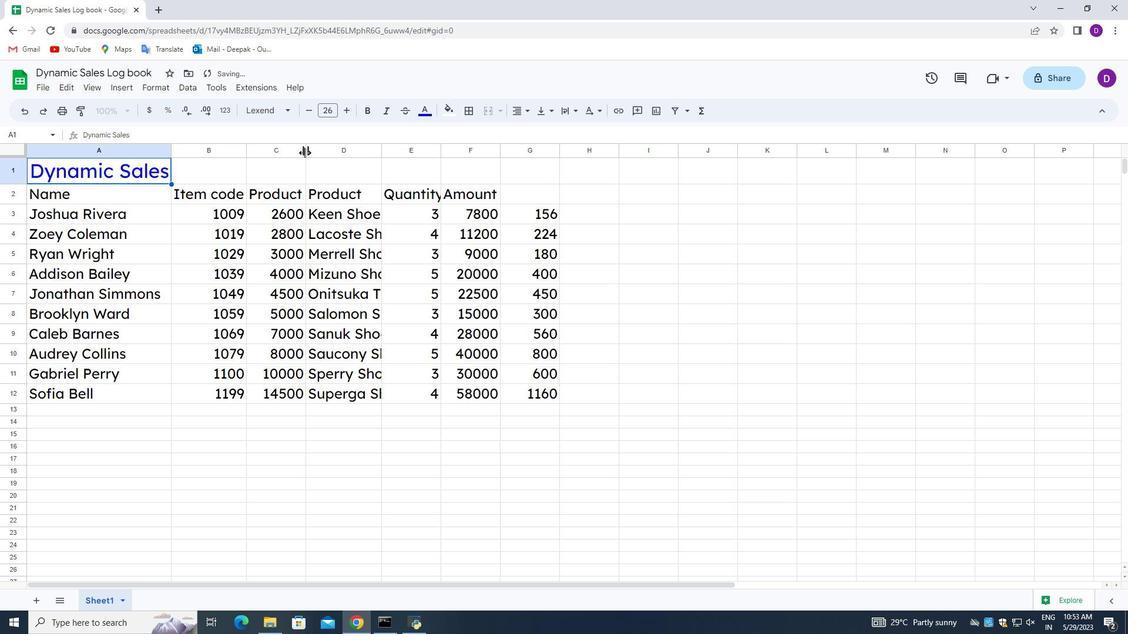 
Action: Mouse pressed left at (304, 152)
Screenshot: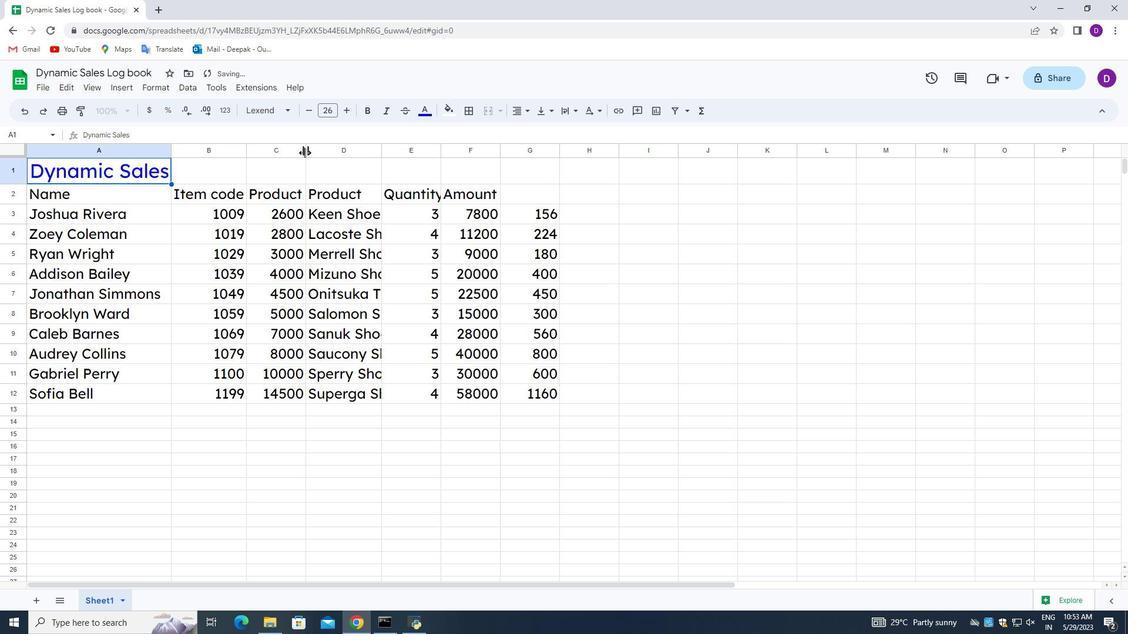 
Action: Mouse moved to (426, 151)
Screenshot: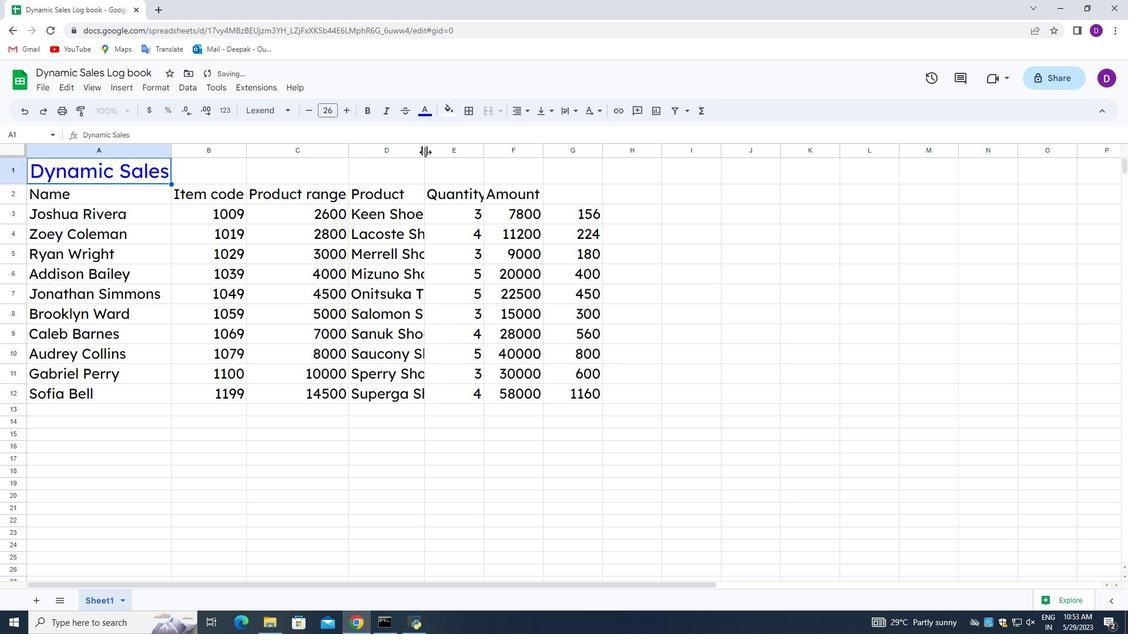 
Action: Mouse pressed left at (426, 151)
Screenshot: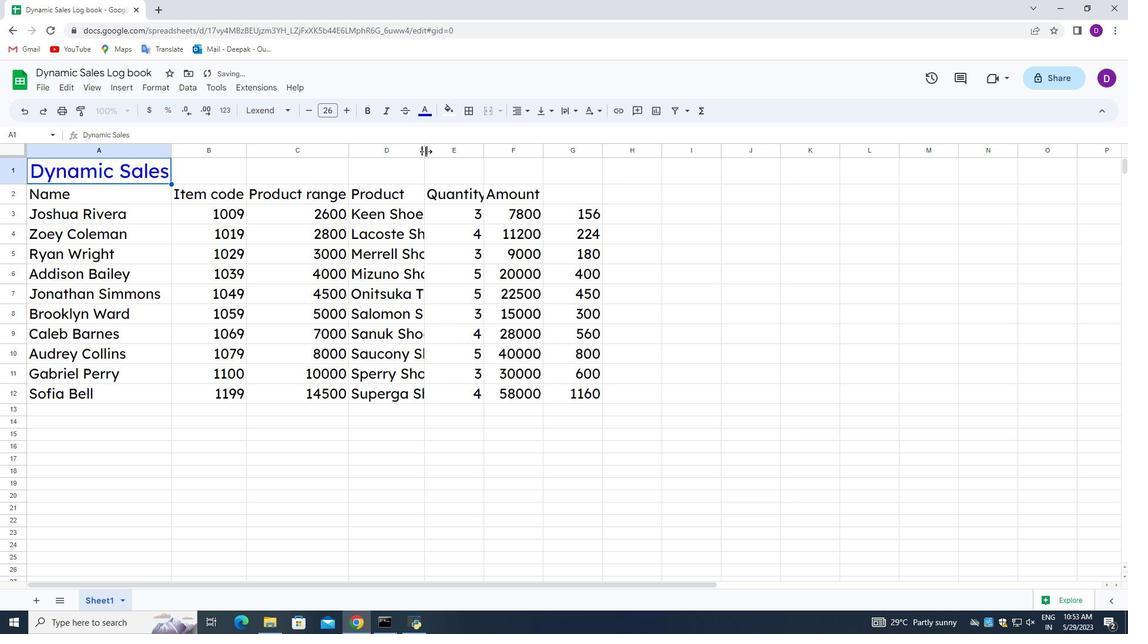 
Action: Mouse pressed left at (426, 151)
Screenshot: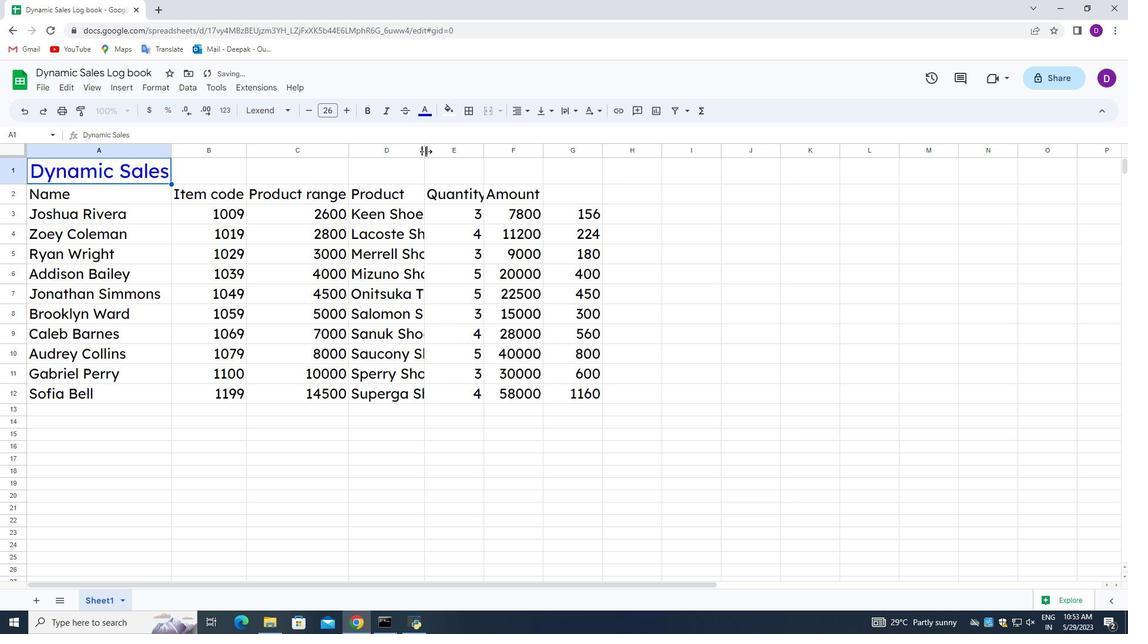
Action: Mouse moved to (550, 149)
Screenshot: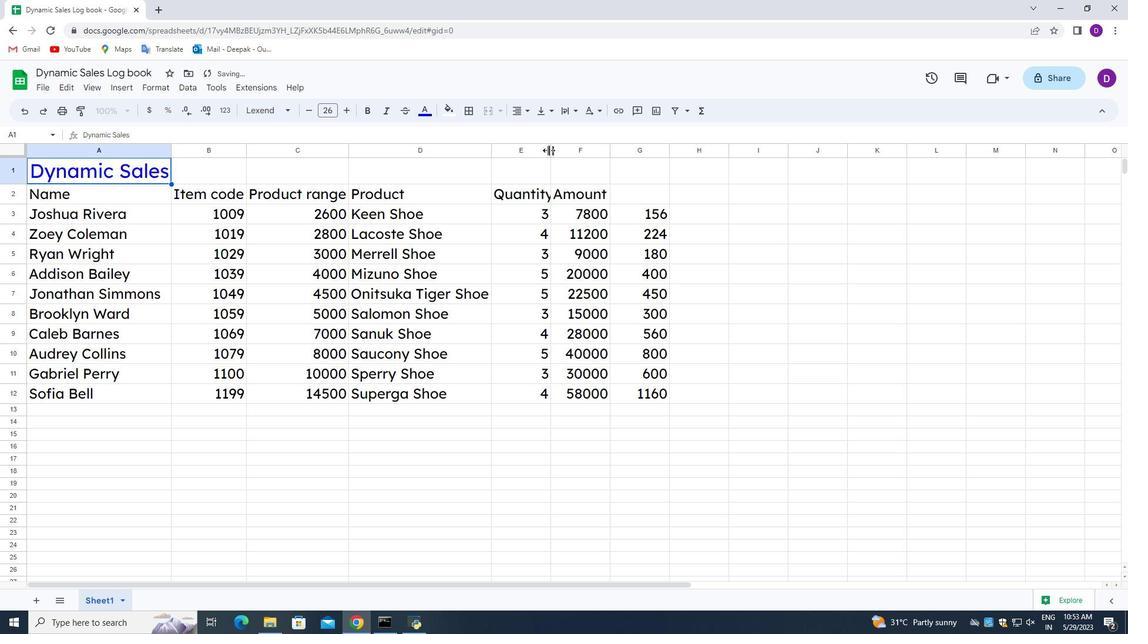
Action: Mouse pressed left at (550, 149)
Screenshot: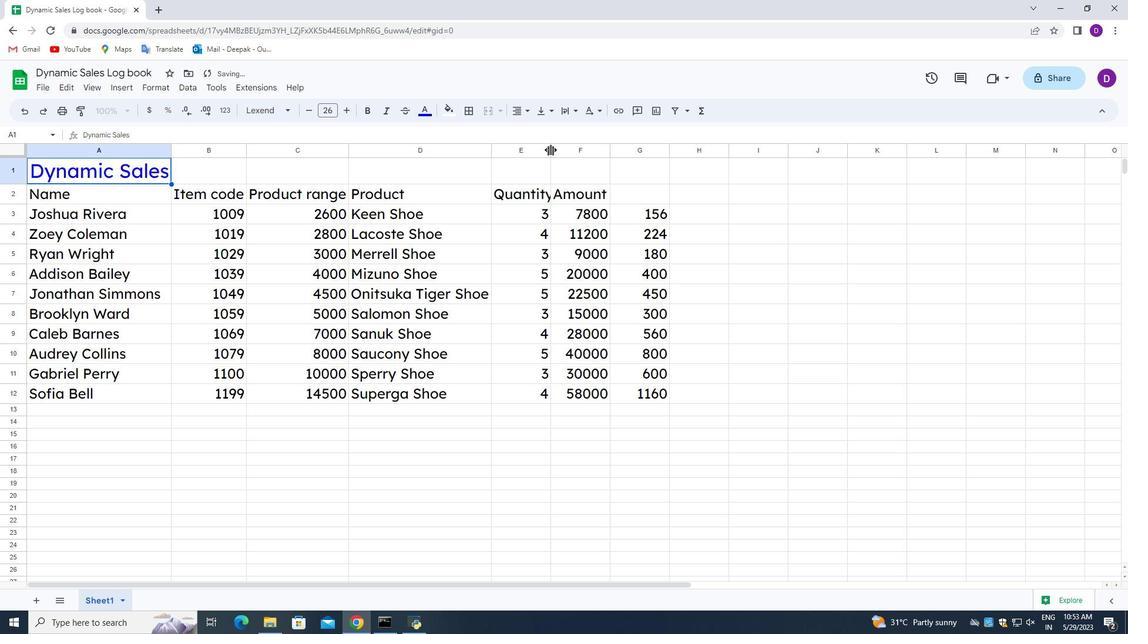 
Action: Mouse pressed left at (550, 149)
Screenshot: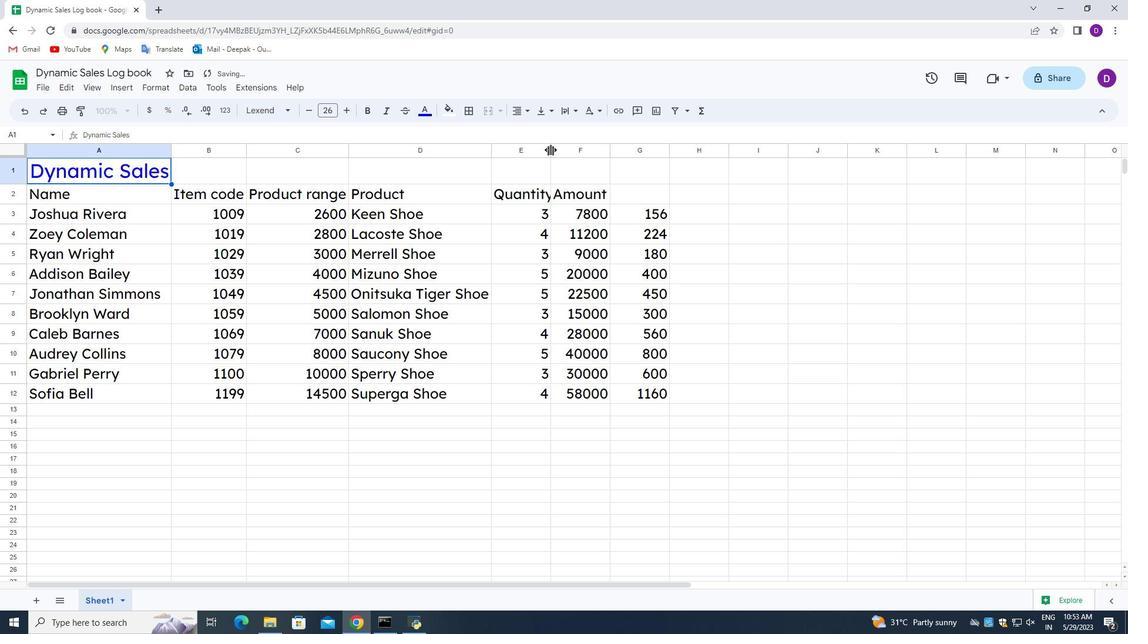 
Action: Mouse moved to (615, 150)
Screenshot: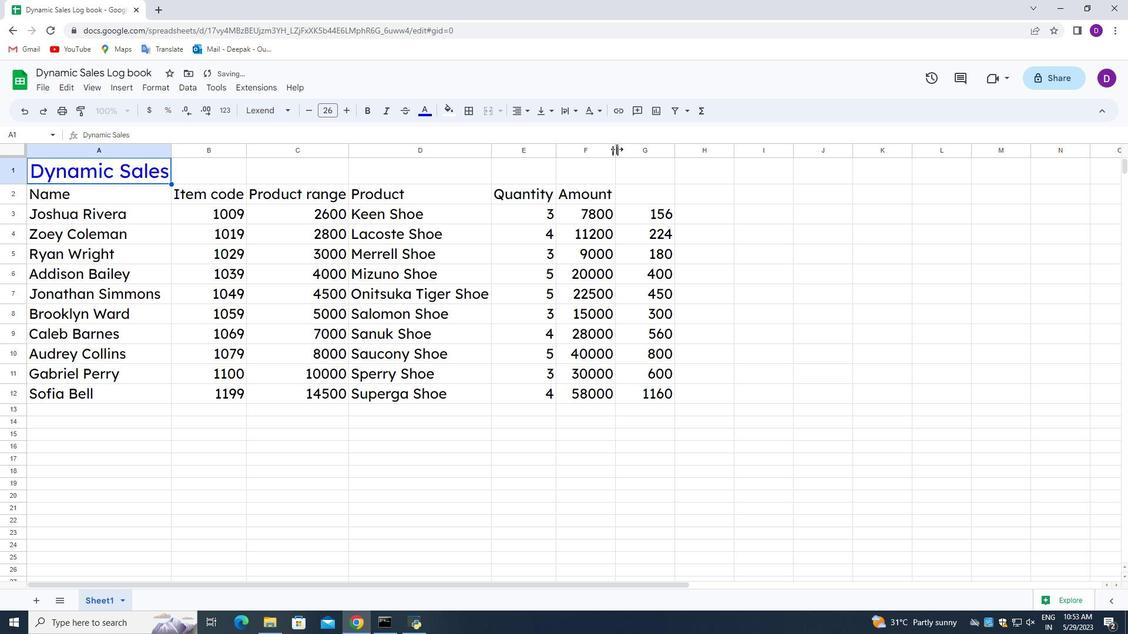
Action: Mouse pressed left at (615, 150)
Screenshot: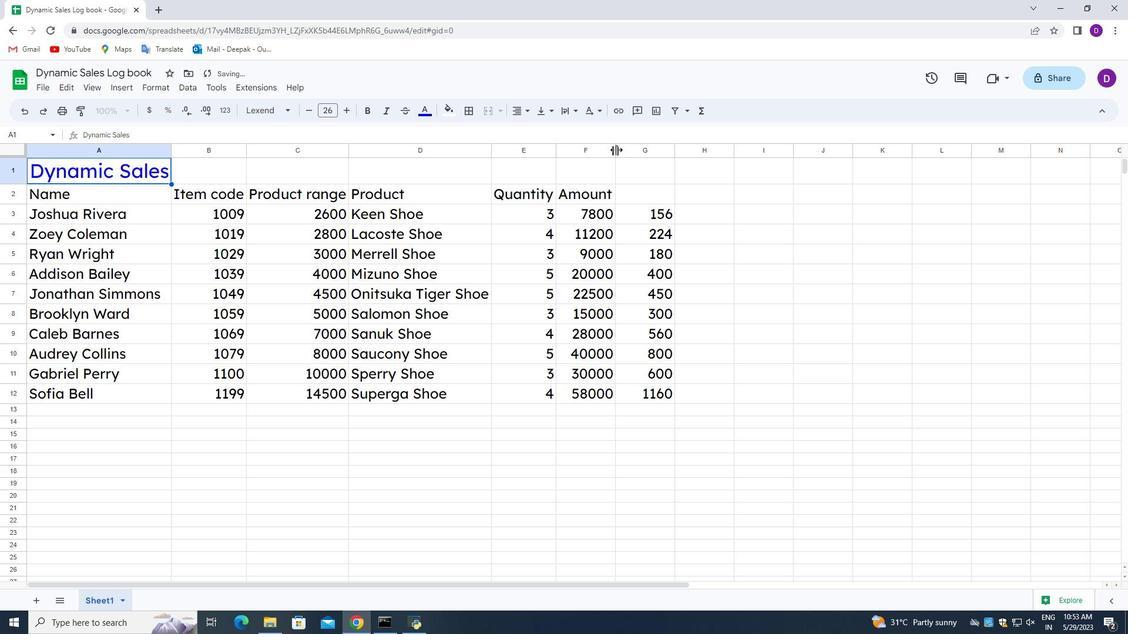 
Action: Mouse pressed left at (615, 150)
Screenshot: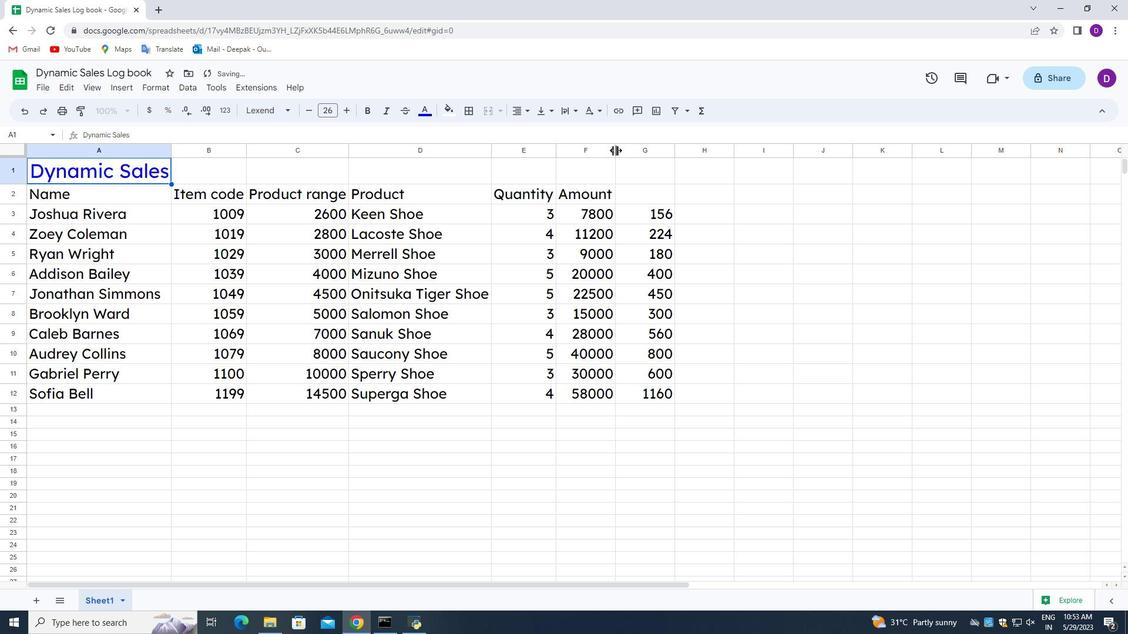 
Action: Mouse moved to (675, 151)
Screenshot: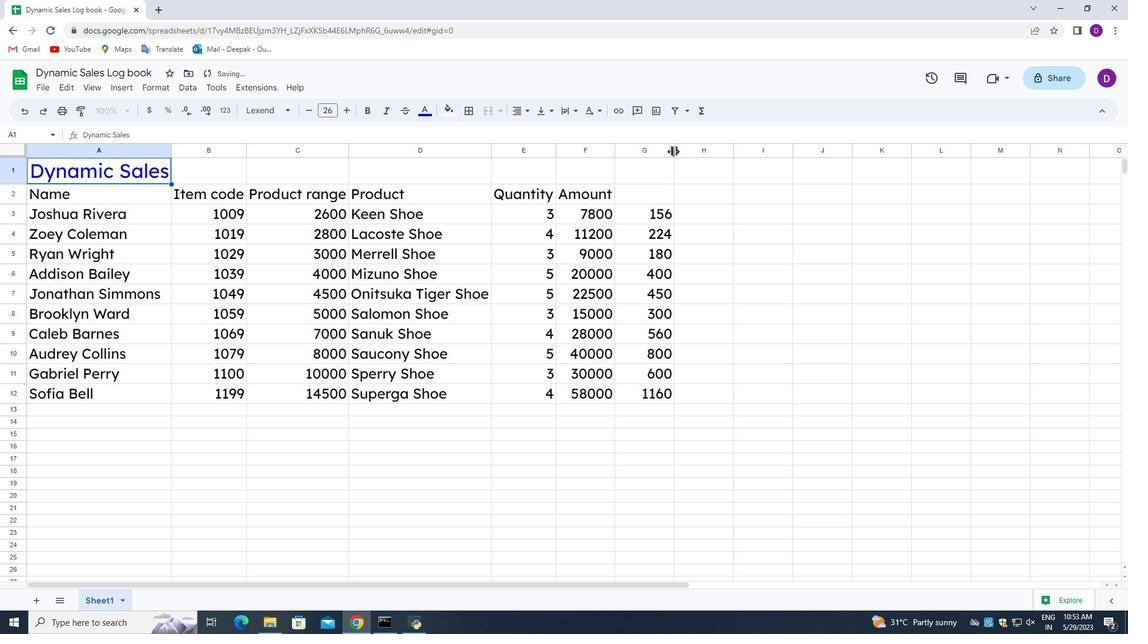 
Action: Mouse pressed left at (675, 151)
Screenshot: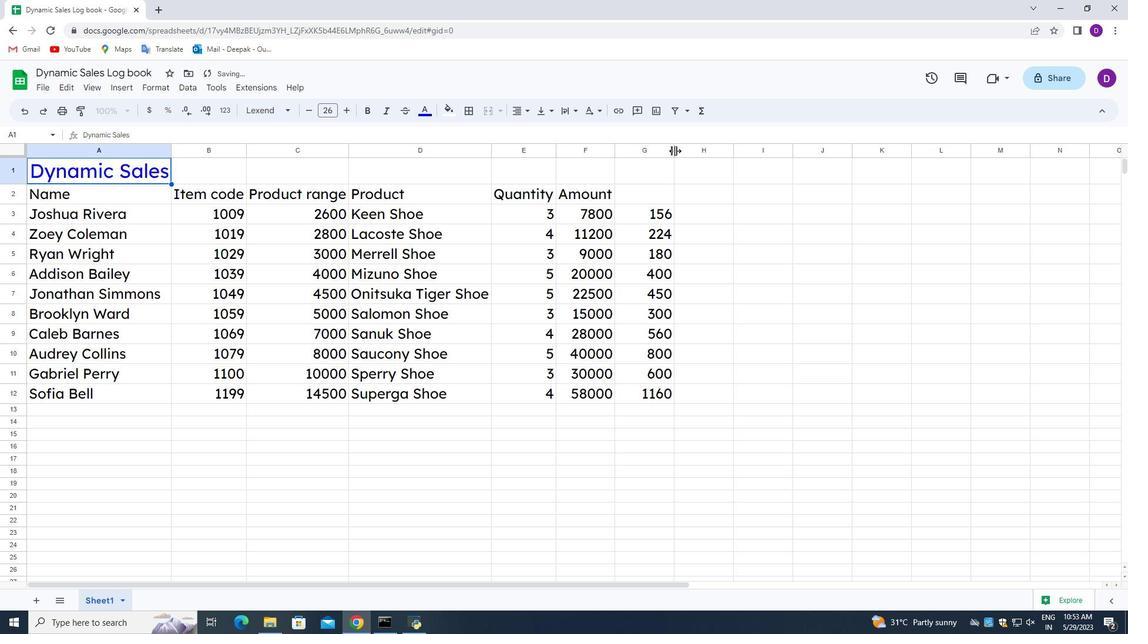 
Action: Mouse pressed left at (675, 151)
Screenshot: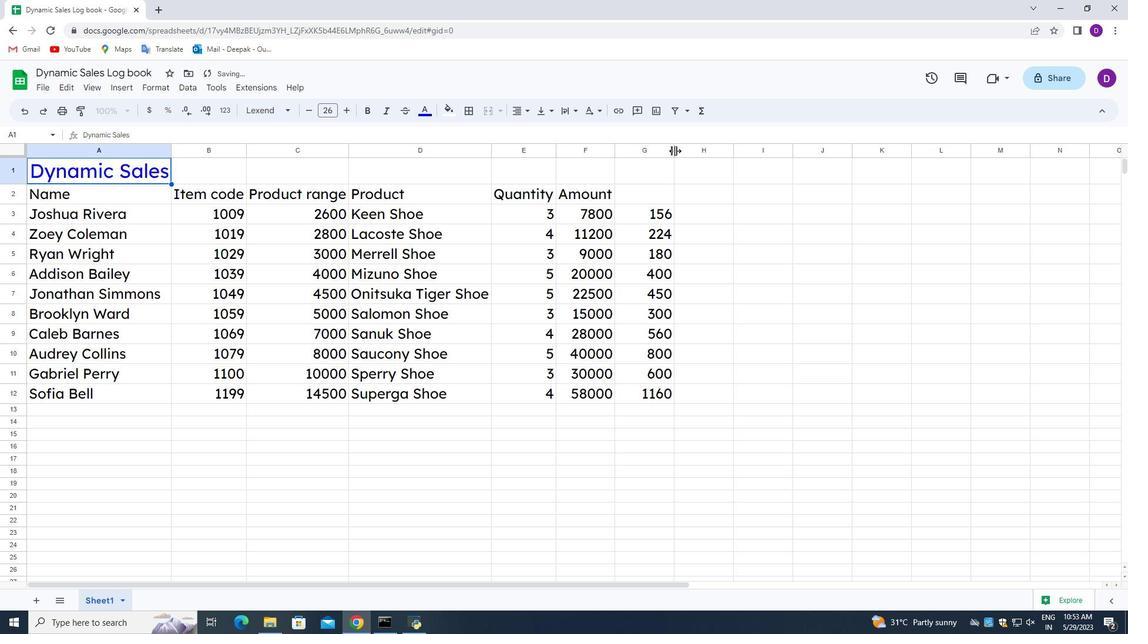 
Action: Mouse moved to (348, 150)
Screenshot: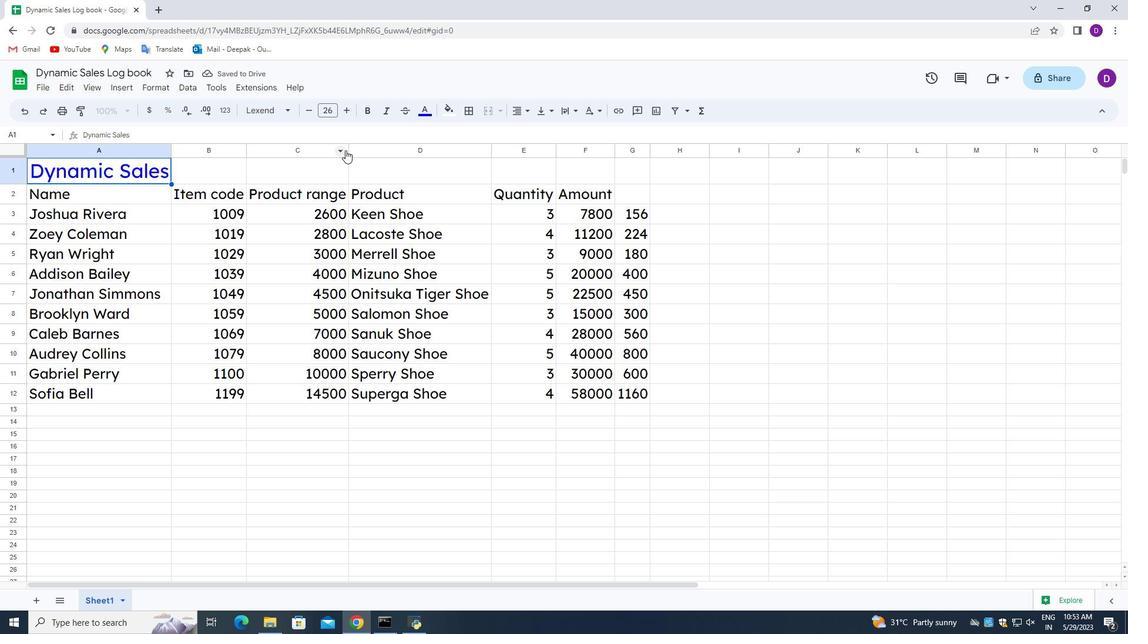 
Action: Mouse pressed left at (348, 150)
Screenshot: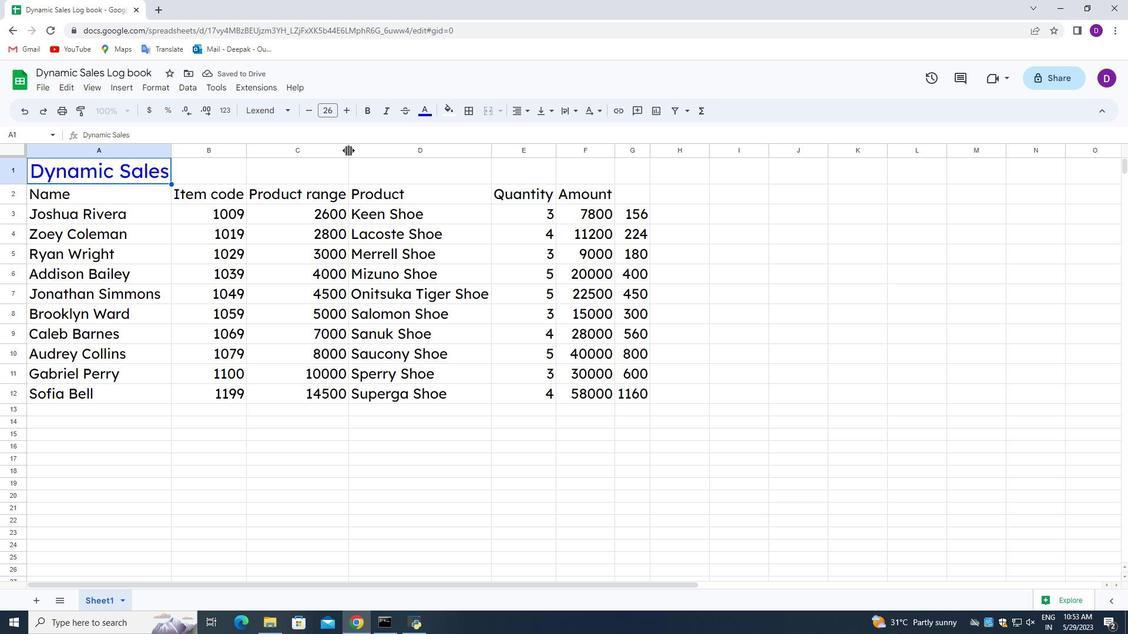 
Action: Mouse pressed left at (348, 150)
Screenshot: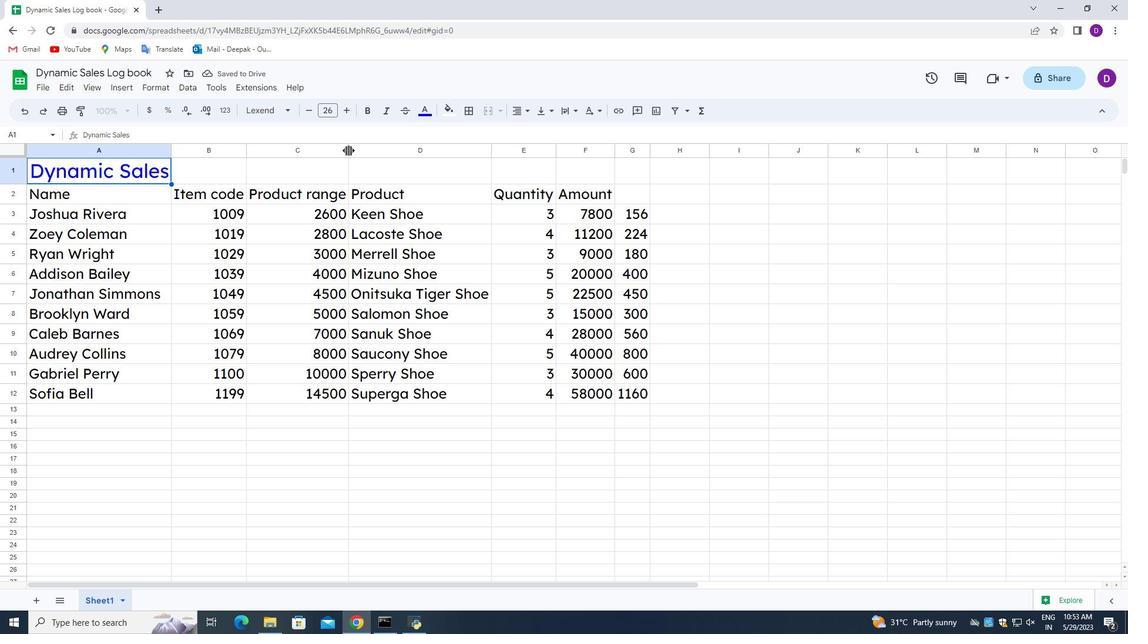 
Action: Mouse moved to (245, 150)
Screenshot: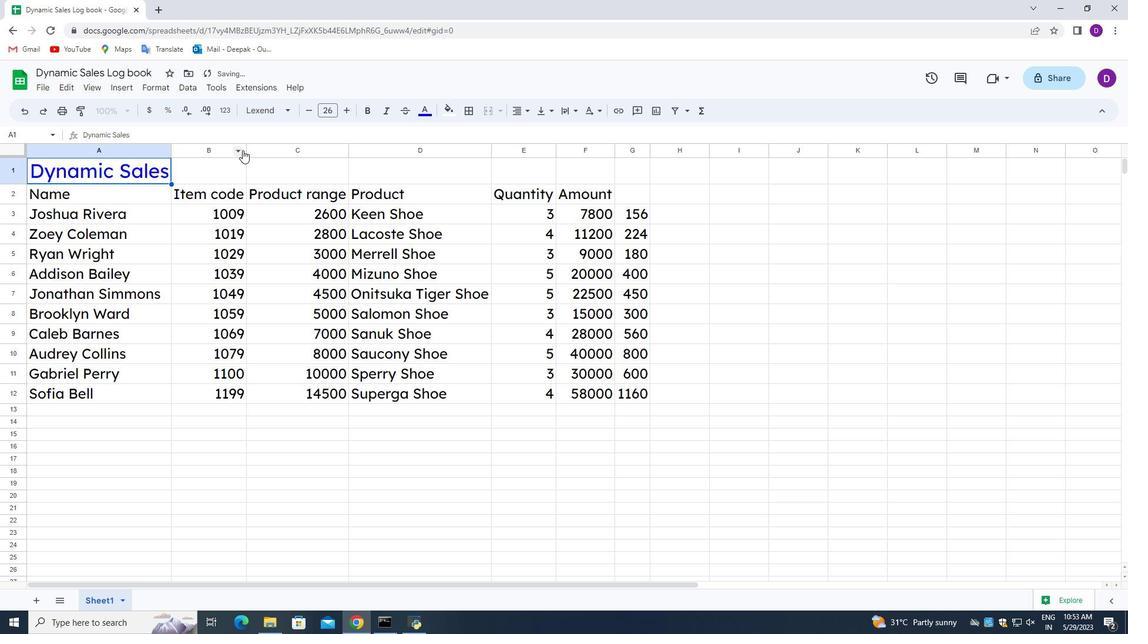 
Action: Mouse pressed left at (245, 150)
Screenshot: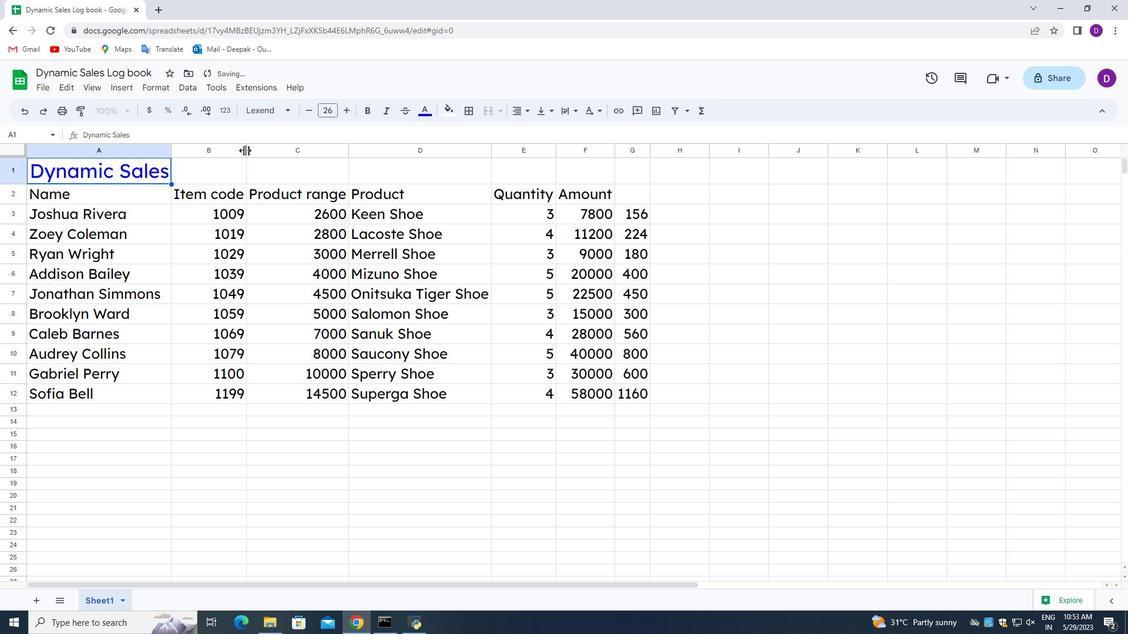 
Action: Mouse pressed left at (245, 150)
Screenshot: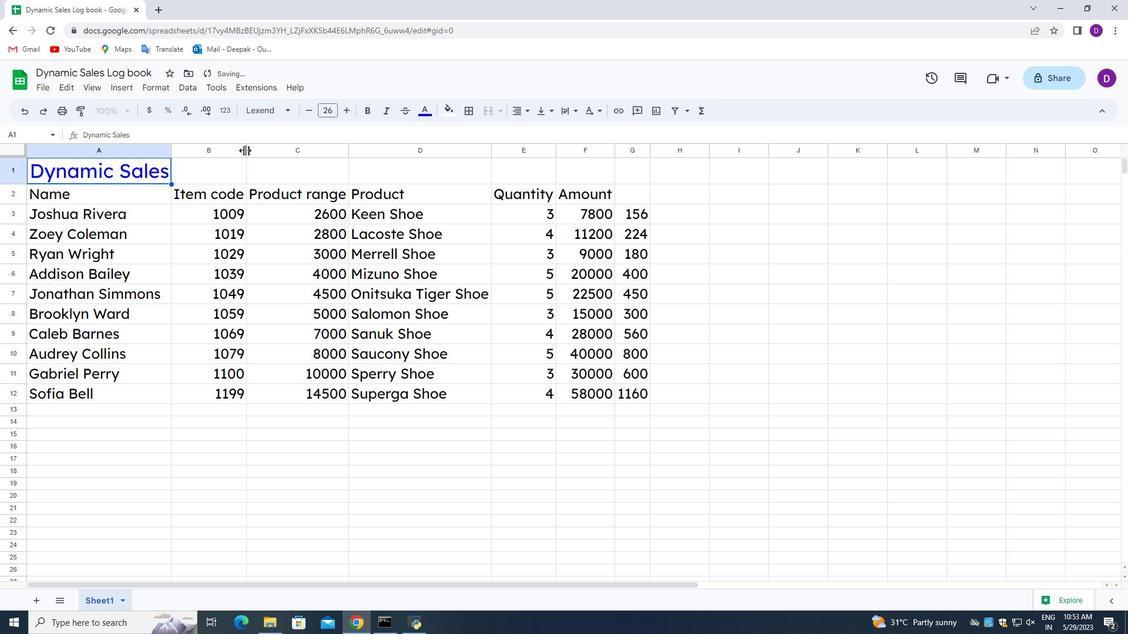 
Action: Mouse moved to (35, 188)
Screenshot: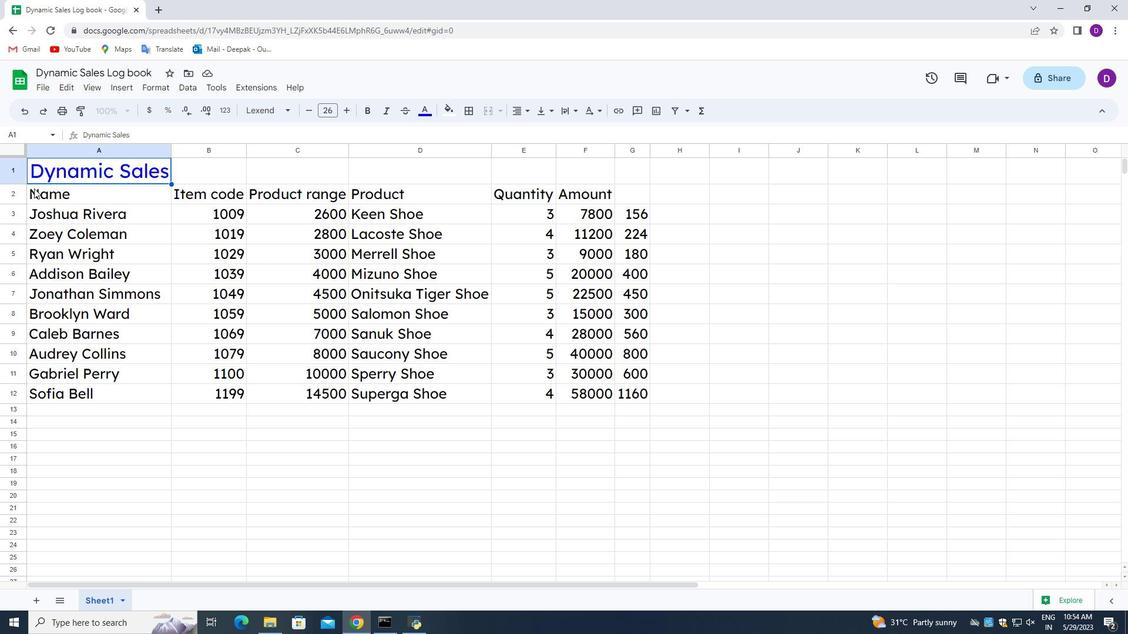 
Action: Mouse pressed left at (35, 188)
Screenshot: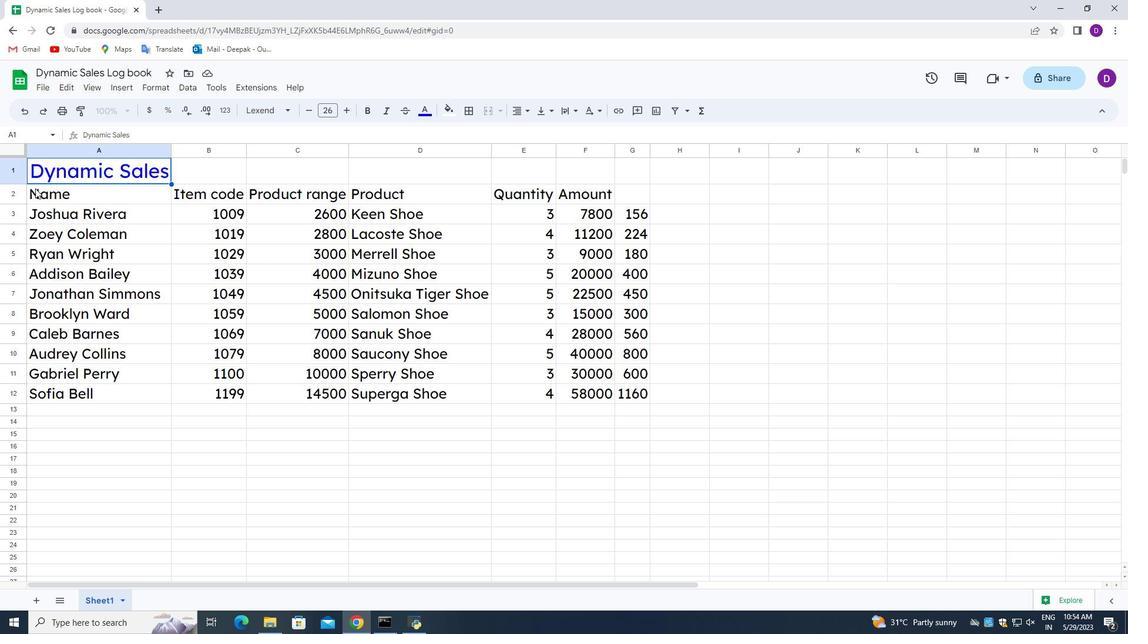 
Action: Mouse moved to (527, 110)
Screenshot: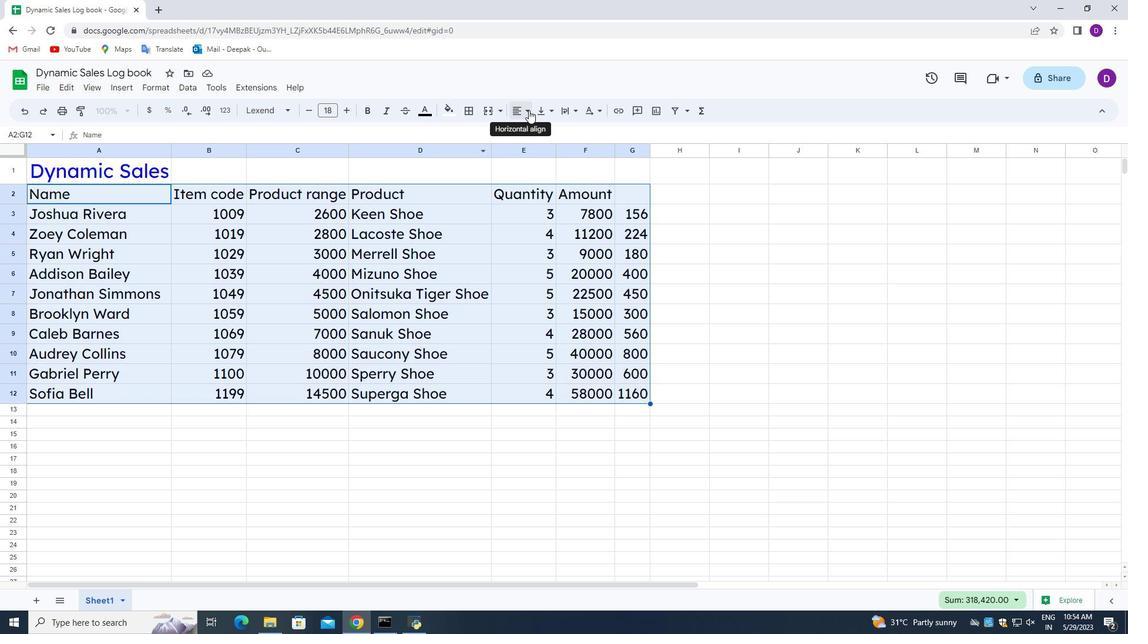 
Action: Mouse pressed left at (527, 110)
Screenshot: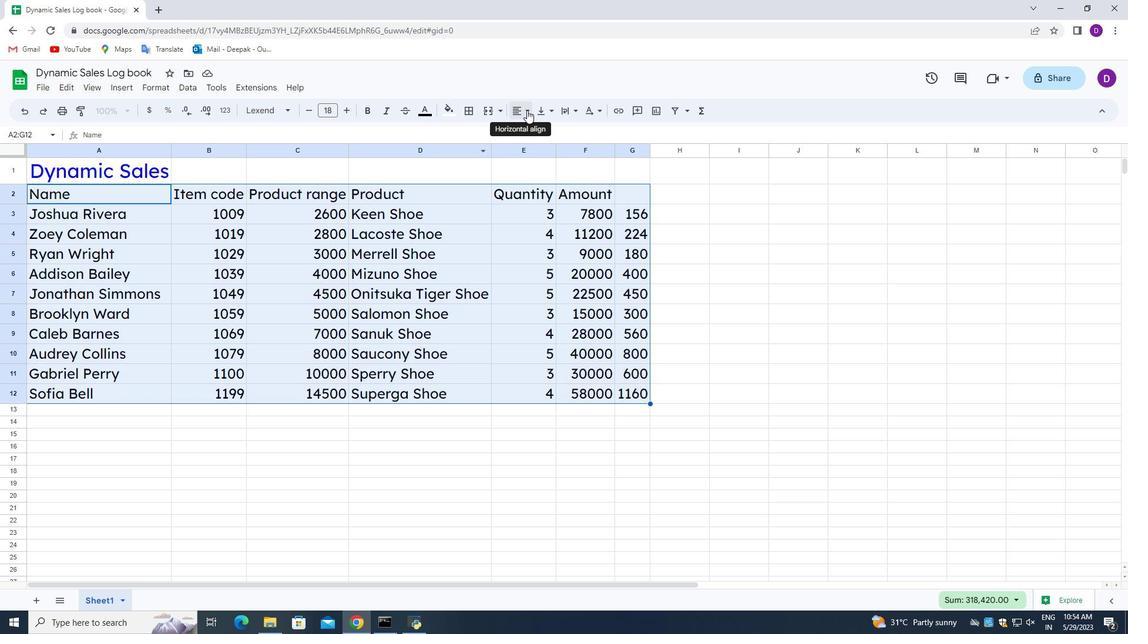
Action: Mouse moved to (555, 129)
Screenshot: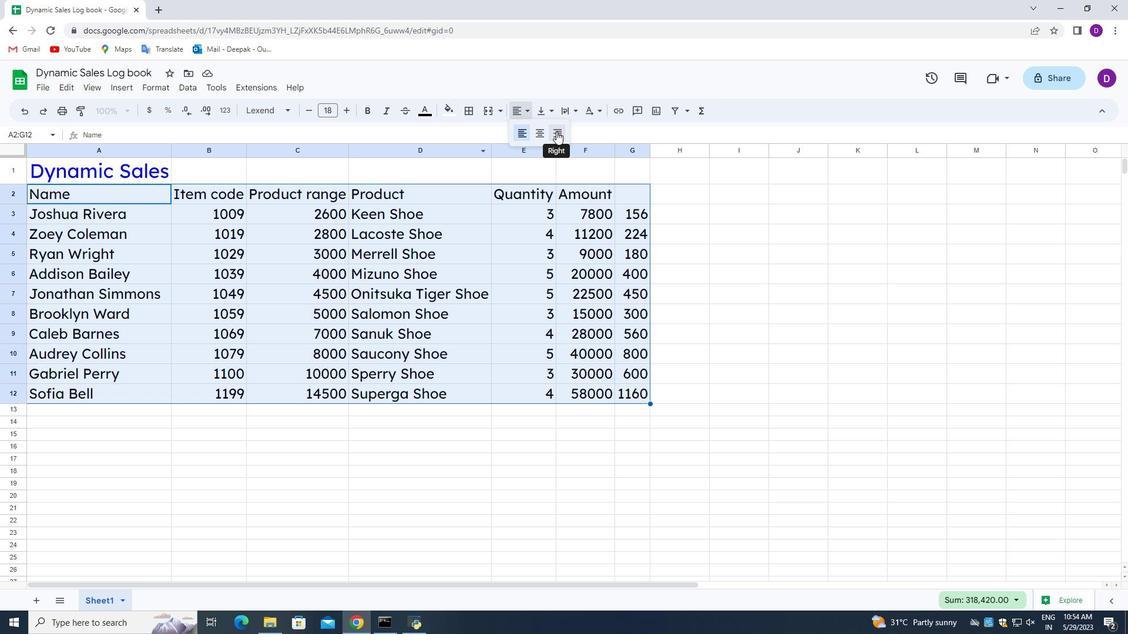 
Action: Mouse pressed left at (555, 129)
Screenshot: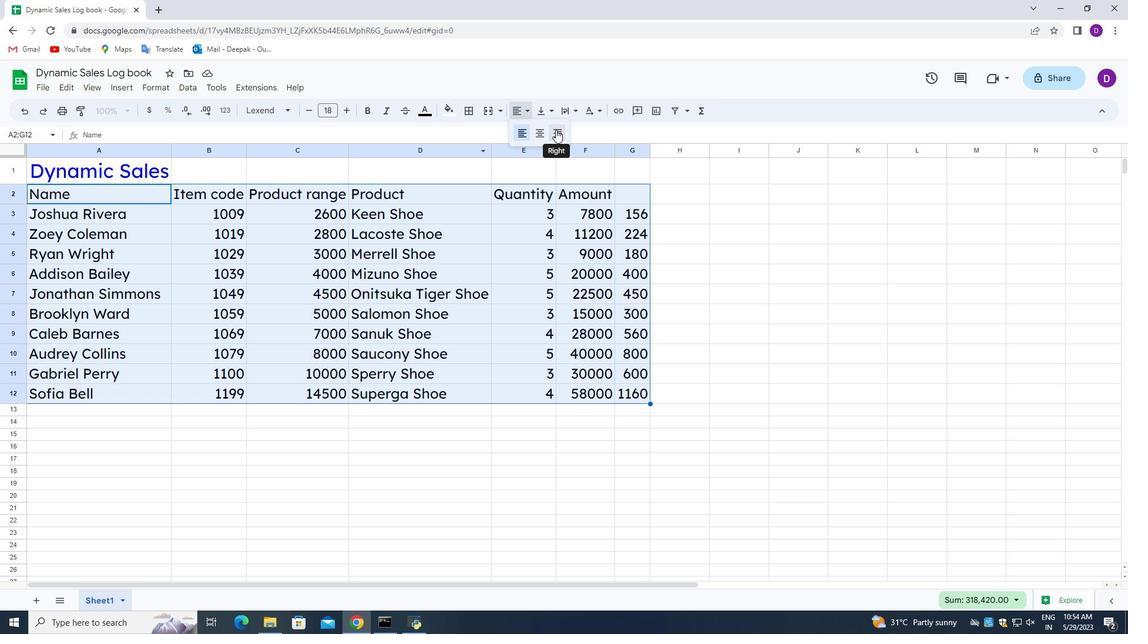 
Action: Mouse moved to (108, 166)
Screenshot: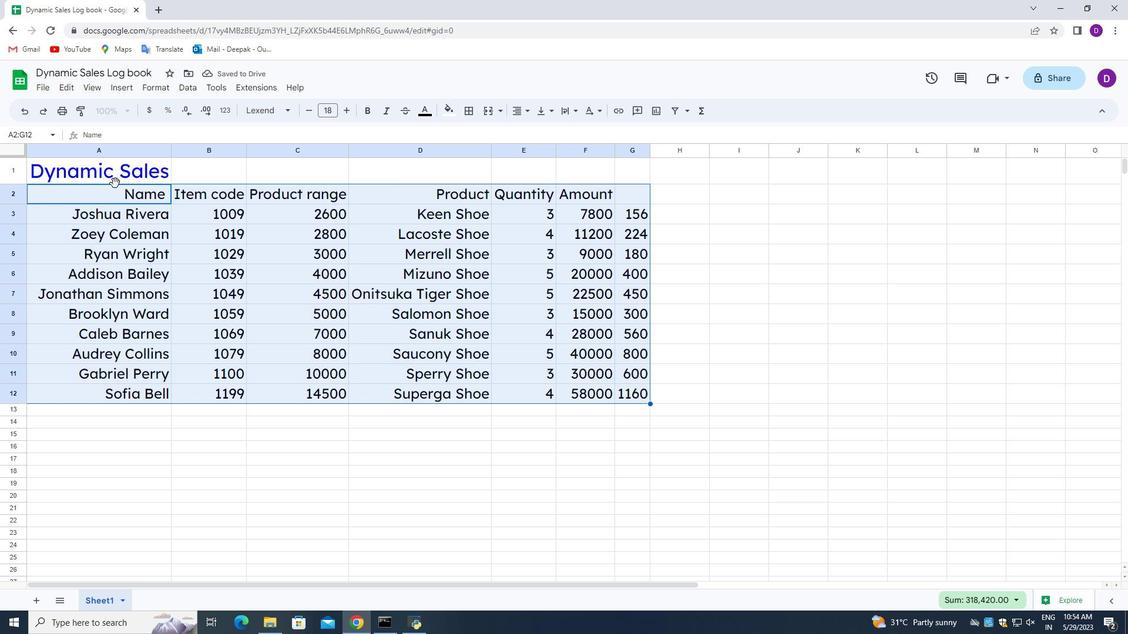 
Action: Mouse pressed left at (108, 166)
Screenshot: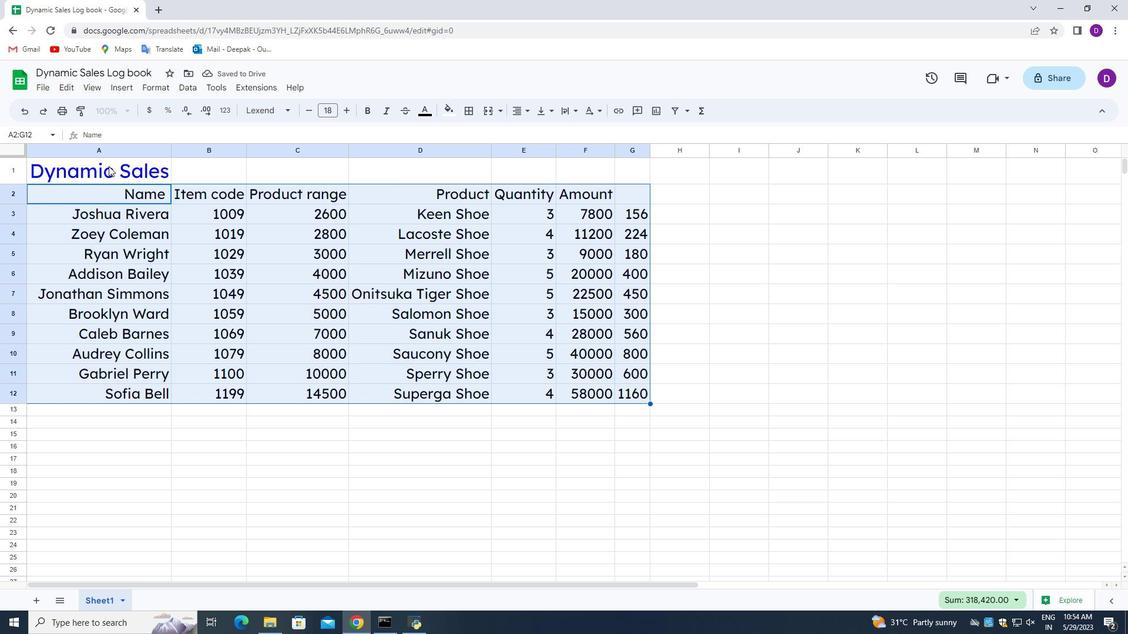 
Action: Mouse moved to (525, 111)
Screenshot: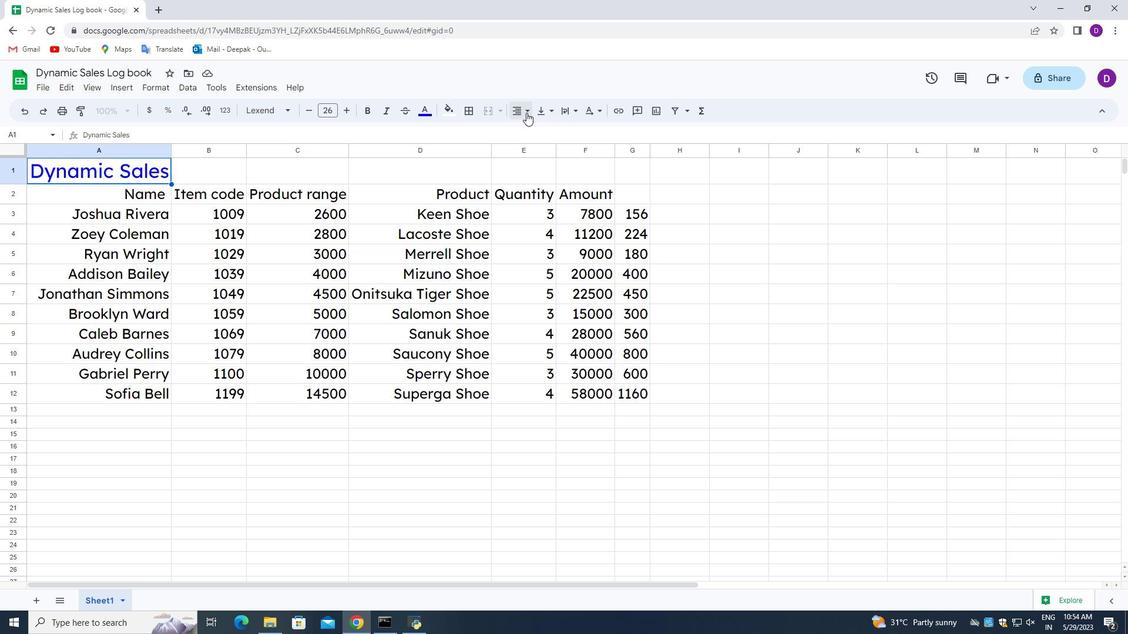 
Action: Mouse pressed left at (525, 111)
Screenshot: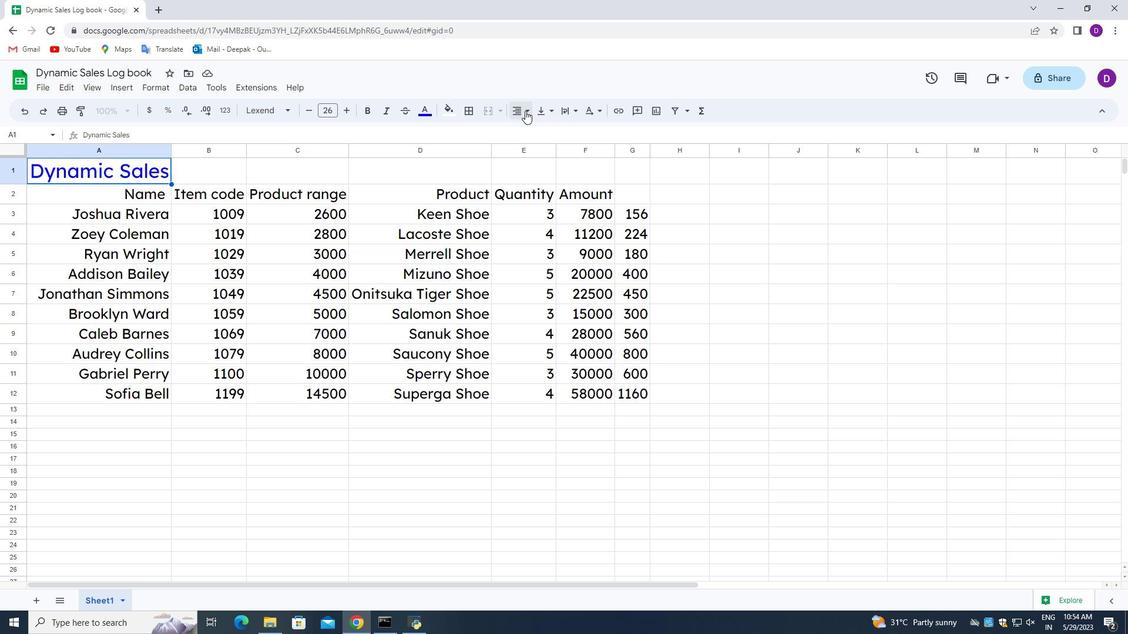 
Action: Mouse moved to (553, 132)
Screenshot: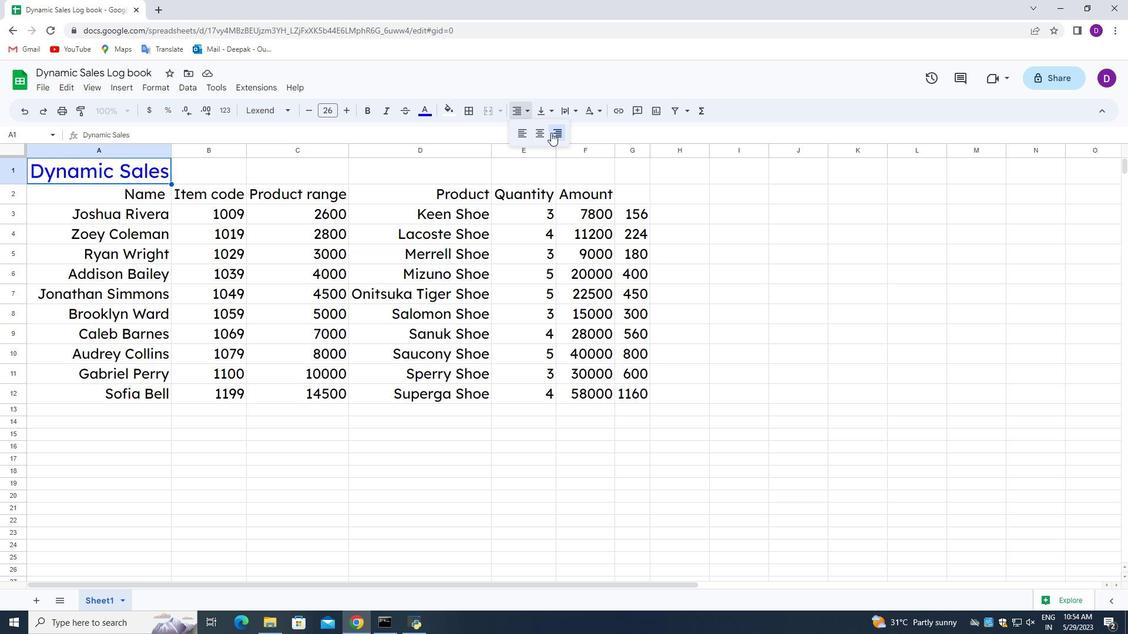 
Action: Mouse pressed left at (553, 132)
Screenshot: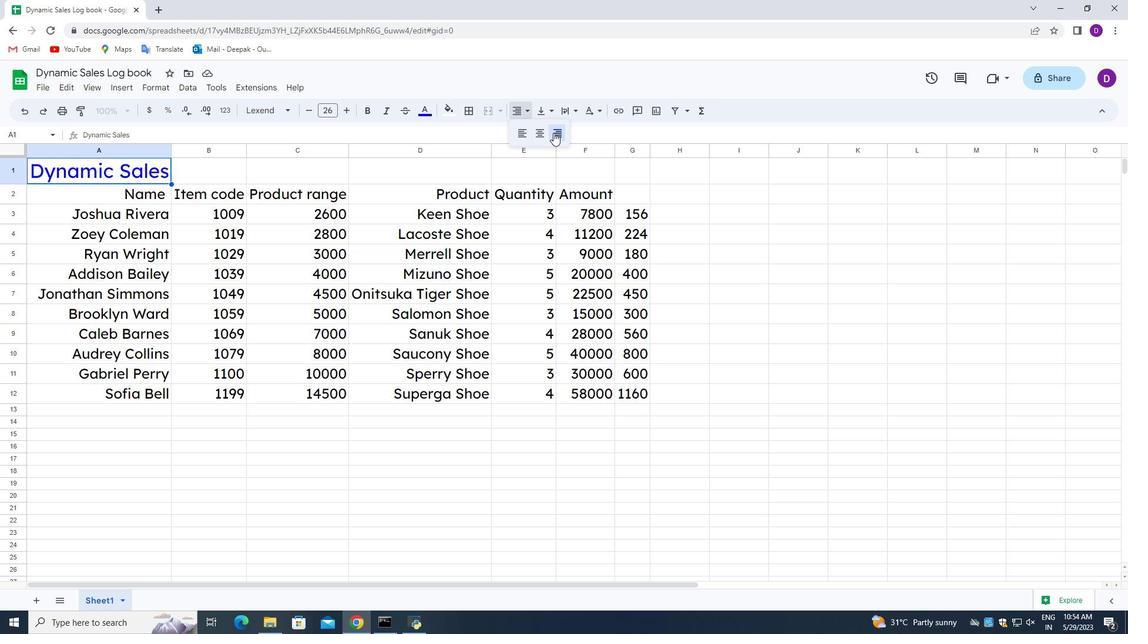 
Action: Mouse moved to (681, 394)
Screenshot: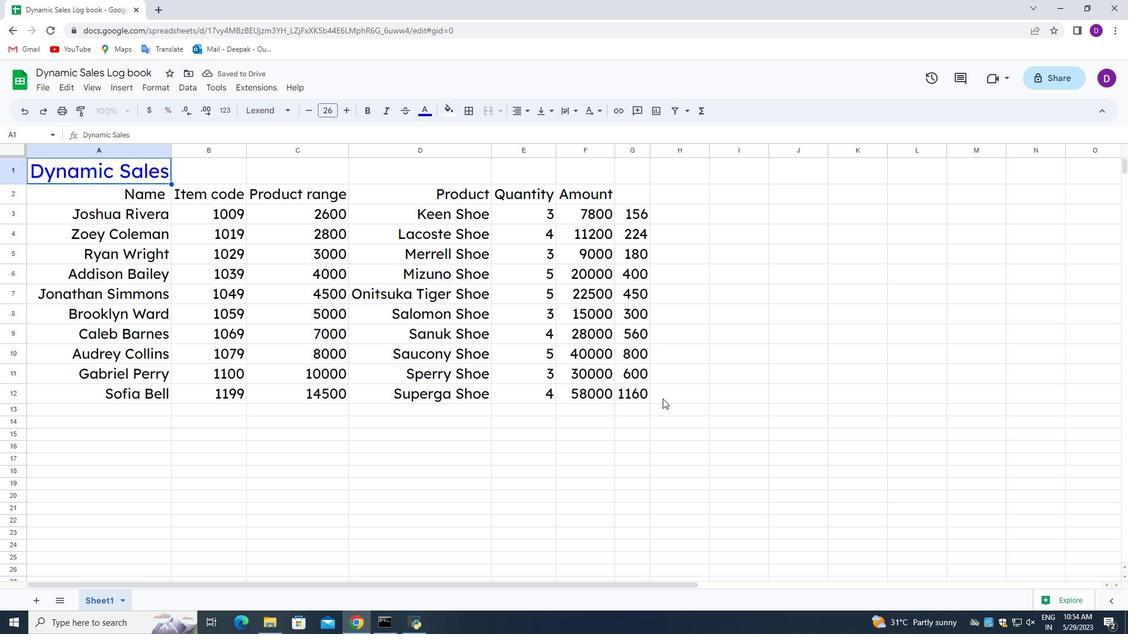 
Action: Mouse pressed left at (681, 394)
Screenshot: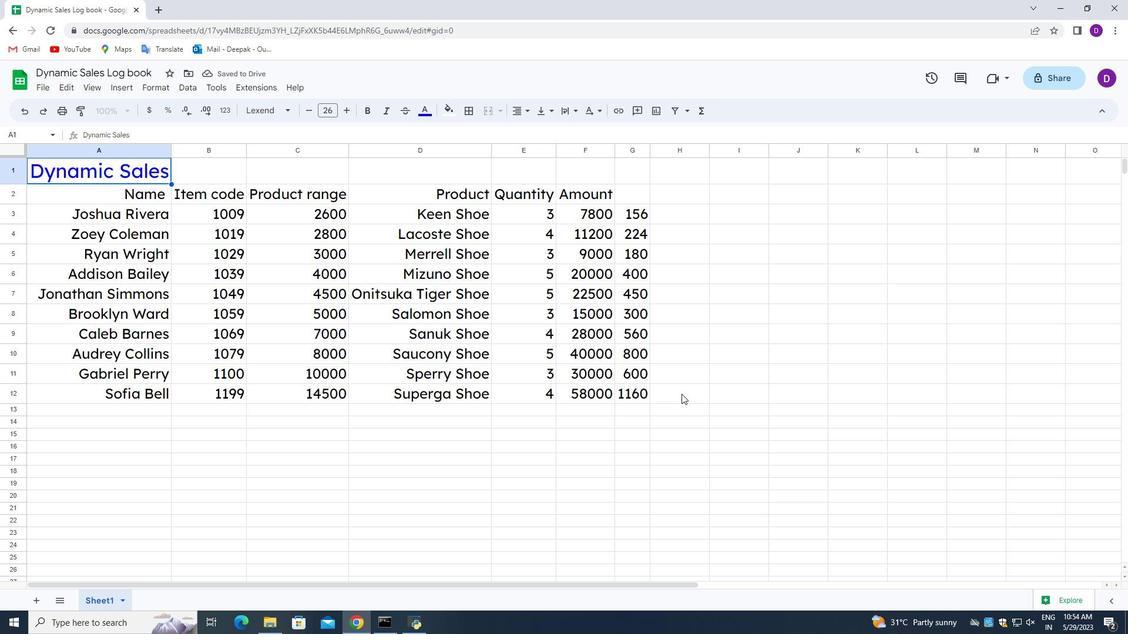 
Action: Mouse moved to (31, 162)
Screenshot: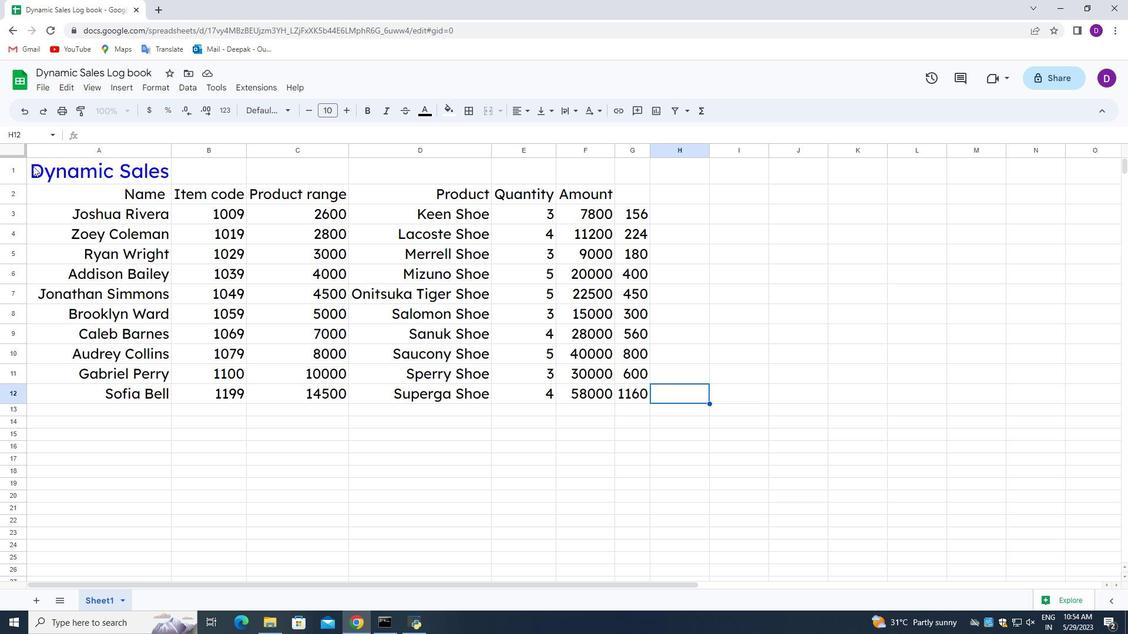 
Action: Mouse pressed left at (31, 162)
Screenshot: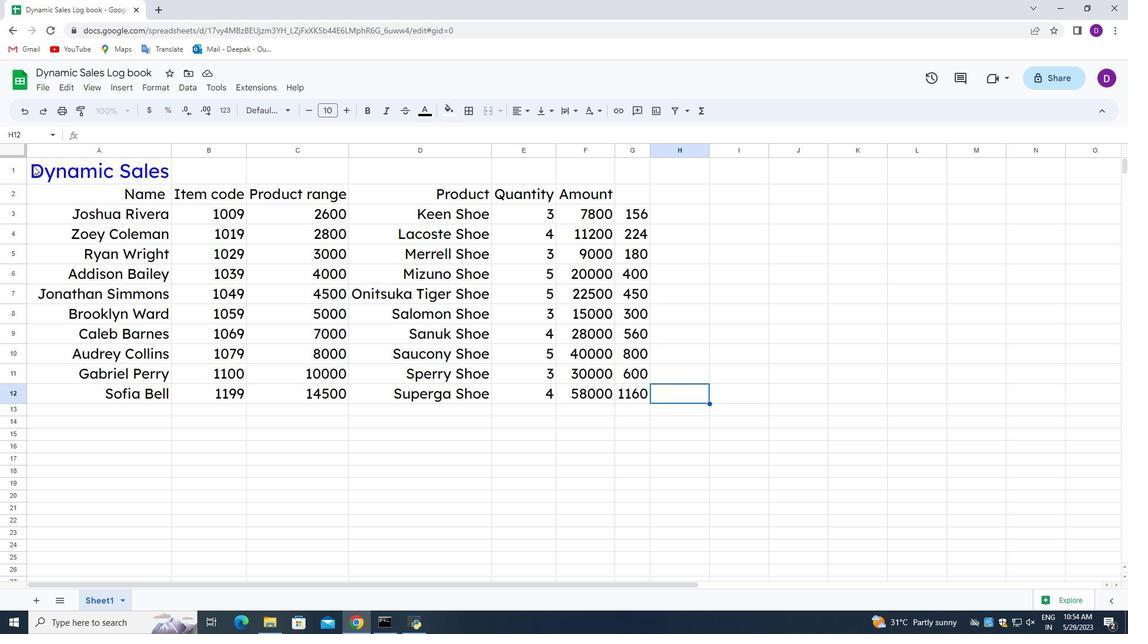 
Action: Mouse moved to (524, 114)
Screenshot: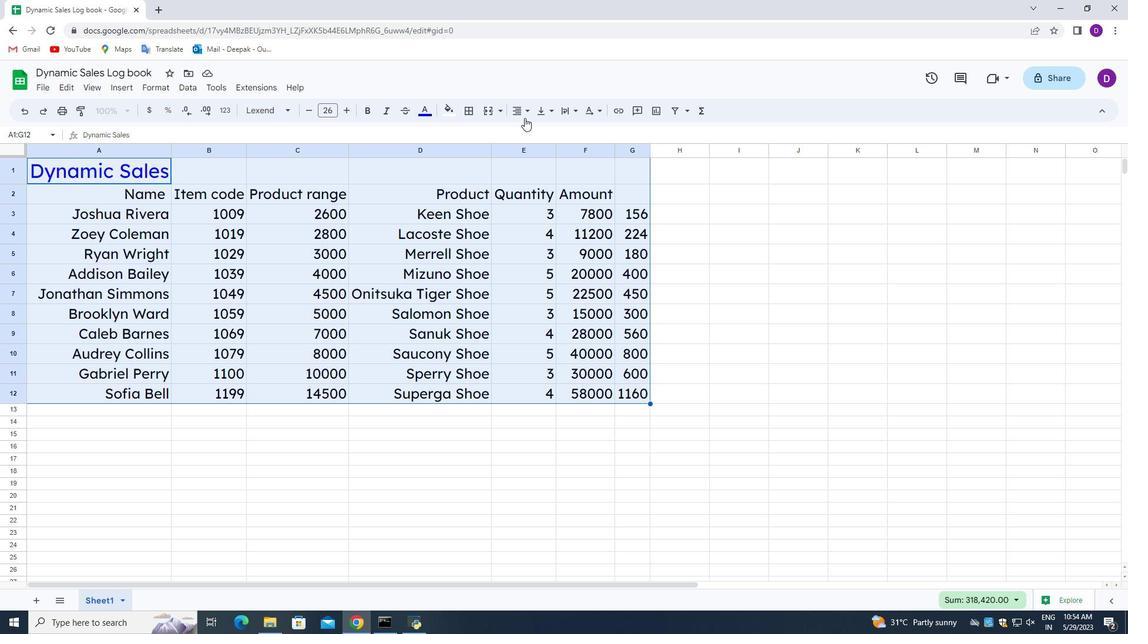 
Action: Mouse pressed left at (524, 114)
Screenshot: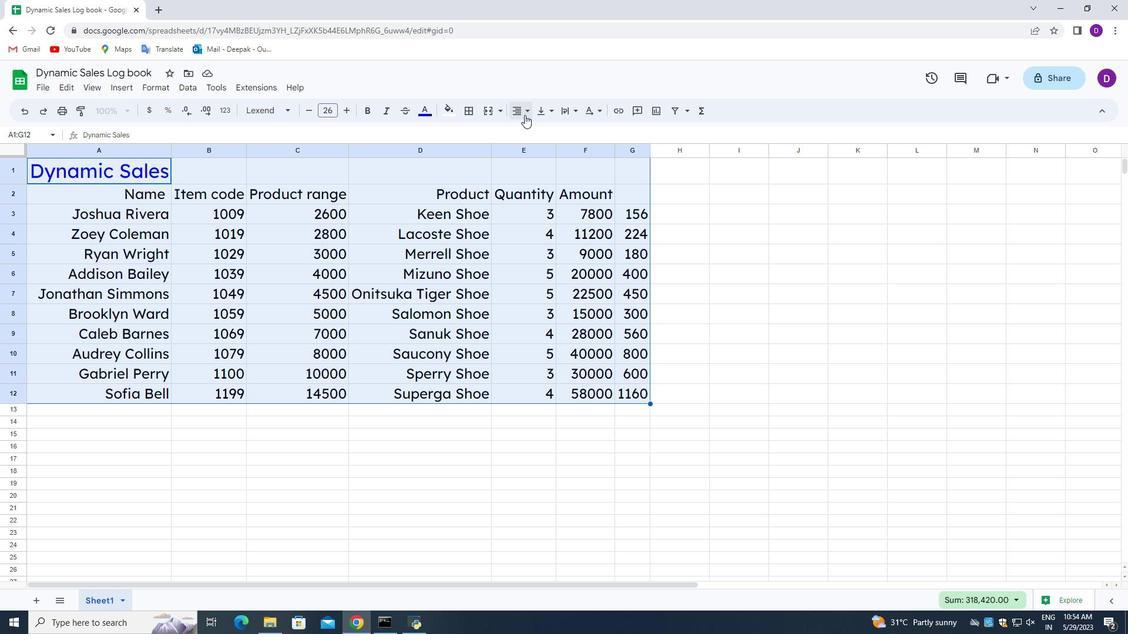 
Action: Mouse moved to (555, 131)
Screenshot: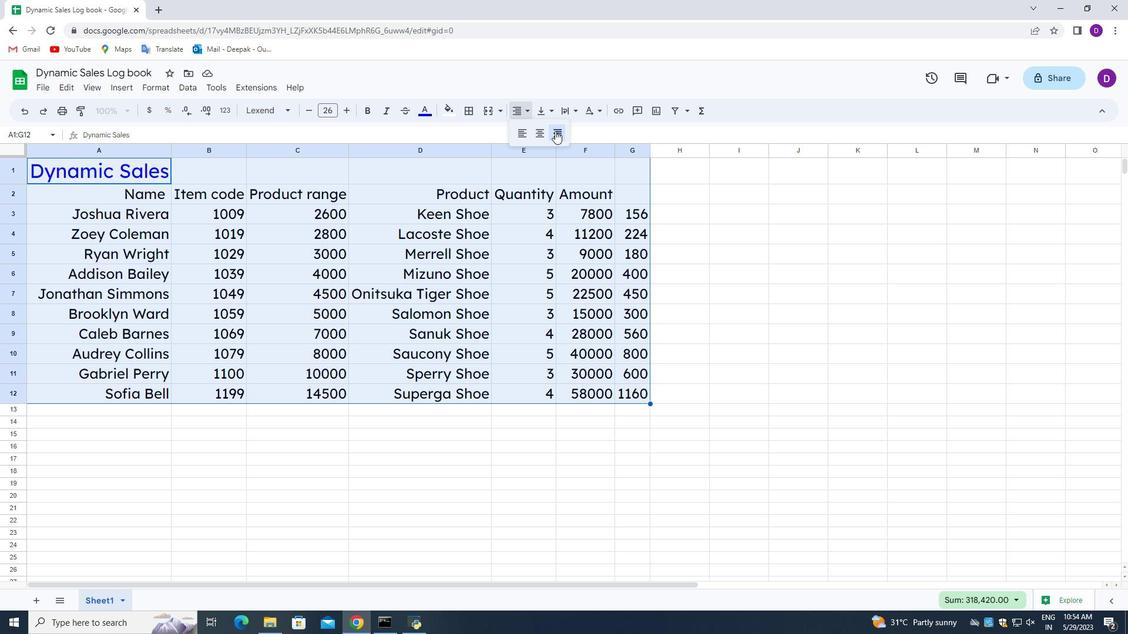 
Action: Mouse pressed left at (555, 131)
Screenshot: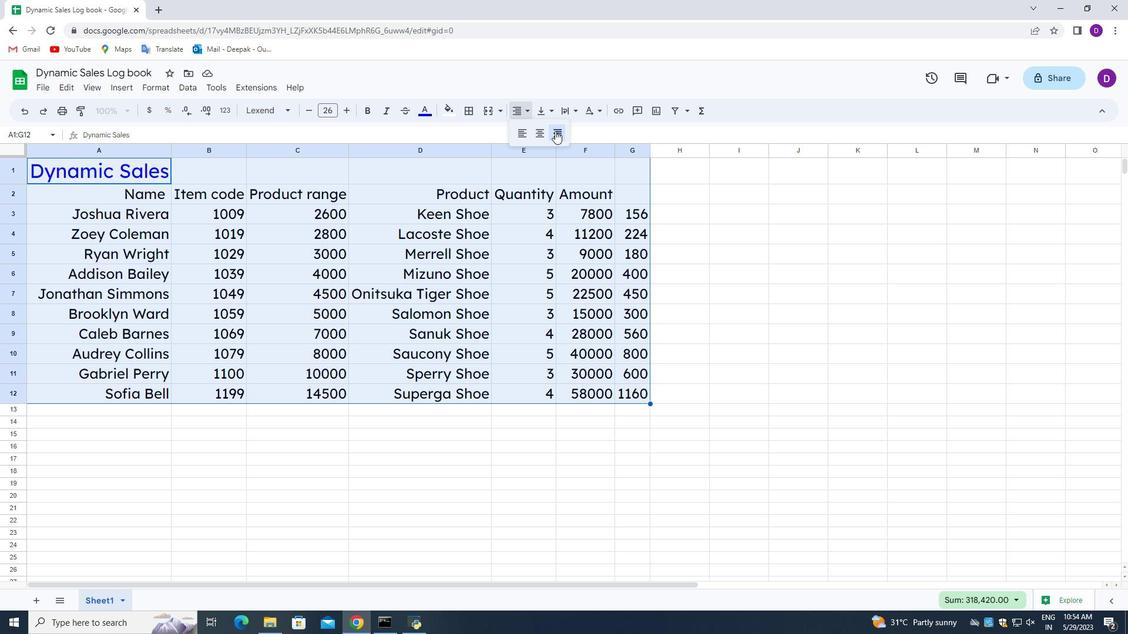 
Action: Mouse moved to (685, 177)
Screenshot: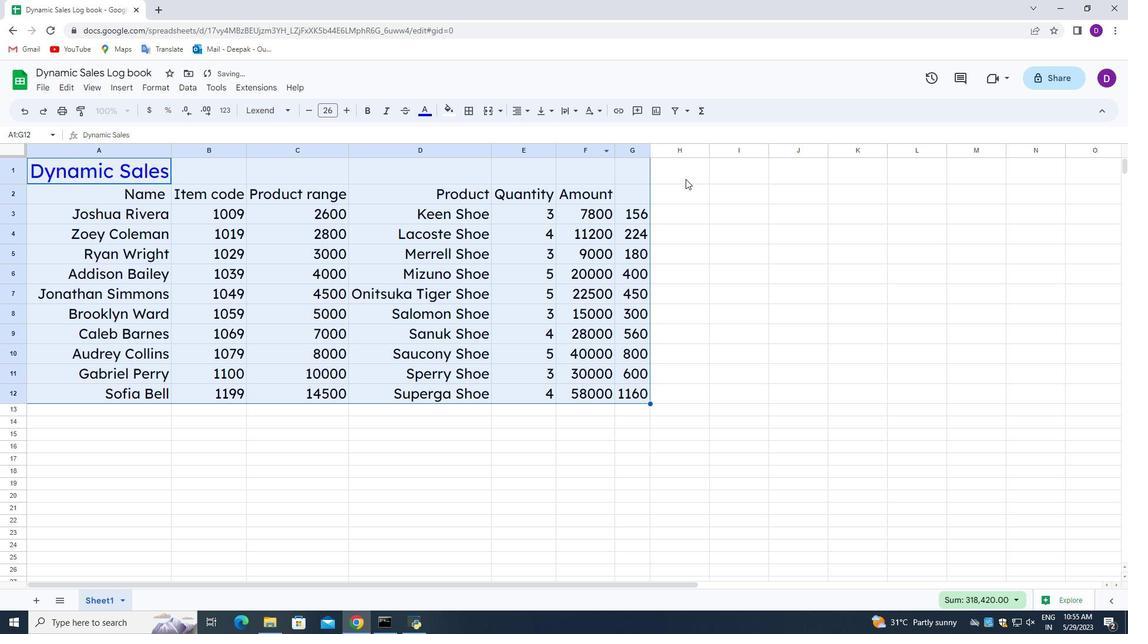 
Action: Mouse pressed left at (685, 177)
Screenshot: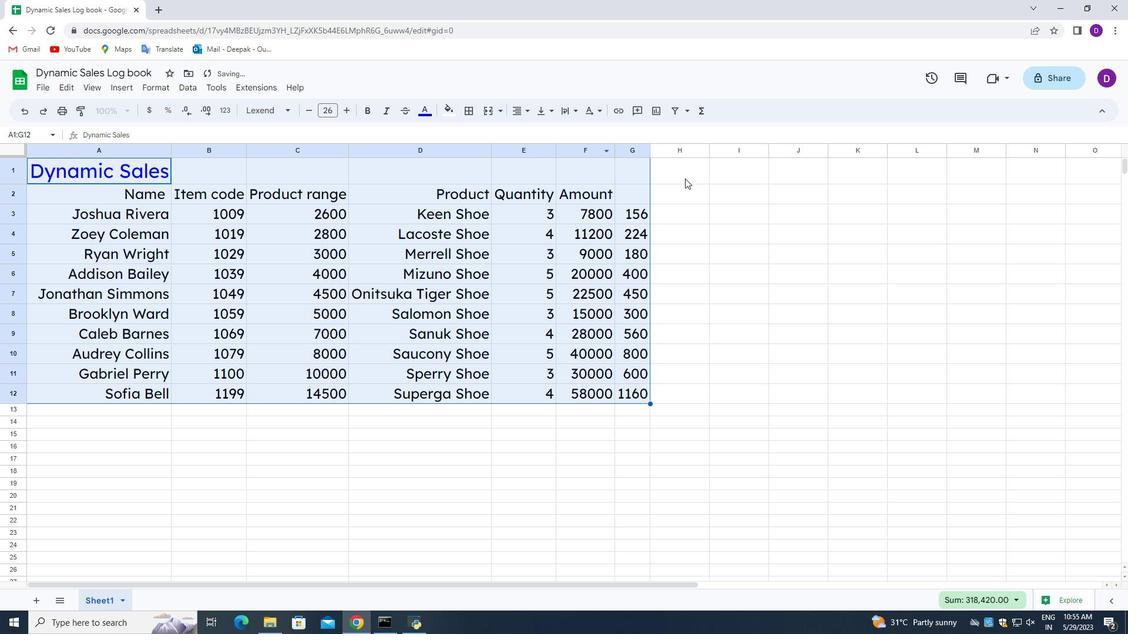 
Action: Mouse moved to (82, 193)
Screenshot: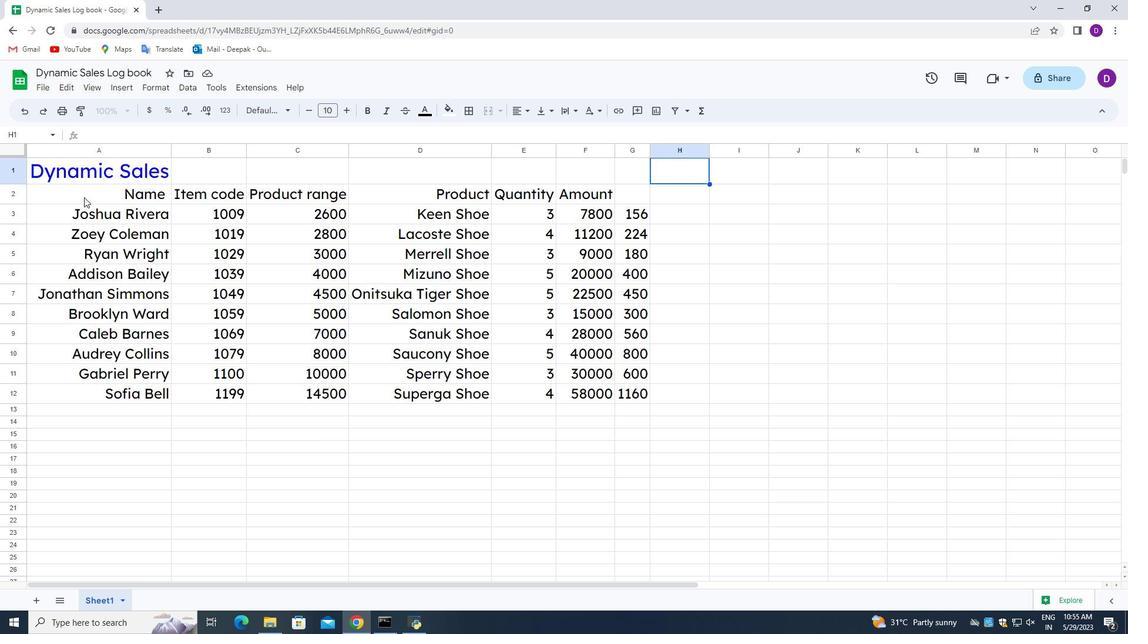 
Action: Mouse pressed left at (82, 193)
Screenshot: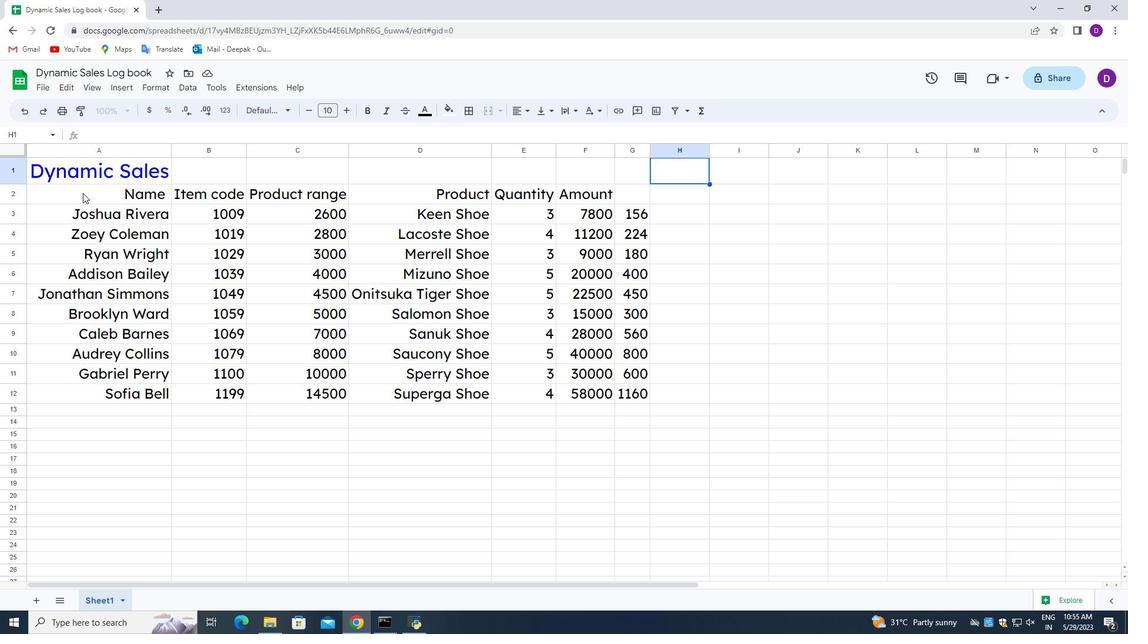 
Action: Mouse moved to (686, 352)
Screenshot: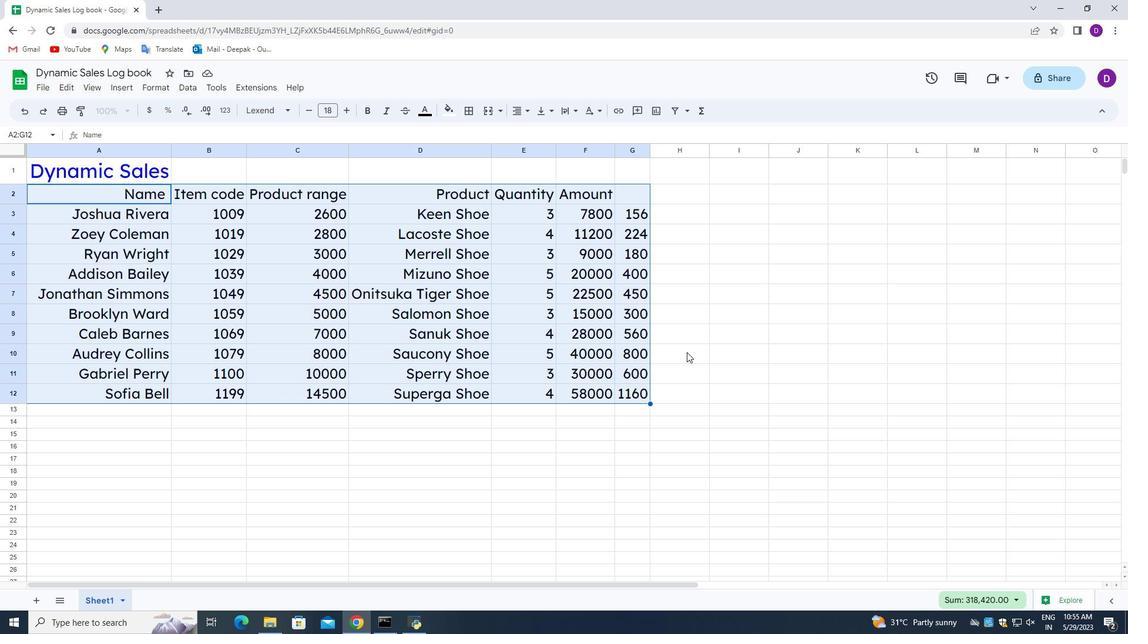 
Action: Mouse pressed left at (686, 352)
Screenshot: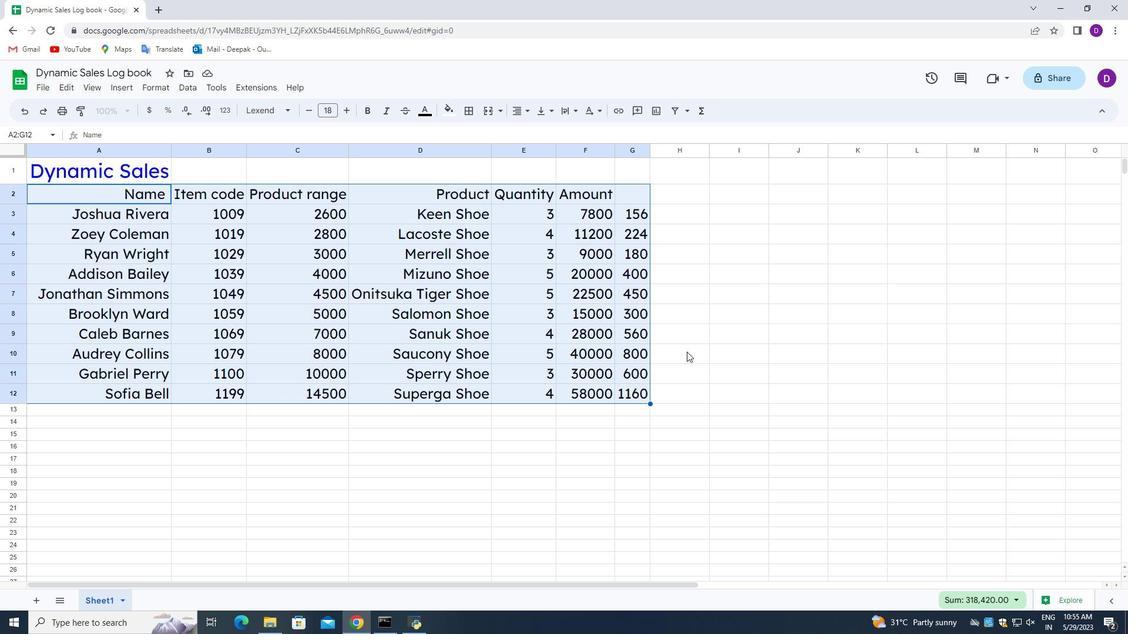 
Action: Mouse moved to (75, 171)
Screenshot: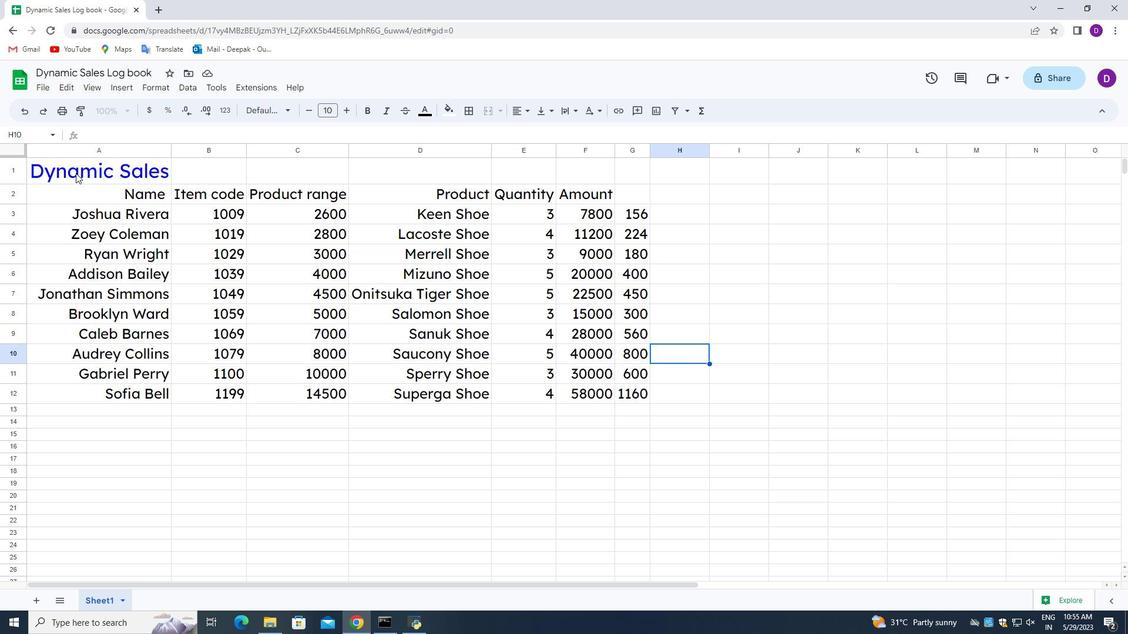 
Action: Mouse pressed left at (75, 171)
Screenshot: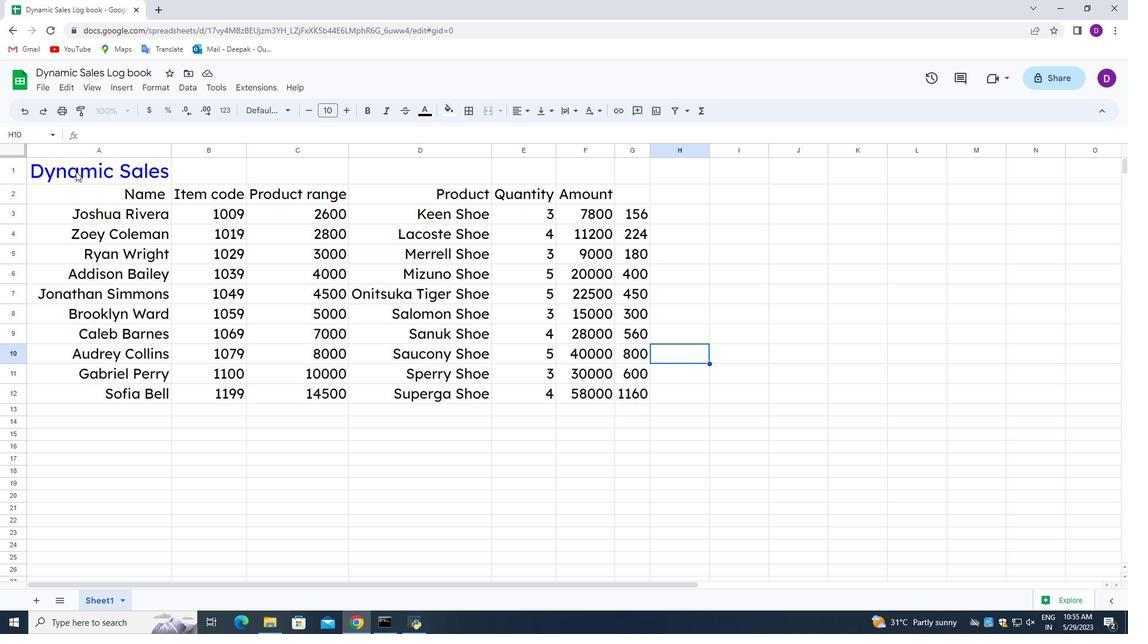 
Action: Mouse moved to (715, 393)
Screenshot: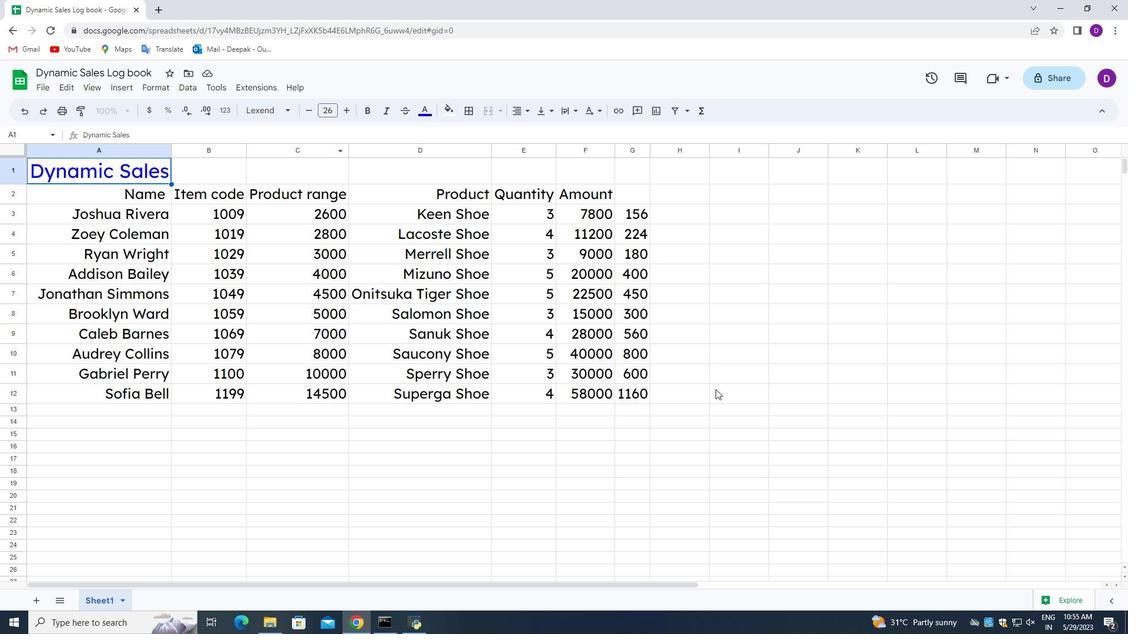 
